 Task: Find connections with filter location Rājmahal with filter topic #startupquoteswith filter profile language Potuguese with filter current company PI Industries Ltd with filter school Chhatrapati Shahu Ji Maharaj University with filter industry Services for Renewable Energy with filter service category Copywriting with filter keywords title Bus Person
Action: Mouse moved to (676, 64)
Screenshot: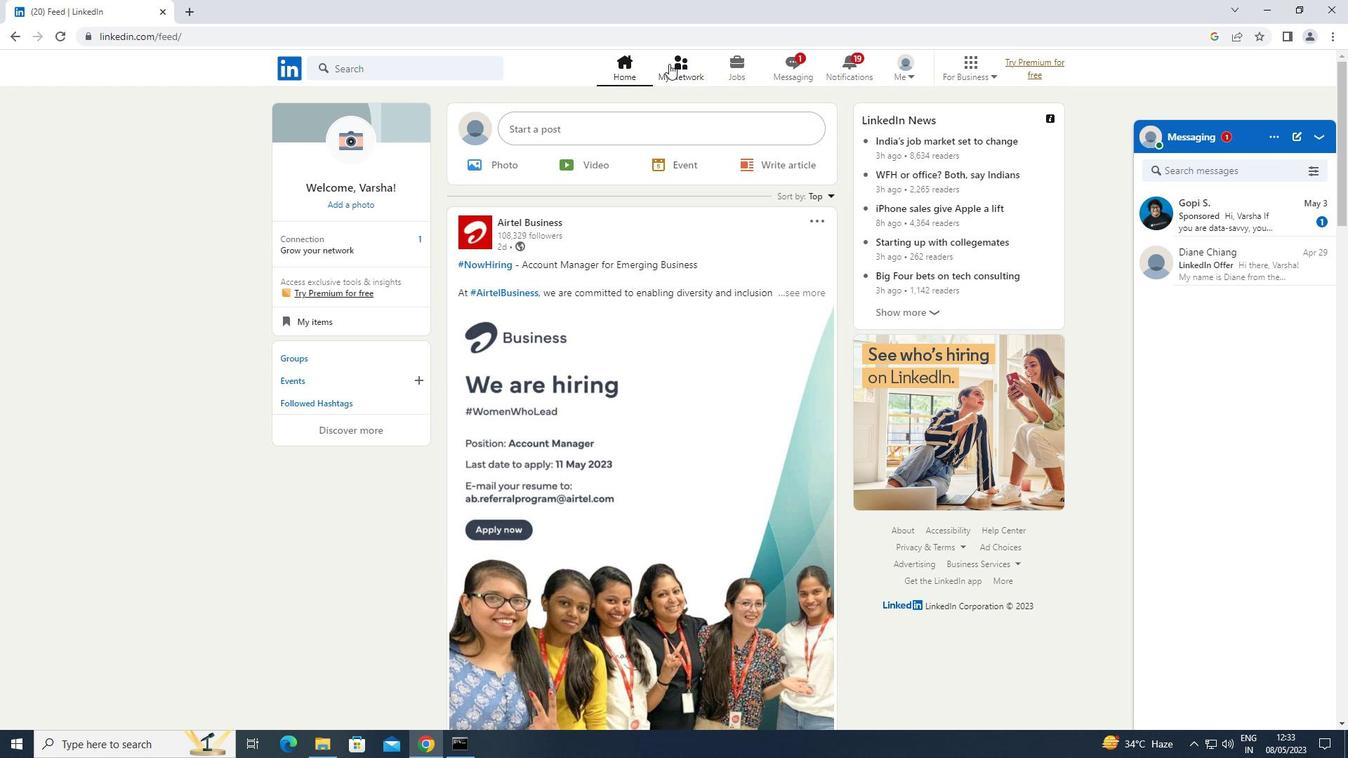 
Action: Mouse pressed left at (676, 64)
Screenshot: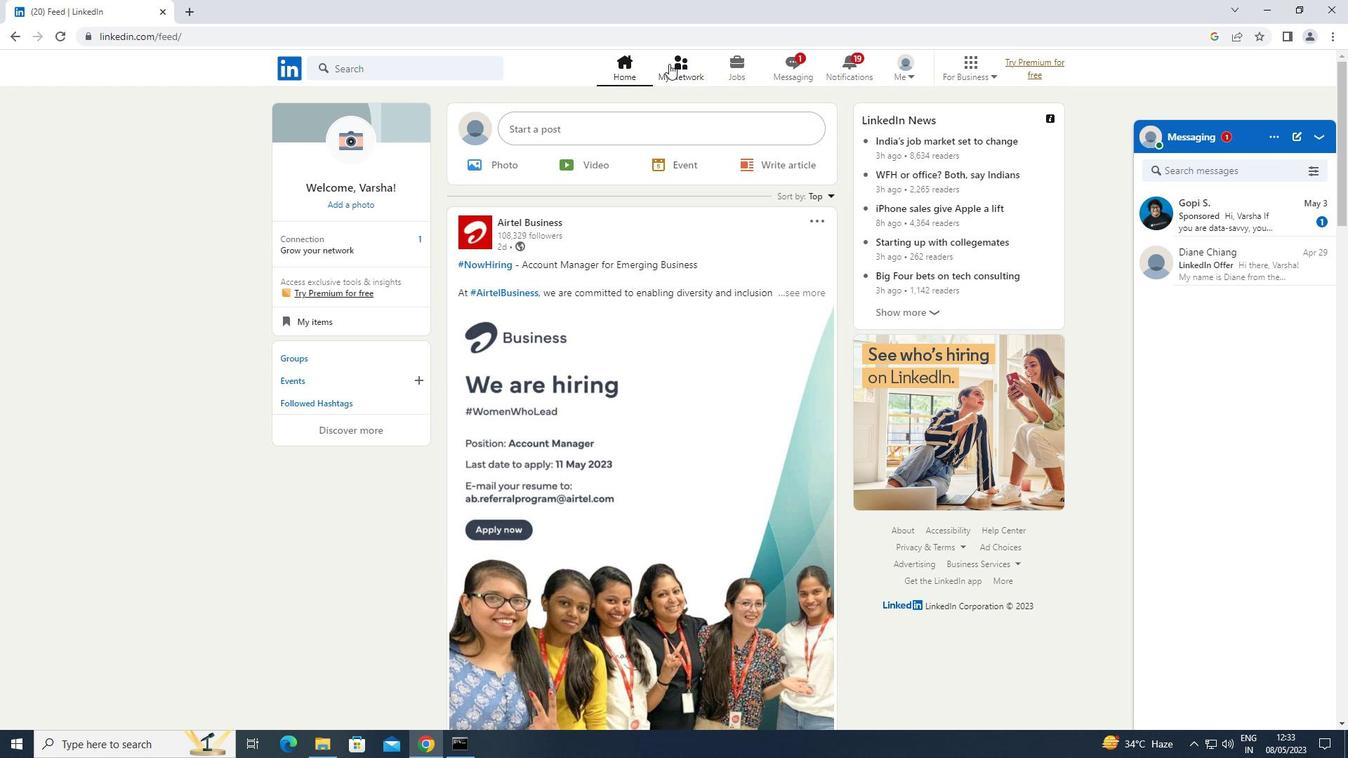 
Action: Mouse moved to (396, 146)
Screenshot: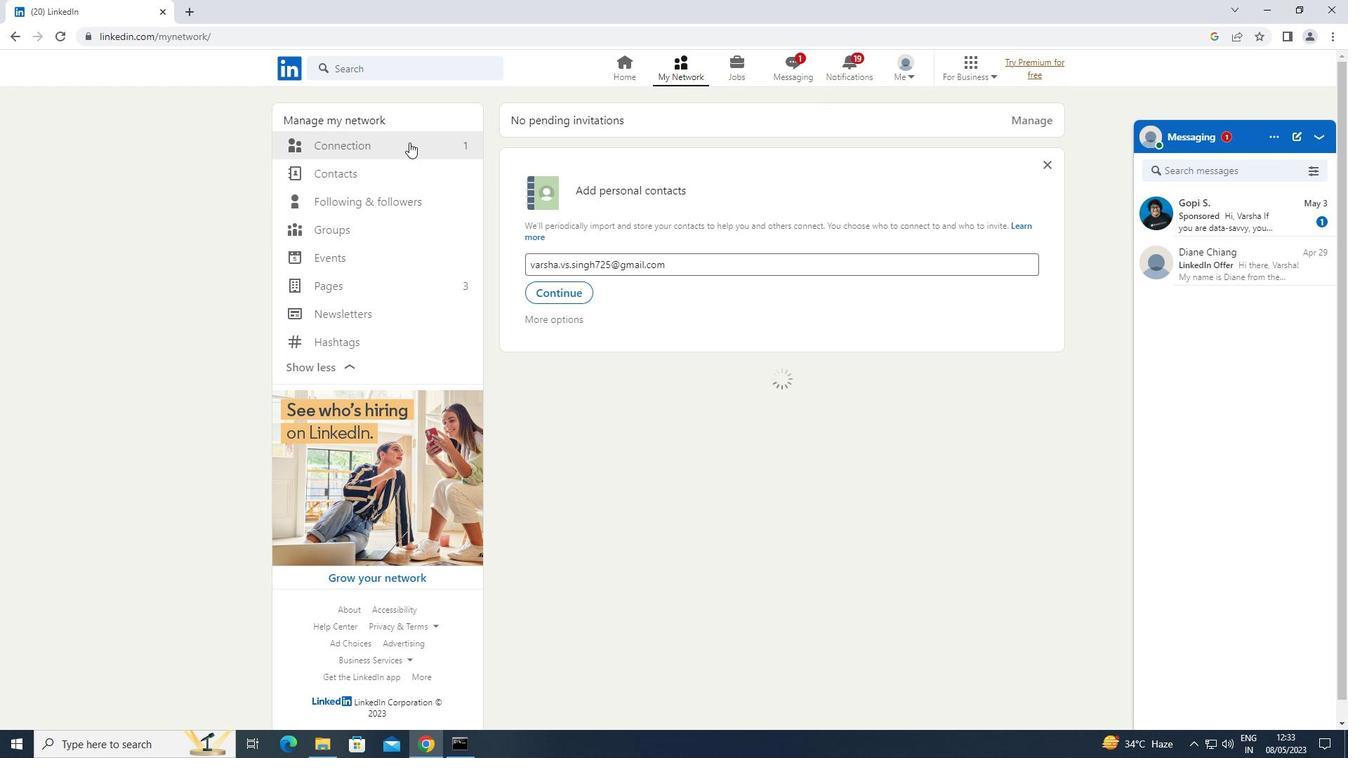 
Action: Mouse pressed left at (396, 146)
Screenshot: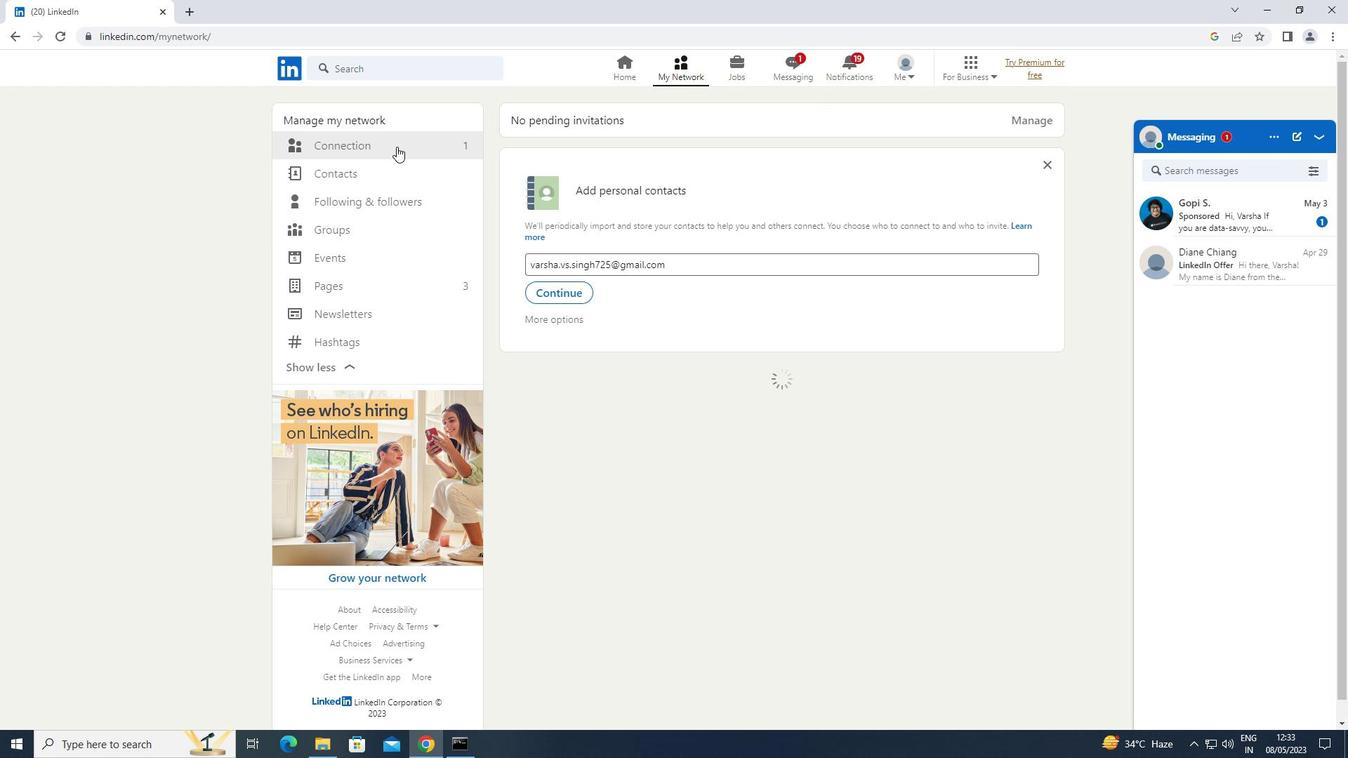 
Action: Mouse moved to (773, 145)
Screenshot: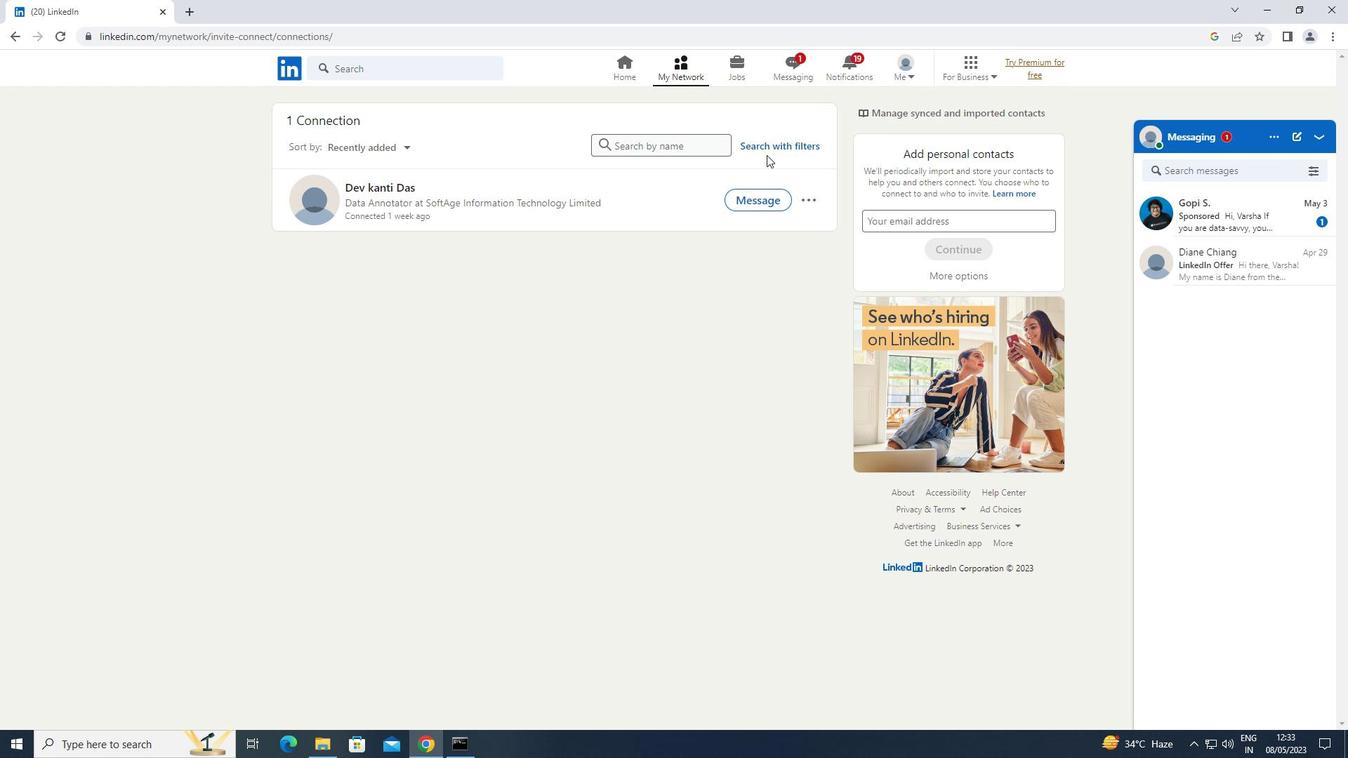 
Action: Mouse pressed left at (773, 145)
Screenshot: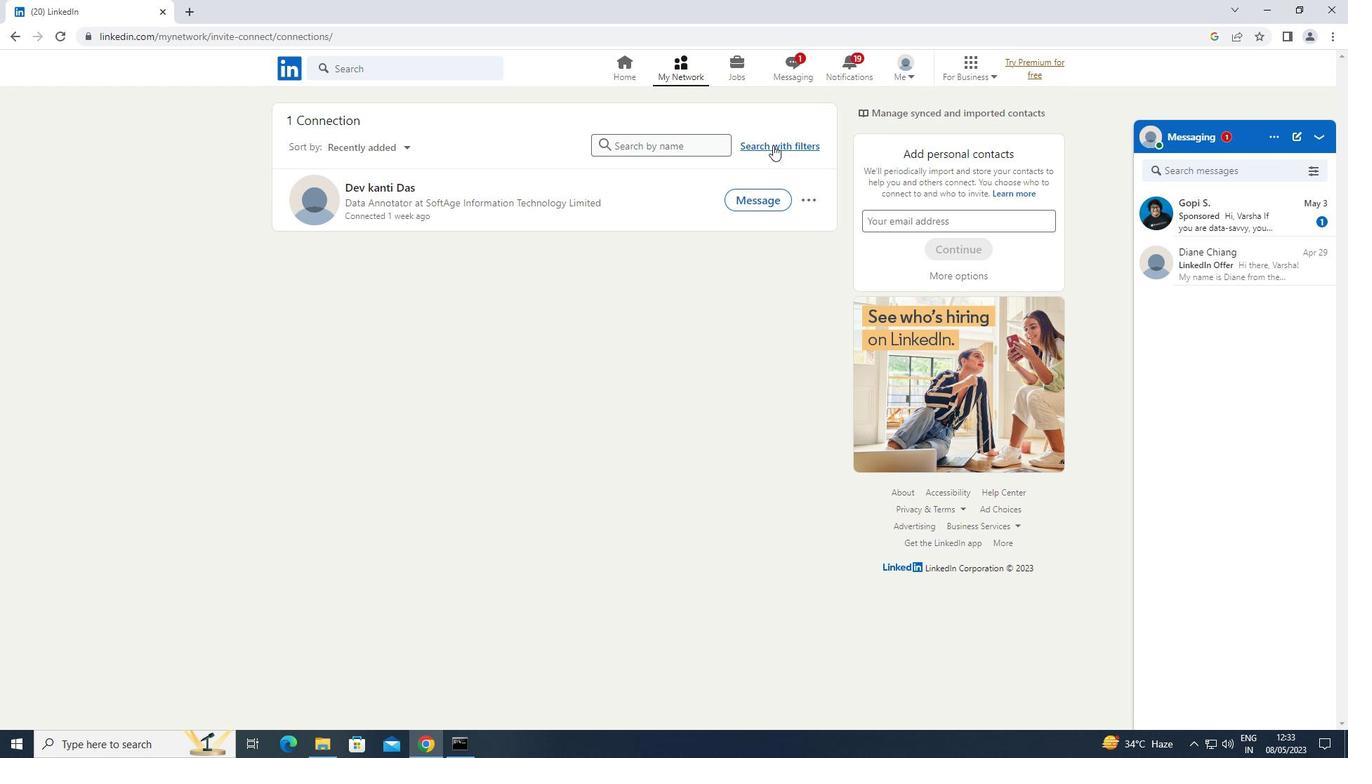 
Action: Mouse moved to (722, 109)
Screenshot: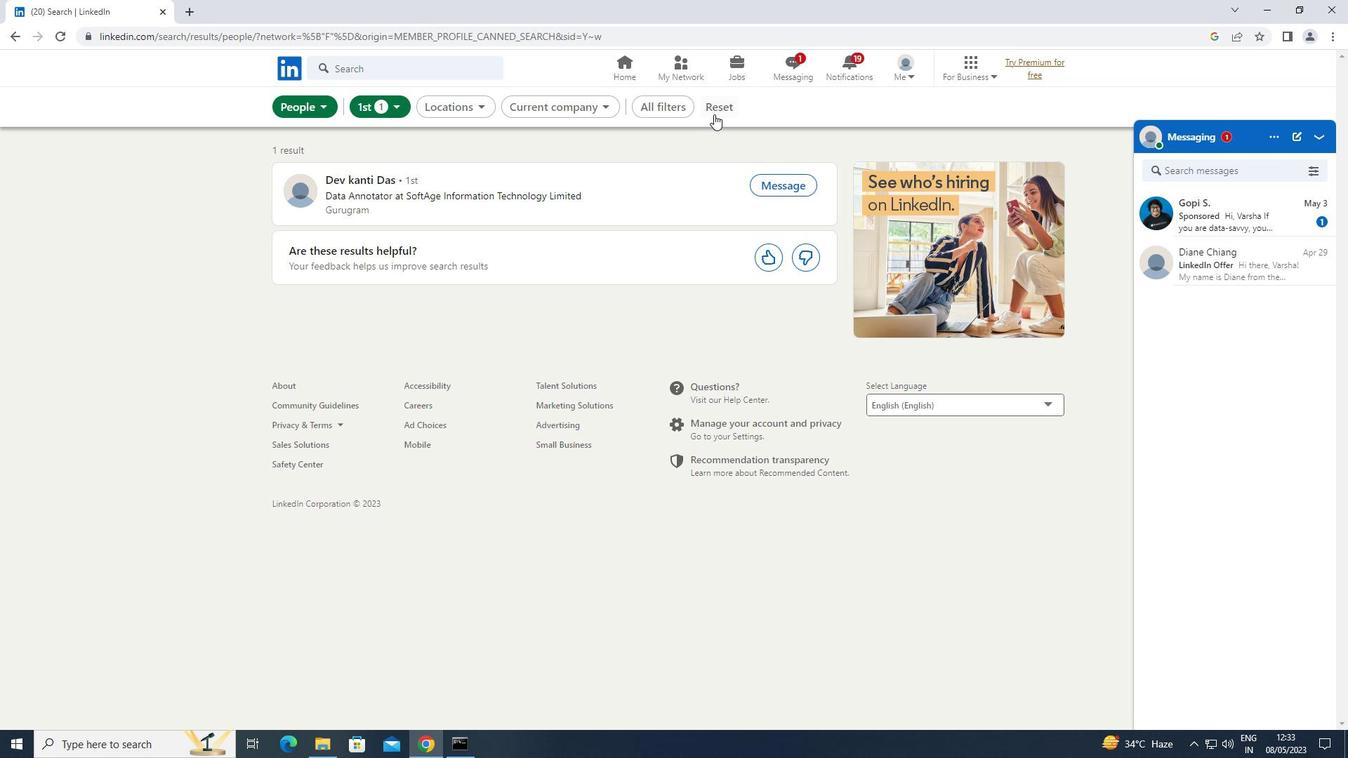 
Action: Mouse pressed left at (722, 109)
Screenshot: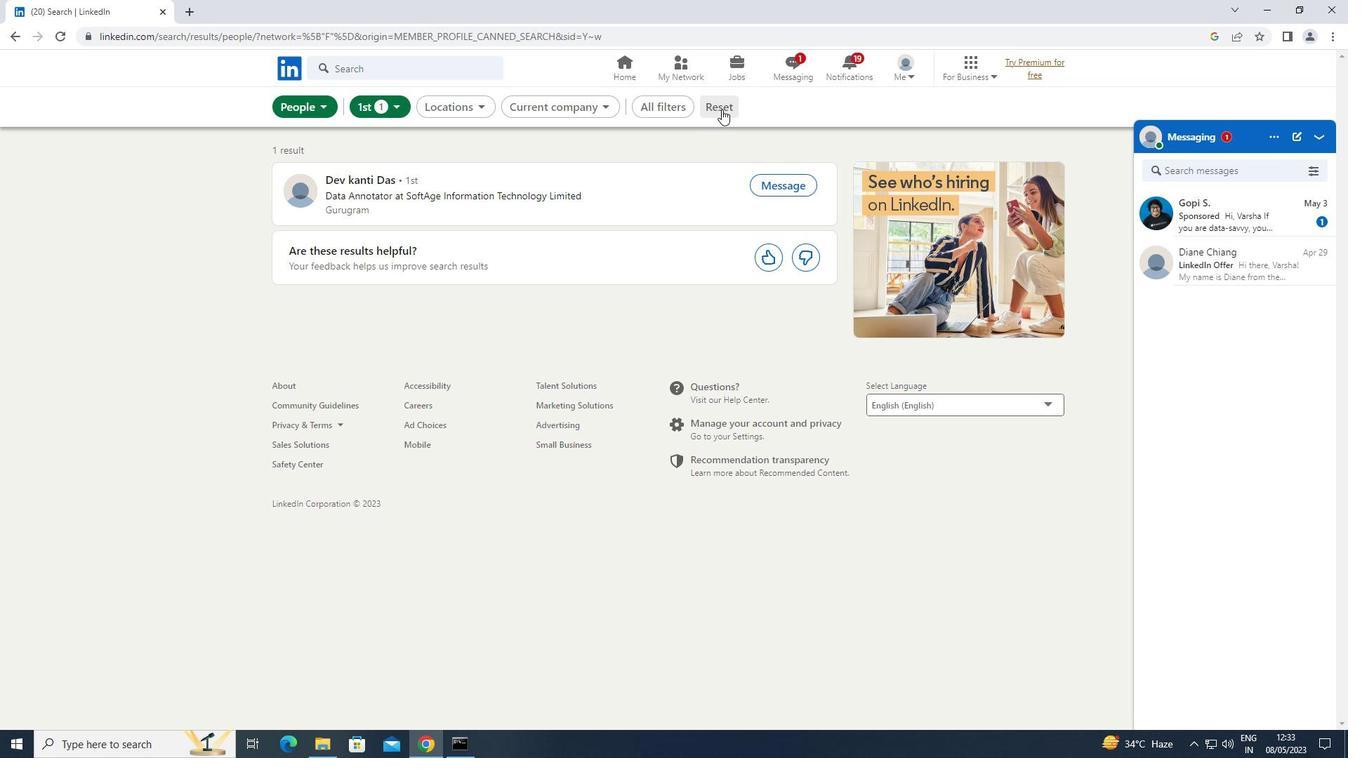 
Action: Mouse moved to (702, 113)
Screenshot: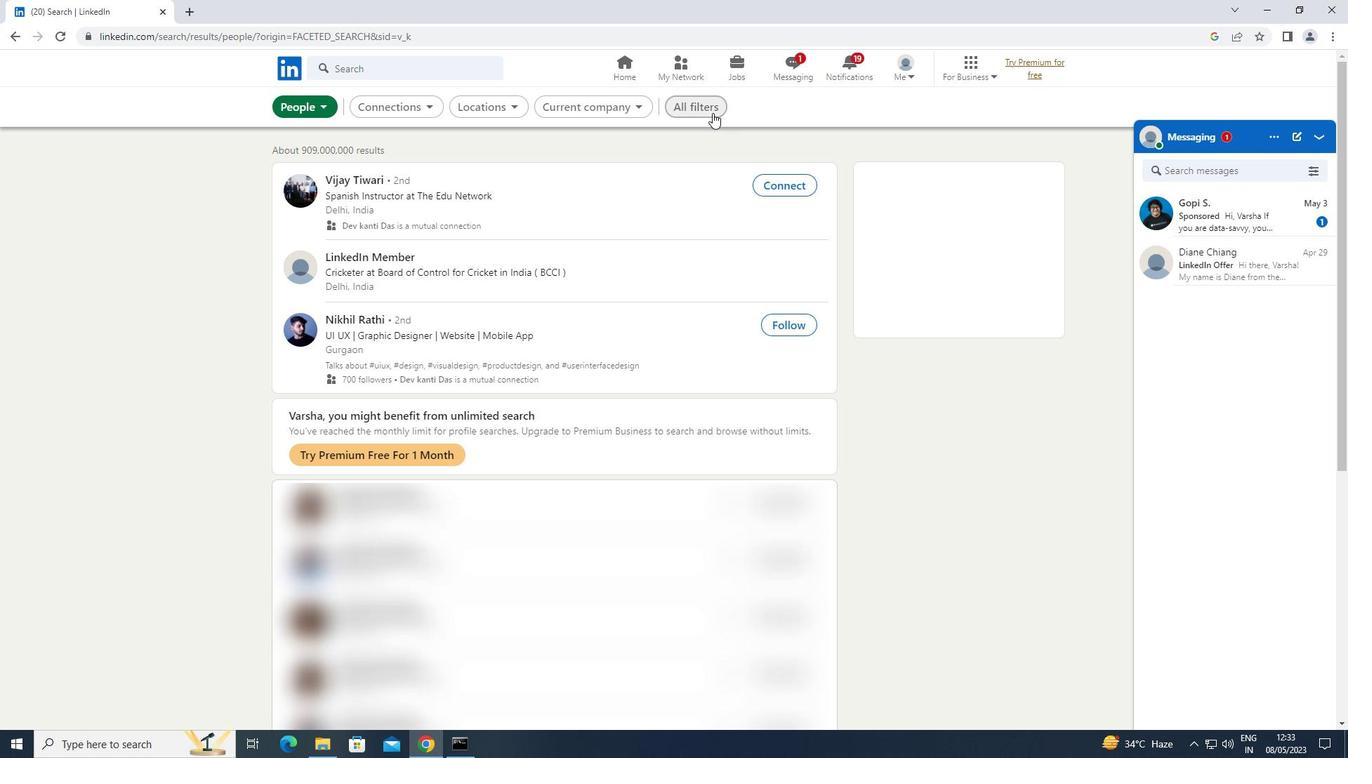 
Action: Mouse pressed left at (702, 113)
Screenshot: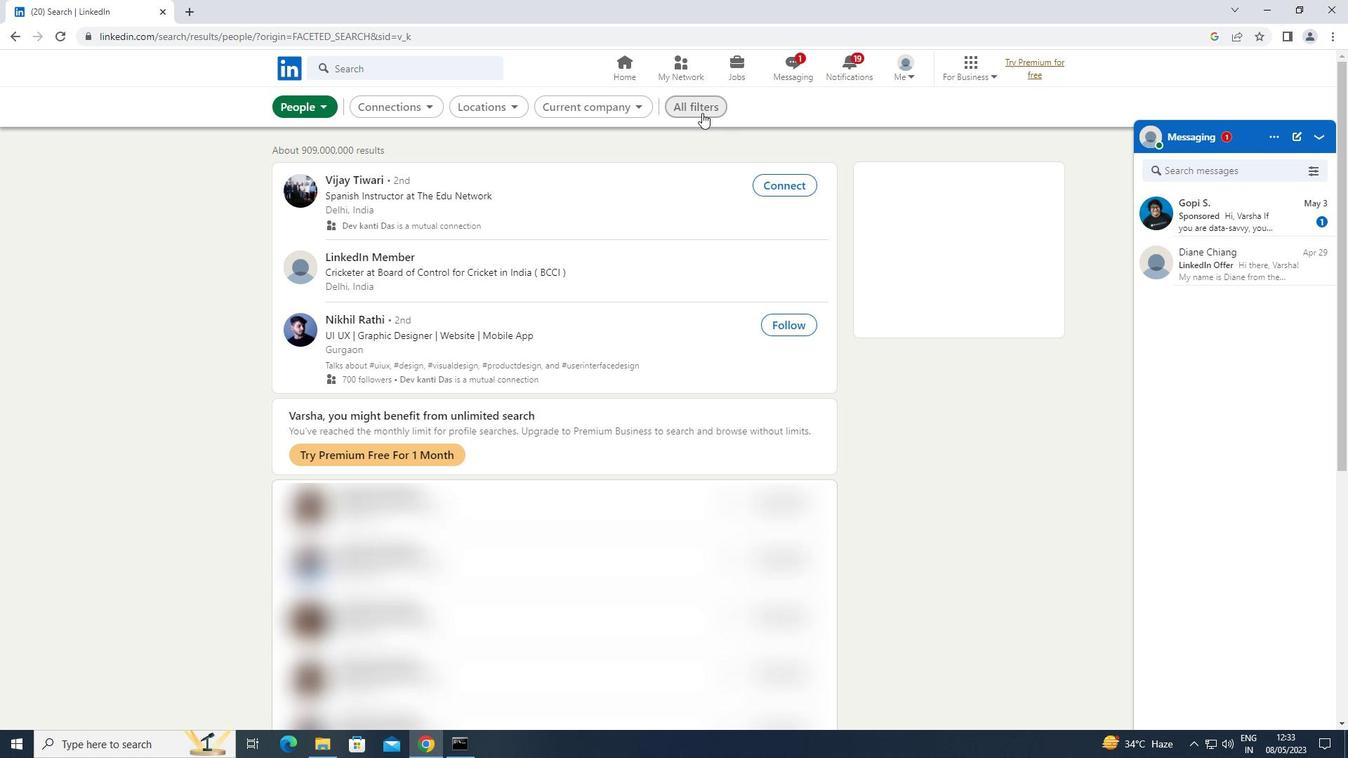 
Action: Mouse moved to (1071, 332)
Screenshot: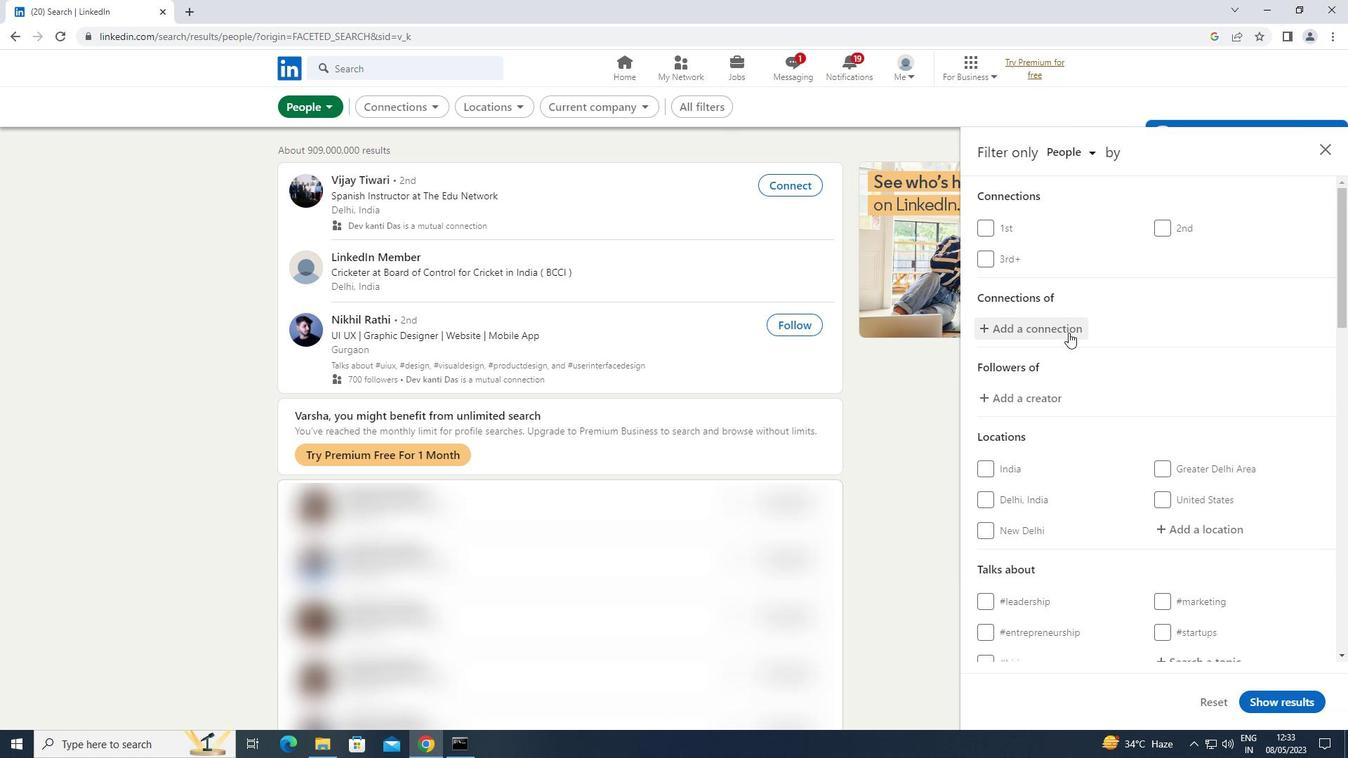 
Action: Mouse scrolled (1071, 332) with delta (0, 0)
Screenshot: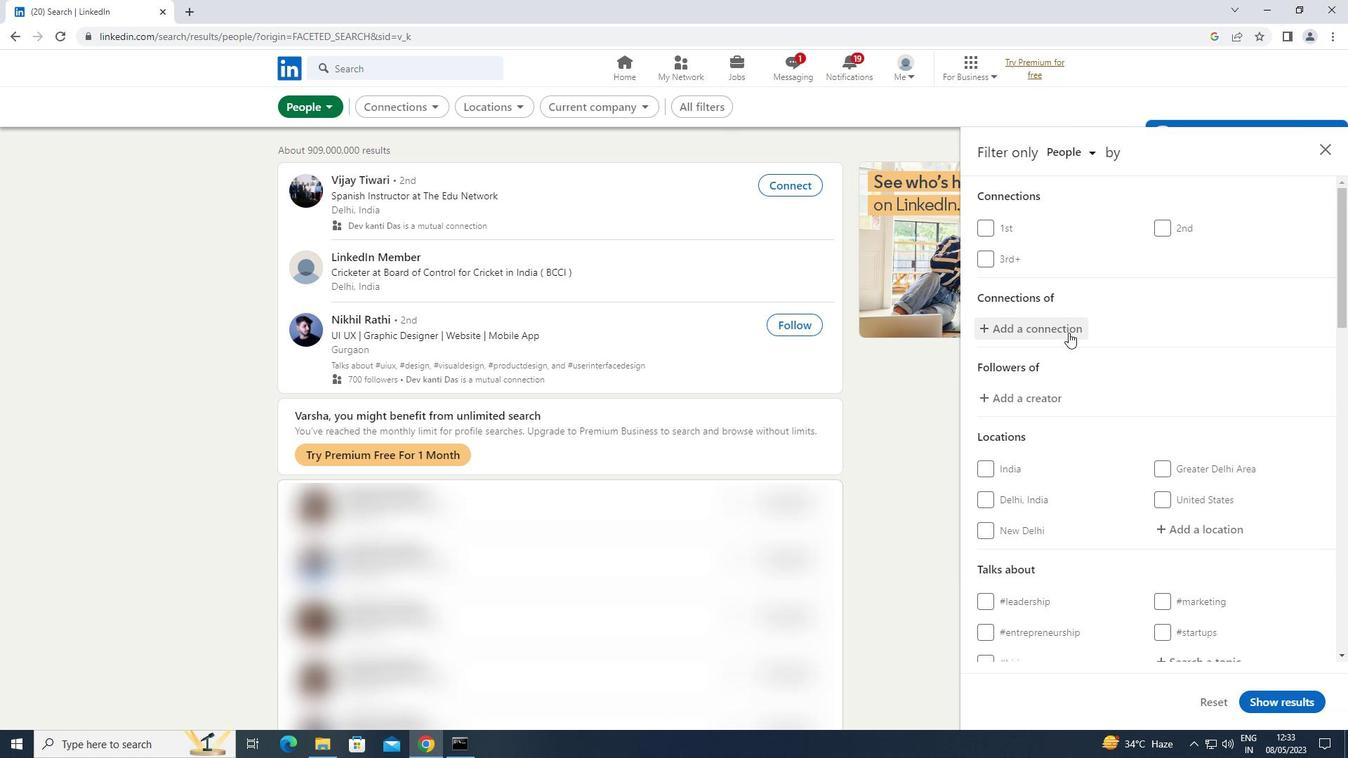 
Action: Mouse moved to (1071, 332)
Screenshot: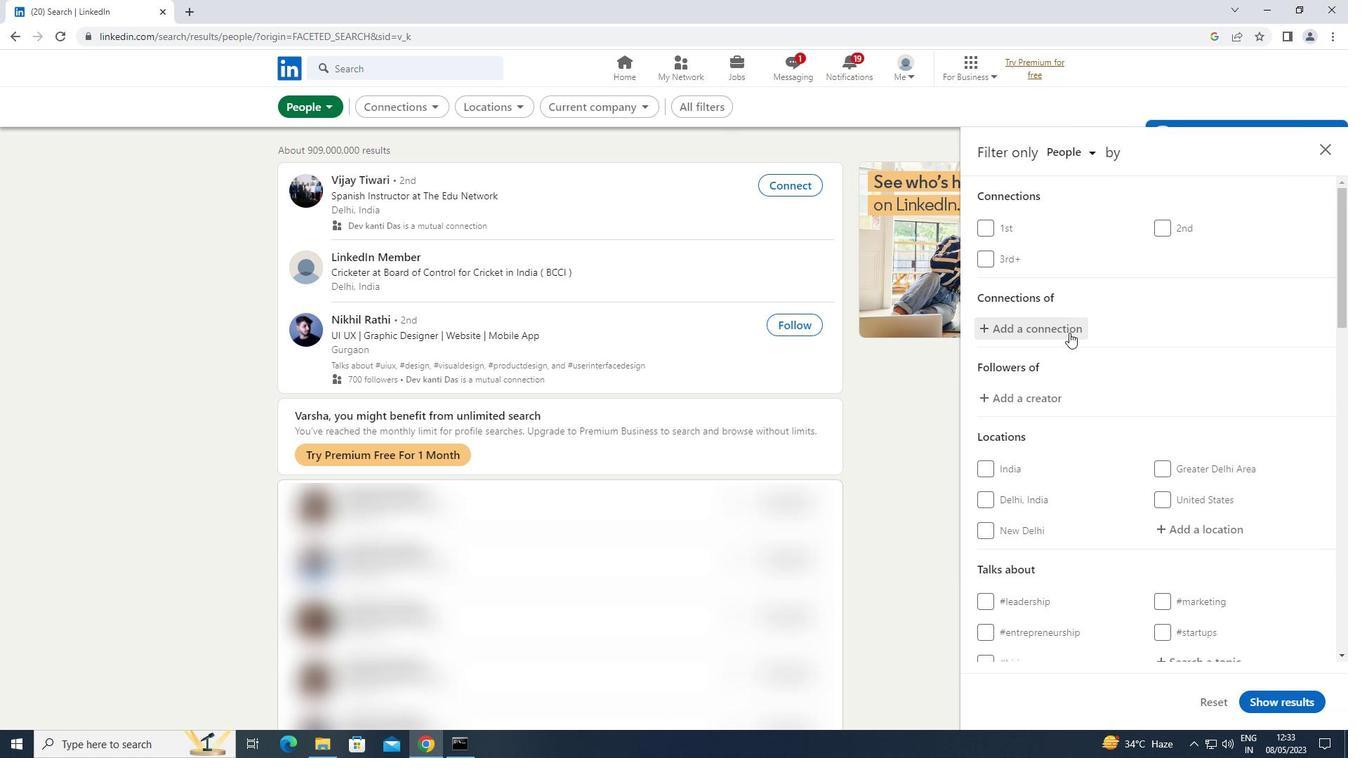 
Action: Mouse scrolled (1071, 332) with delta (0, 0)
Screenshot: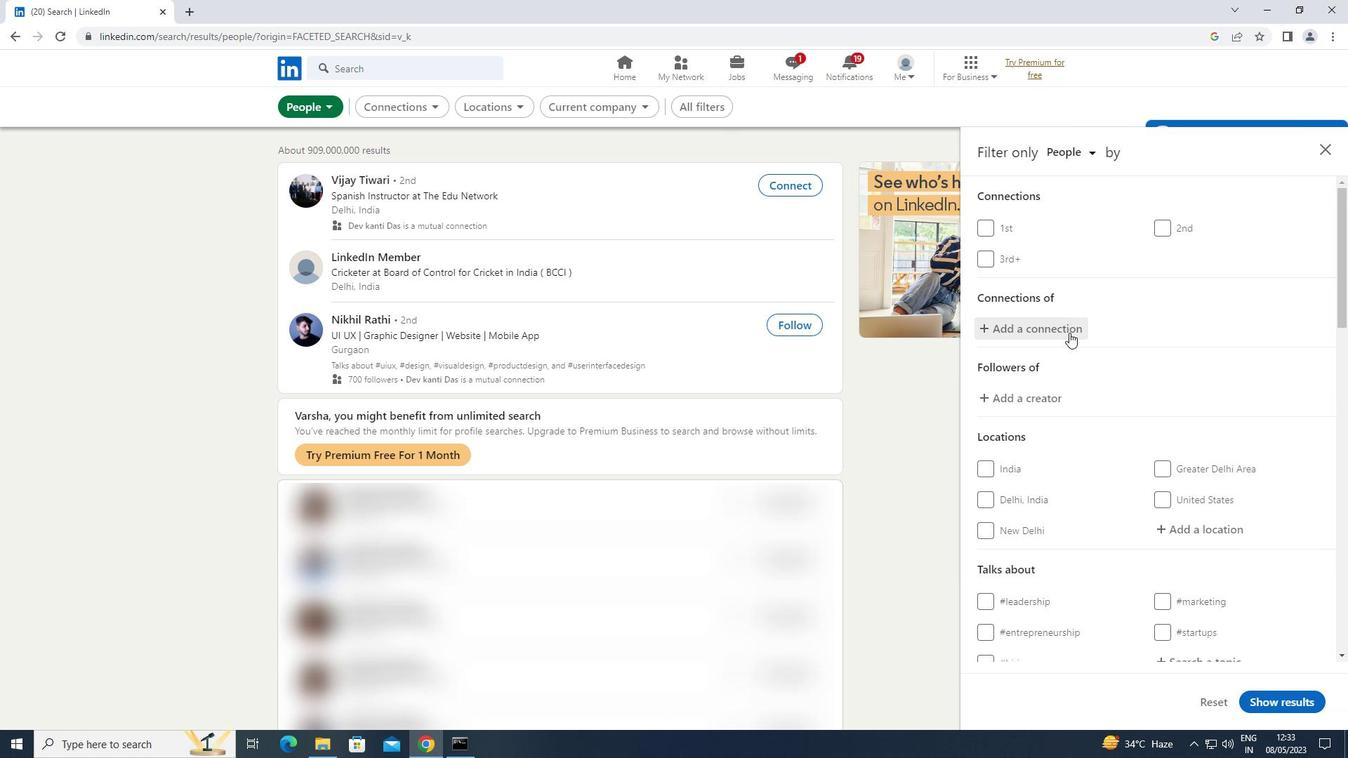 
Action: Mouse scrolled (1071, 332) with delta (0, 0)
Screenshot: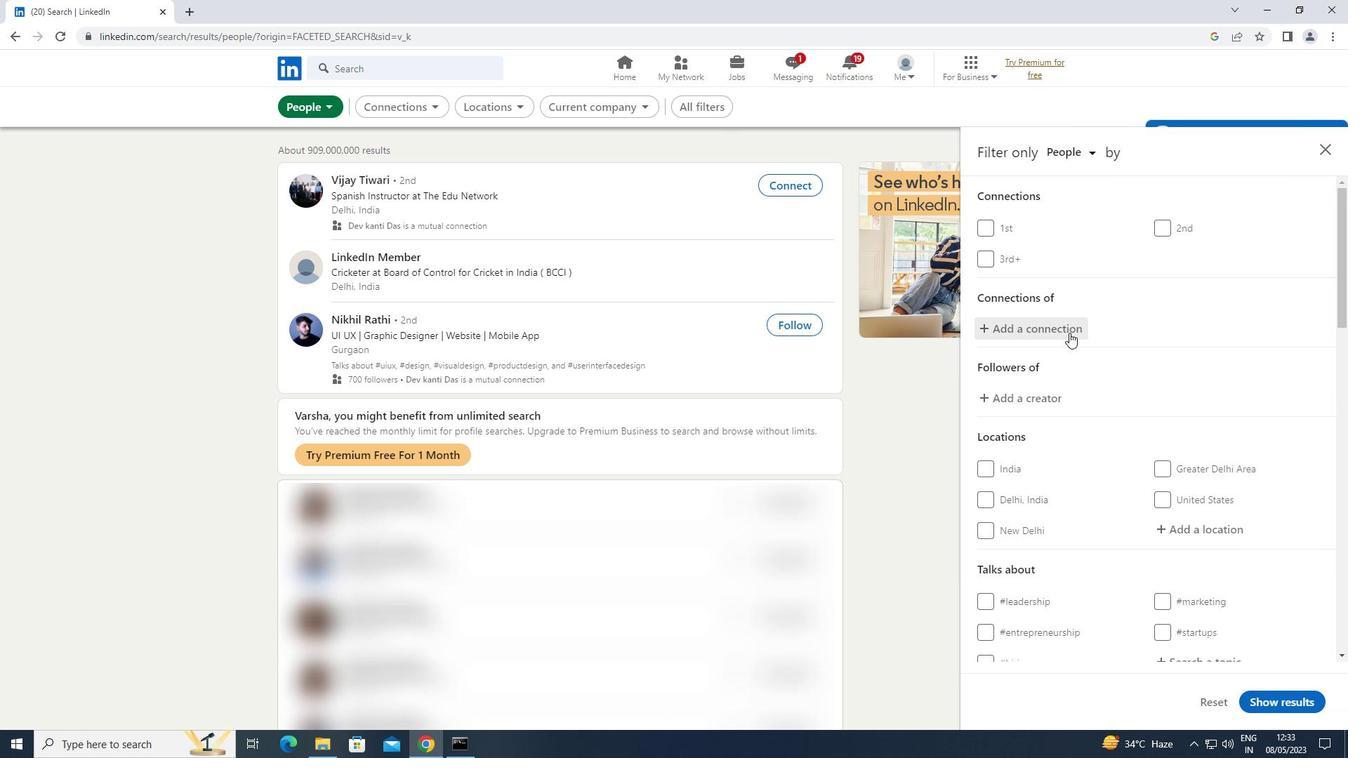 
Action: Mouse moved to (1167, 315)
Screenshot: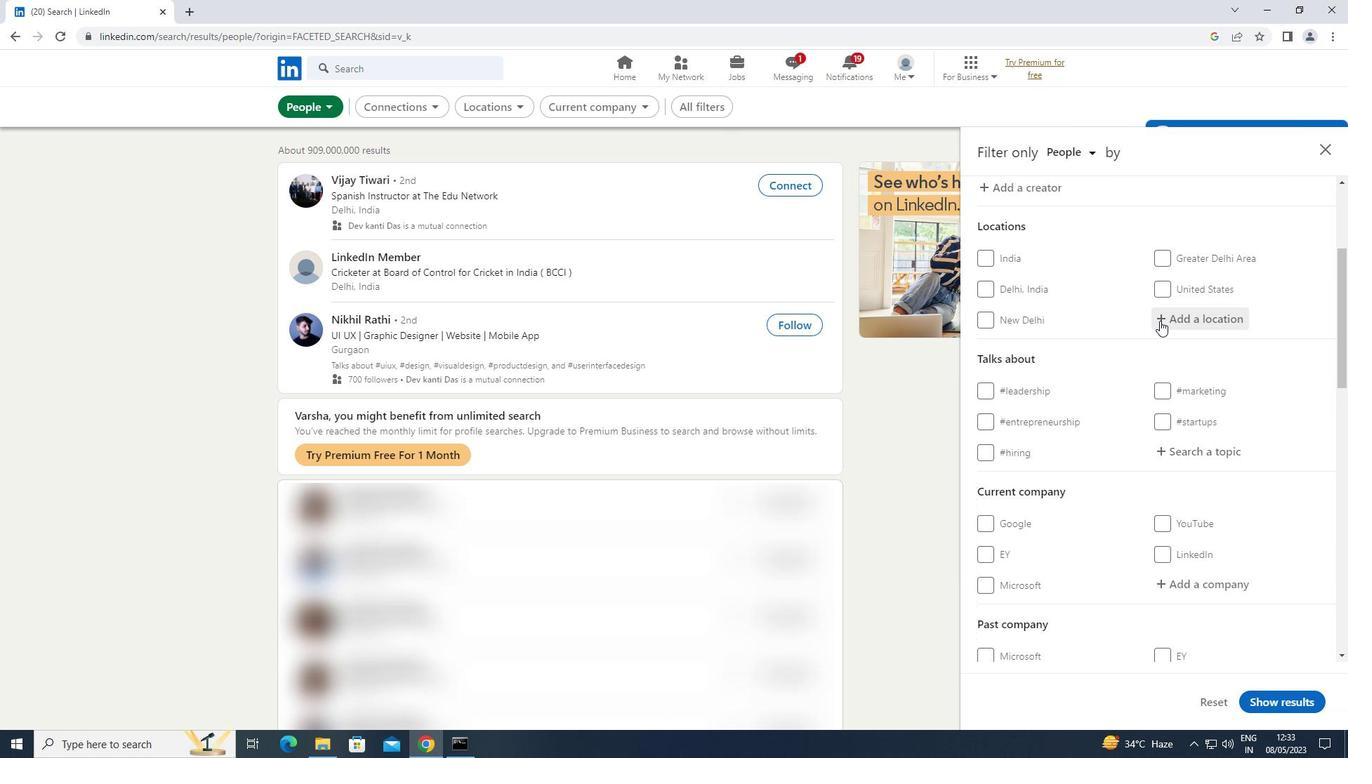 
Action: Mouse pressed left at (1167, 315)
Screenshot: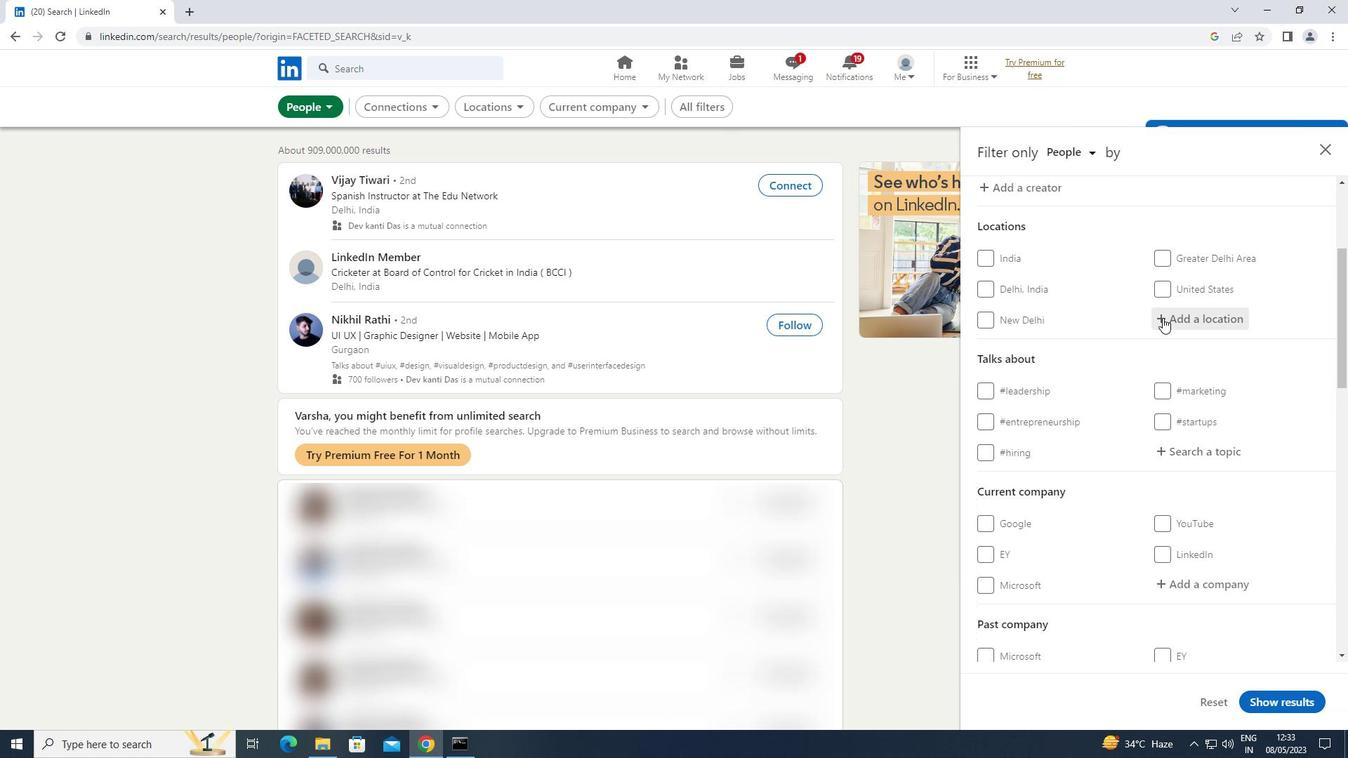 
Action: Key pressed <Key.shift>RAJMAHAL
Screenshot: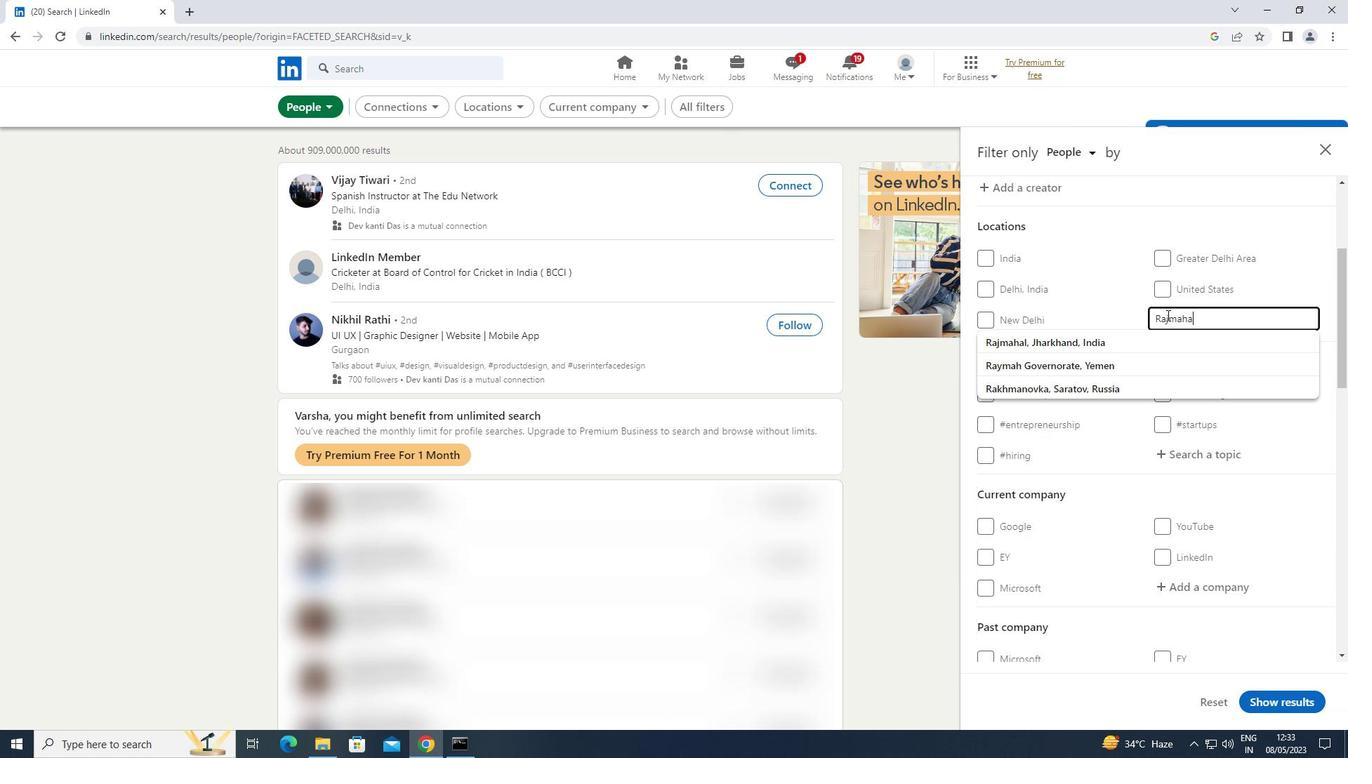 
Action: Mouse moved to (1199, 450)
Screenshot: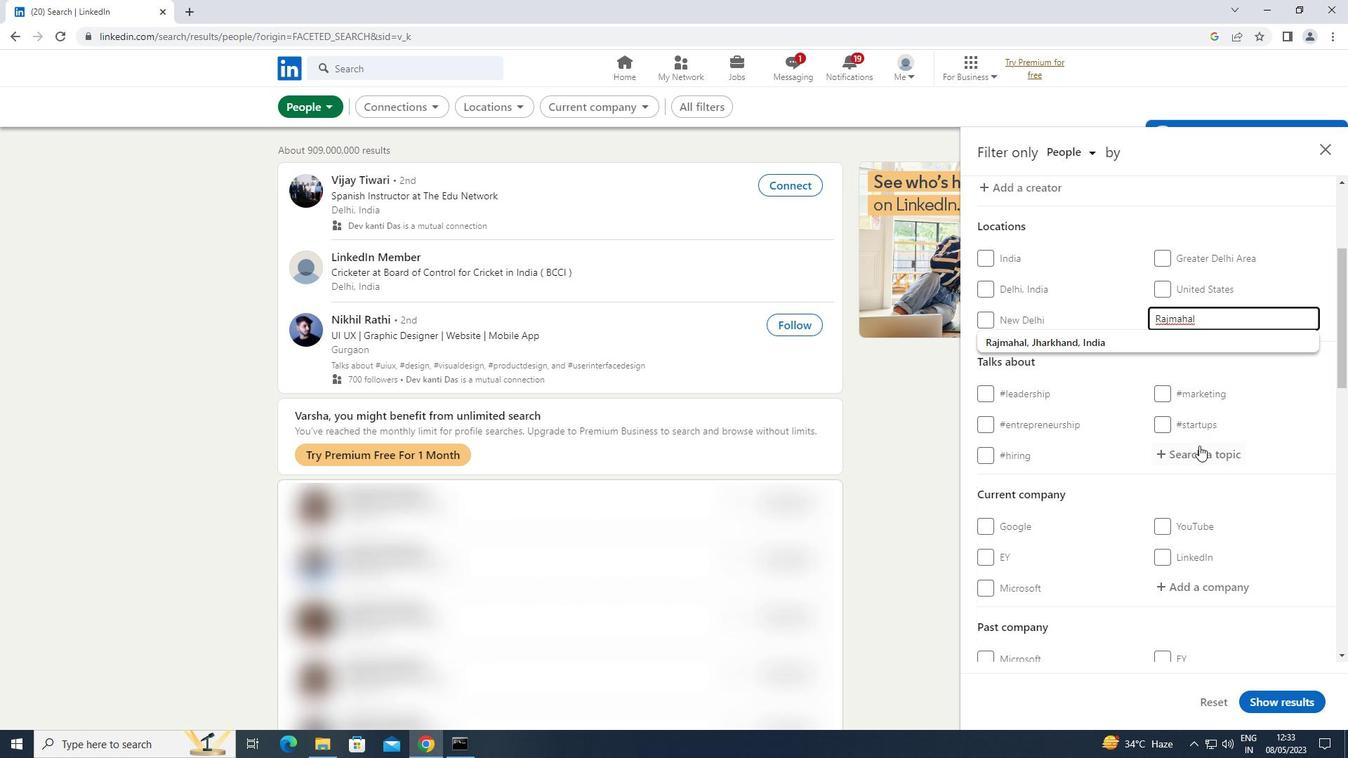 
Action: Mouse pressed left at (1199, 450)
Screenshot: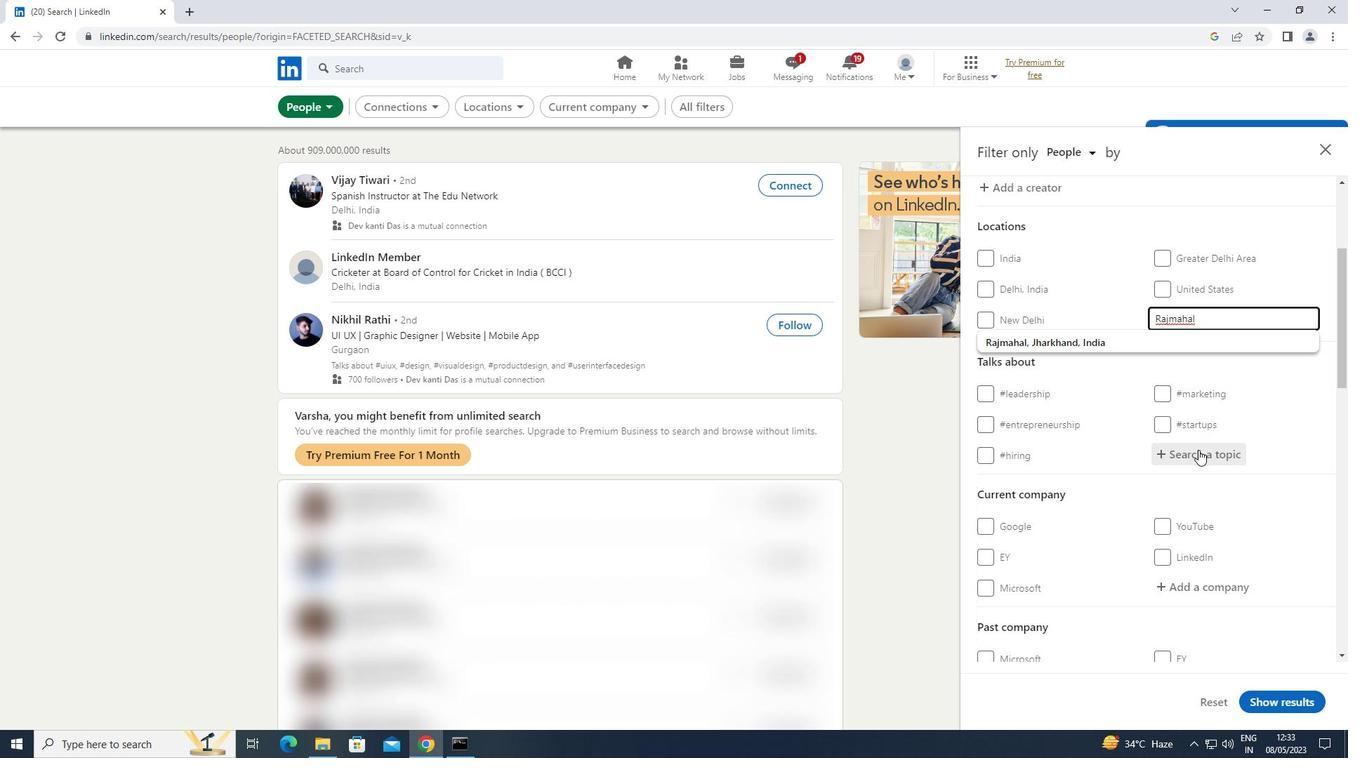 
Action: Key pressed STARTUPQUOTES
Screenshot: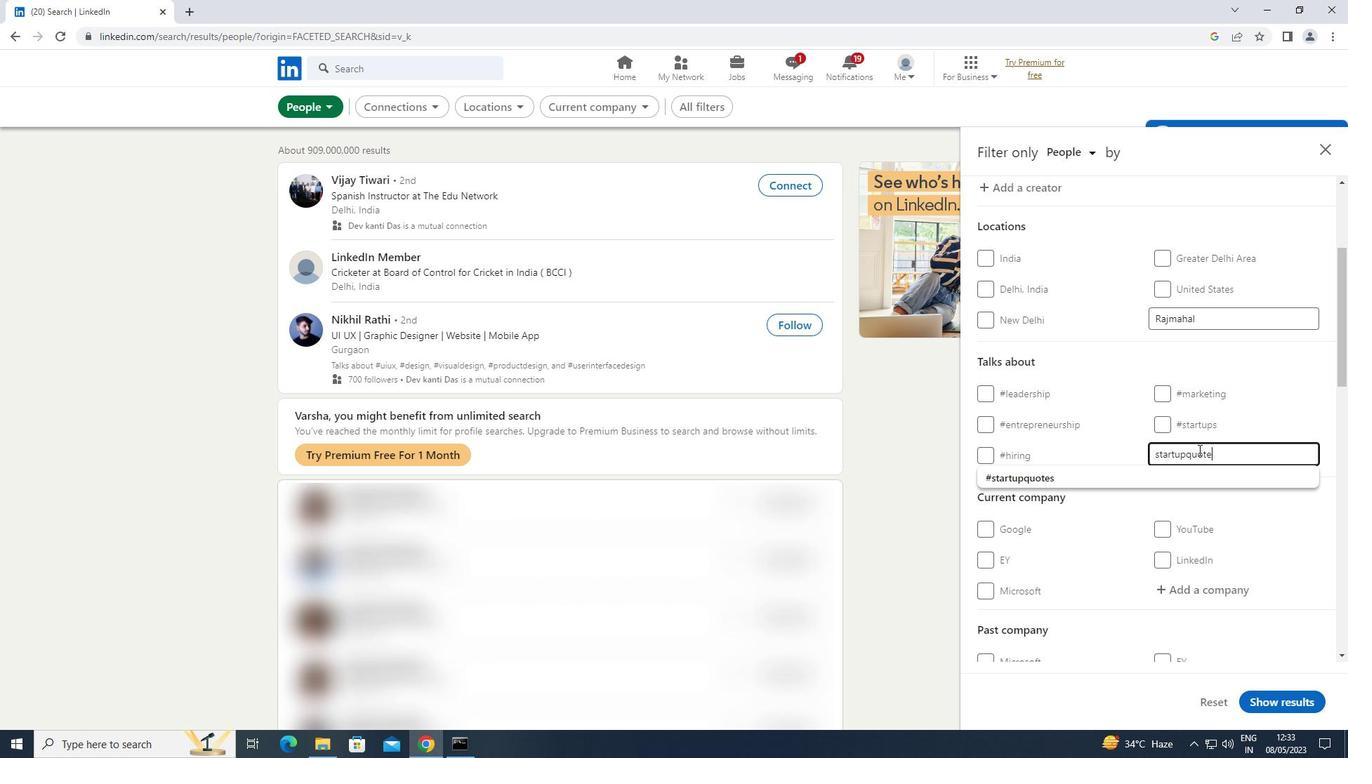 
Action: Mouse moved to (1095, 479)
Screenshot: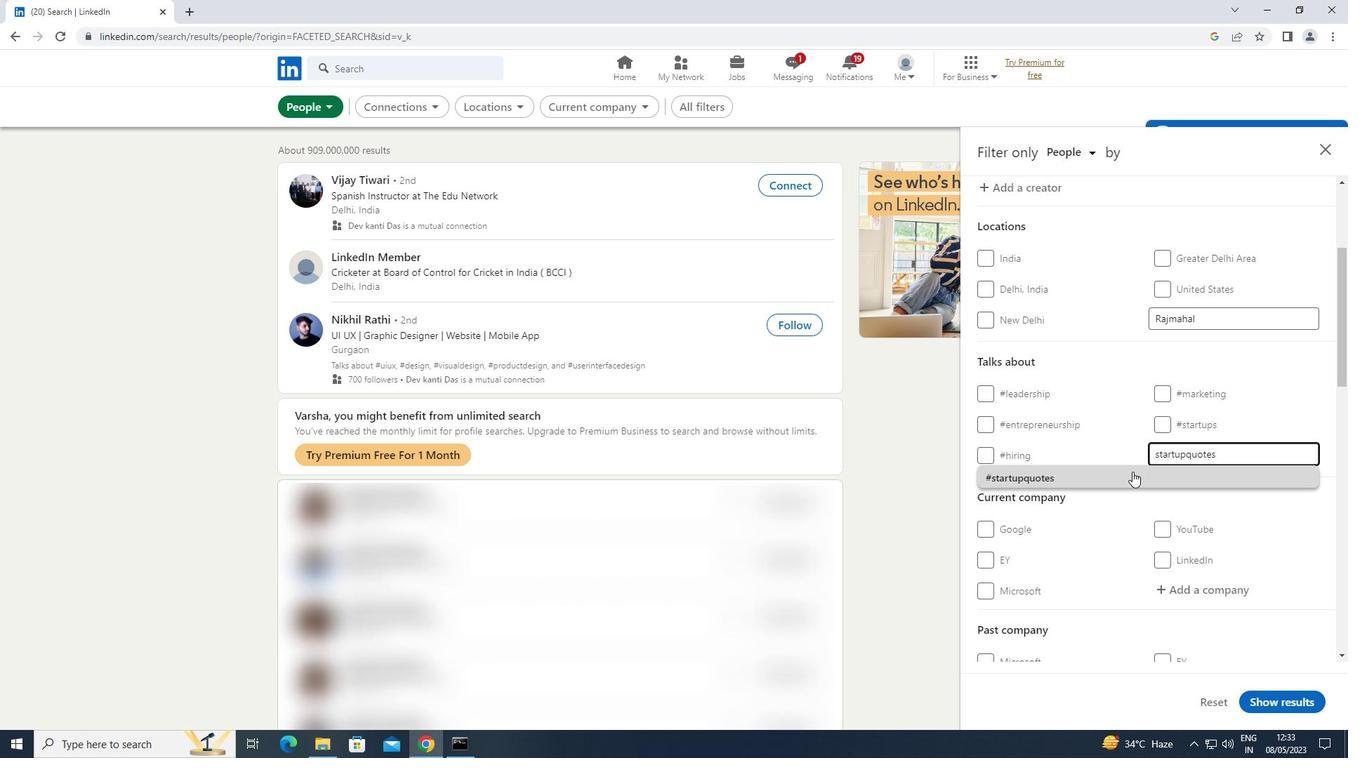 
Action: Mouse pressed left at (1095, 479)
Screenshot: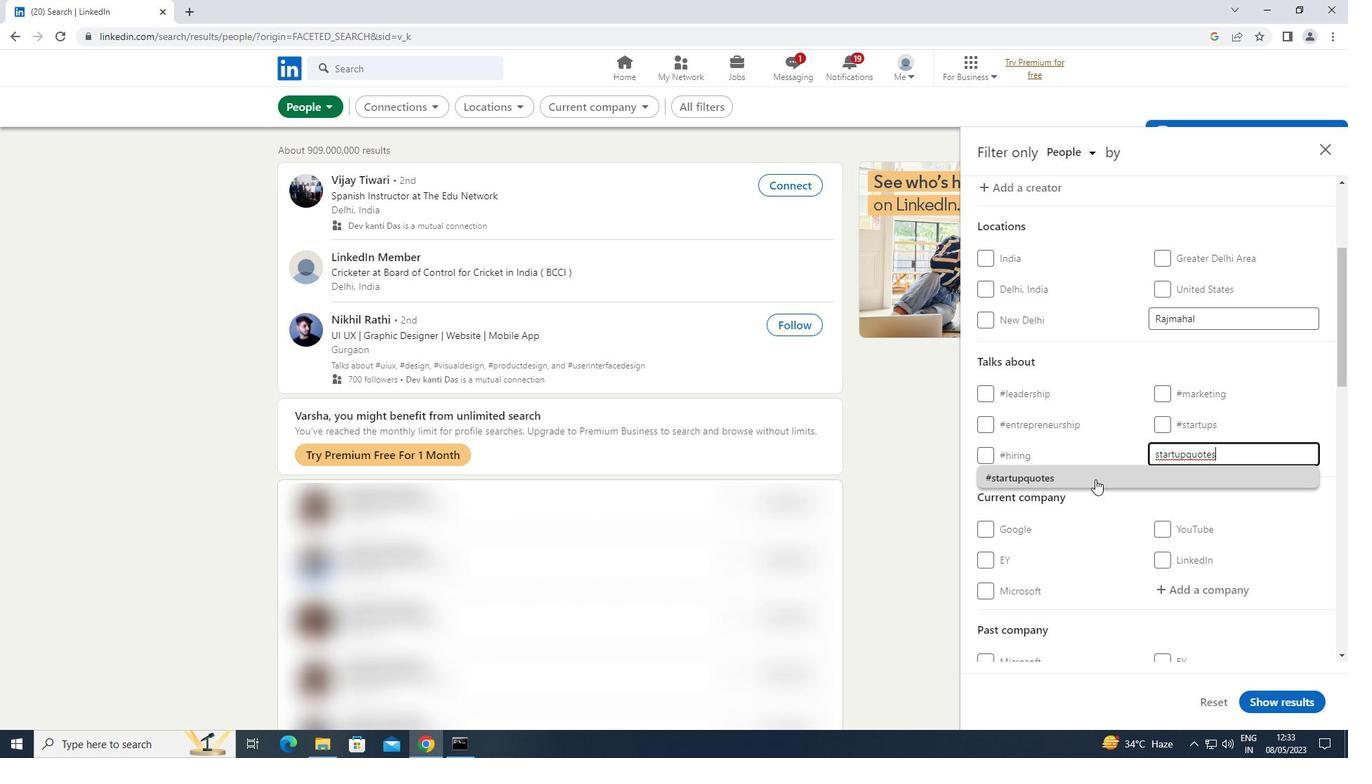 
Action: Mouse moved to (1095, 480)
Screenshot: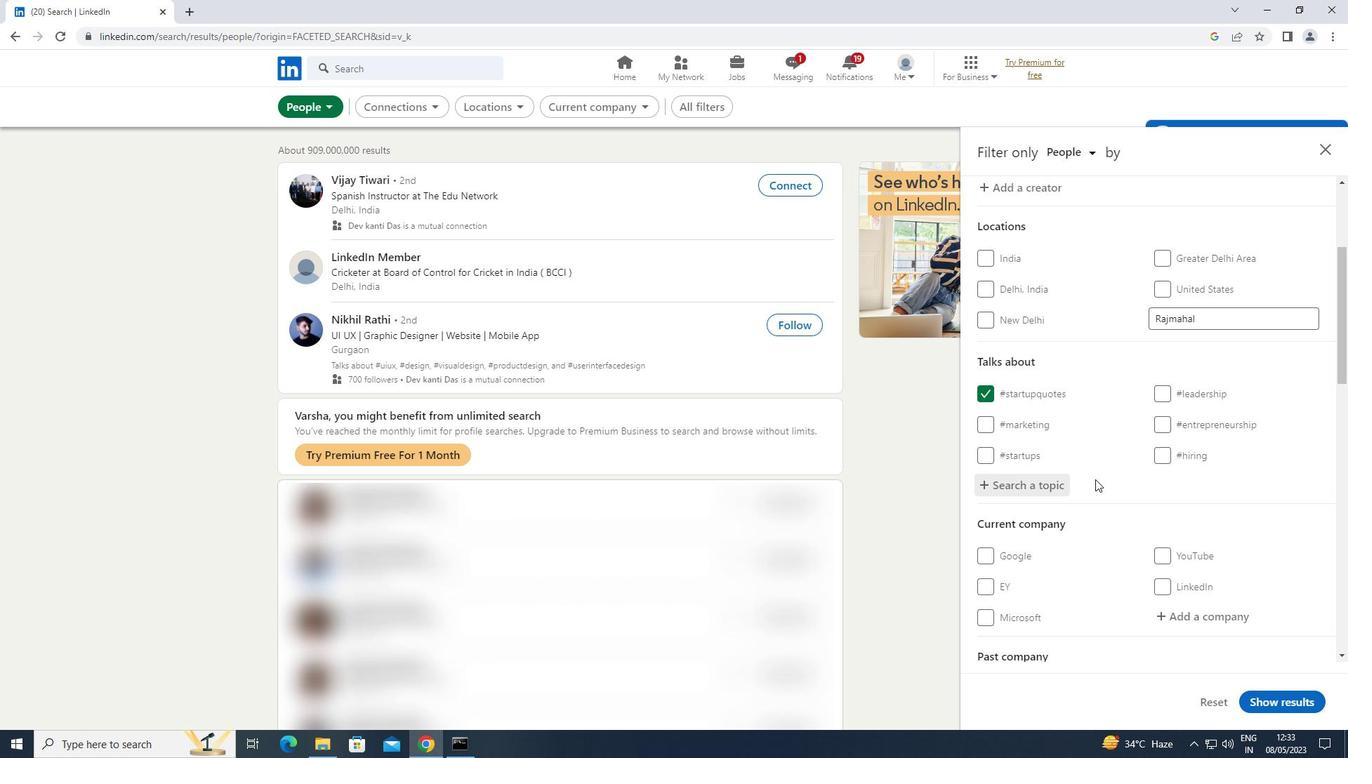 
Action: Mouse scrolled (1095, 479) with delta (0, 0)
Screenshot: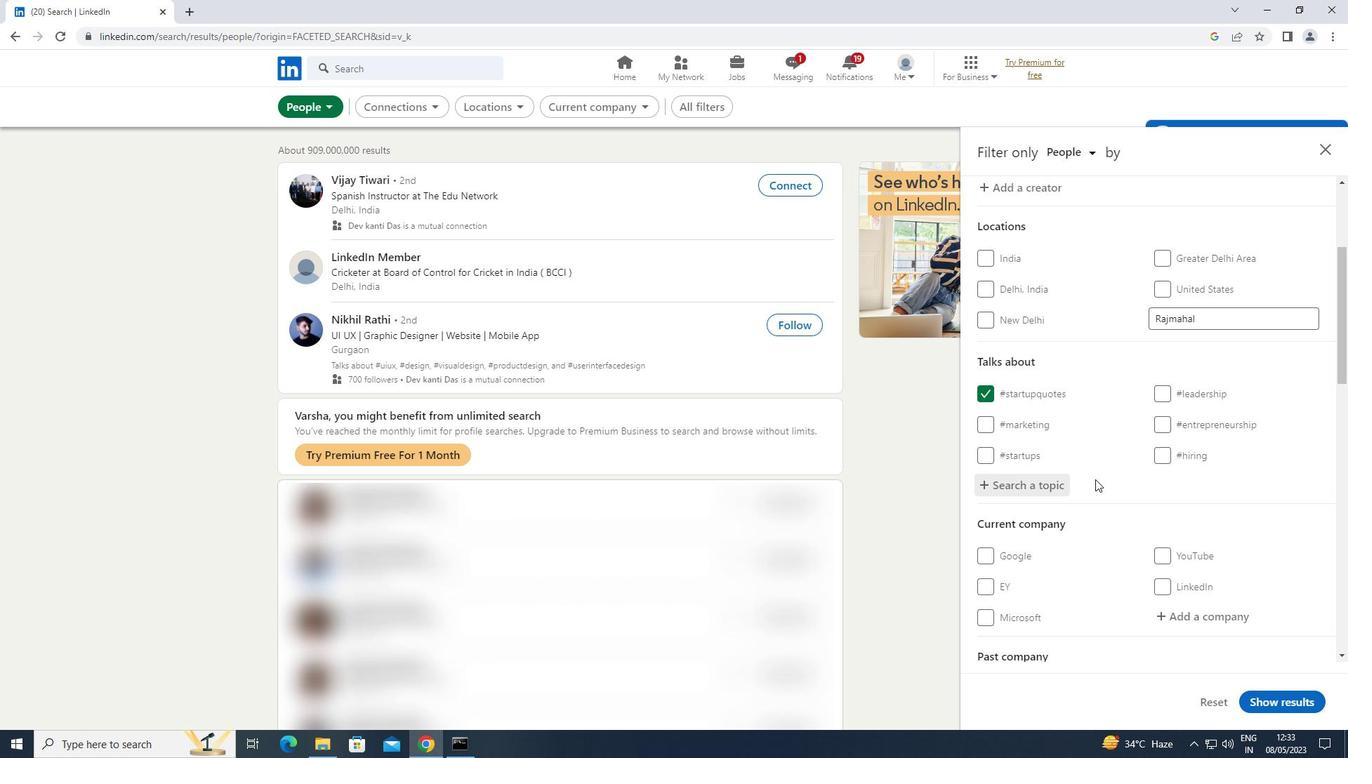 
Action: Mouse moved to (1095, 480)
Screenshot: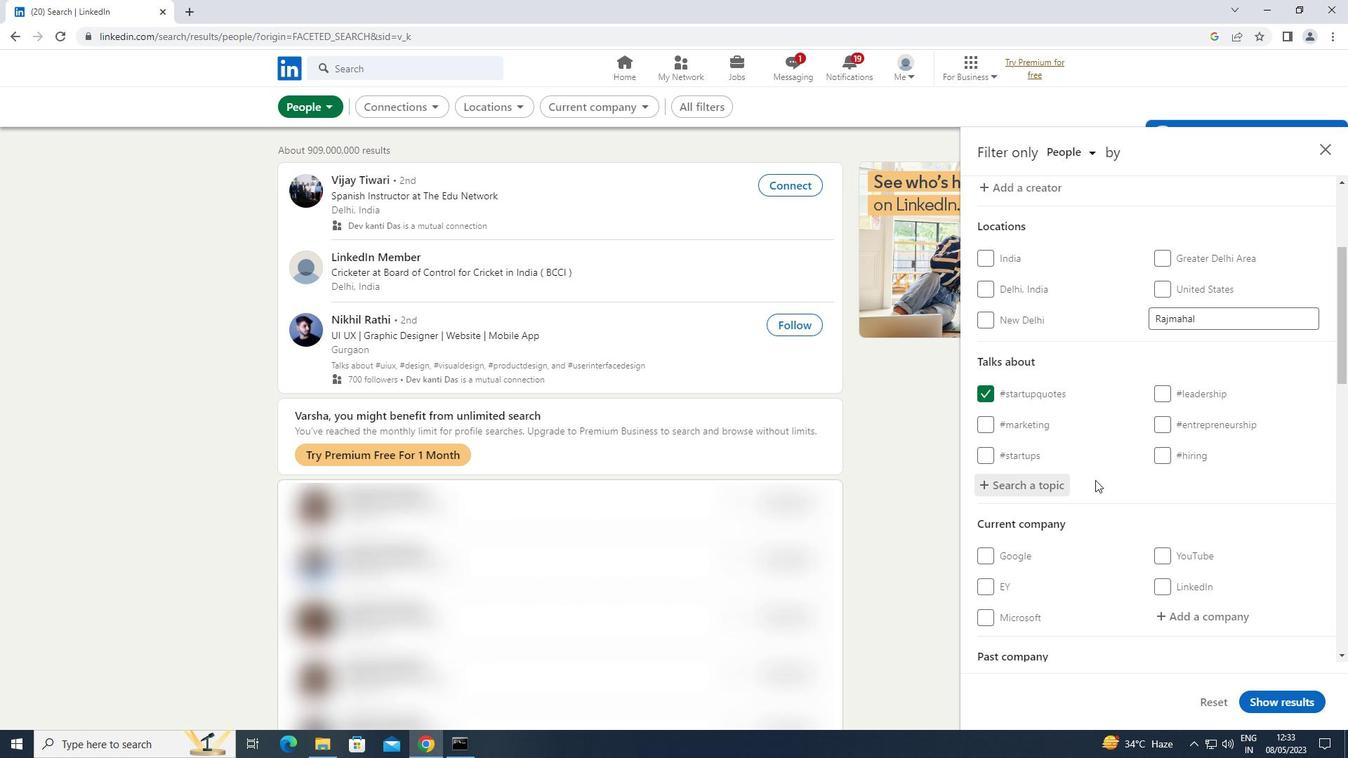 
Action: Mouse scrolled (1095, 479) with delta (0, 0)
Screenshot: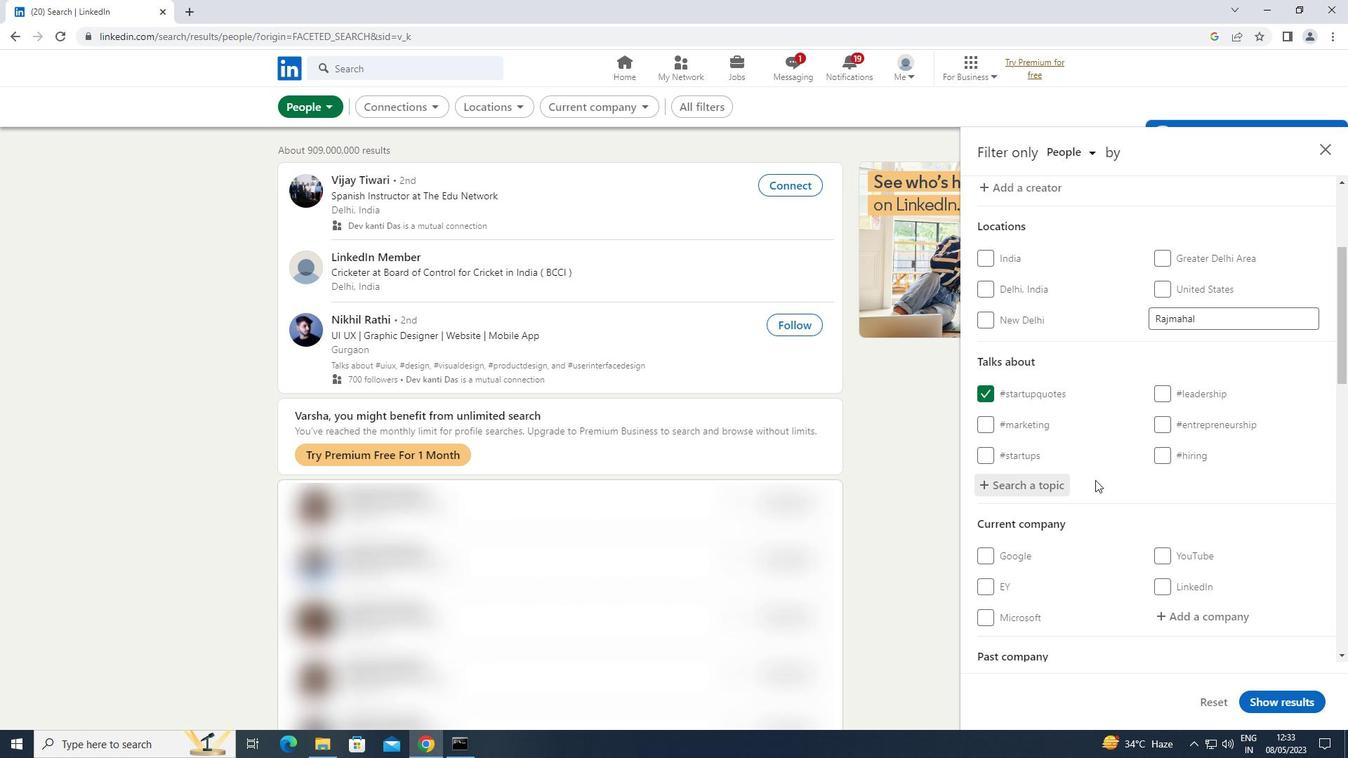
Action: Mouse moved to (1096, 480)
Screenshot: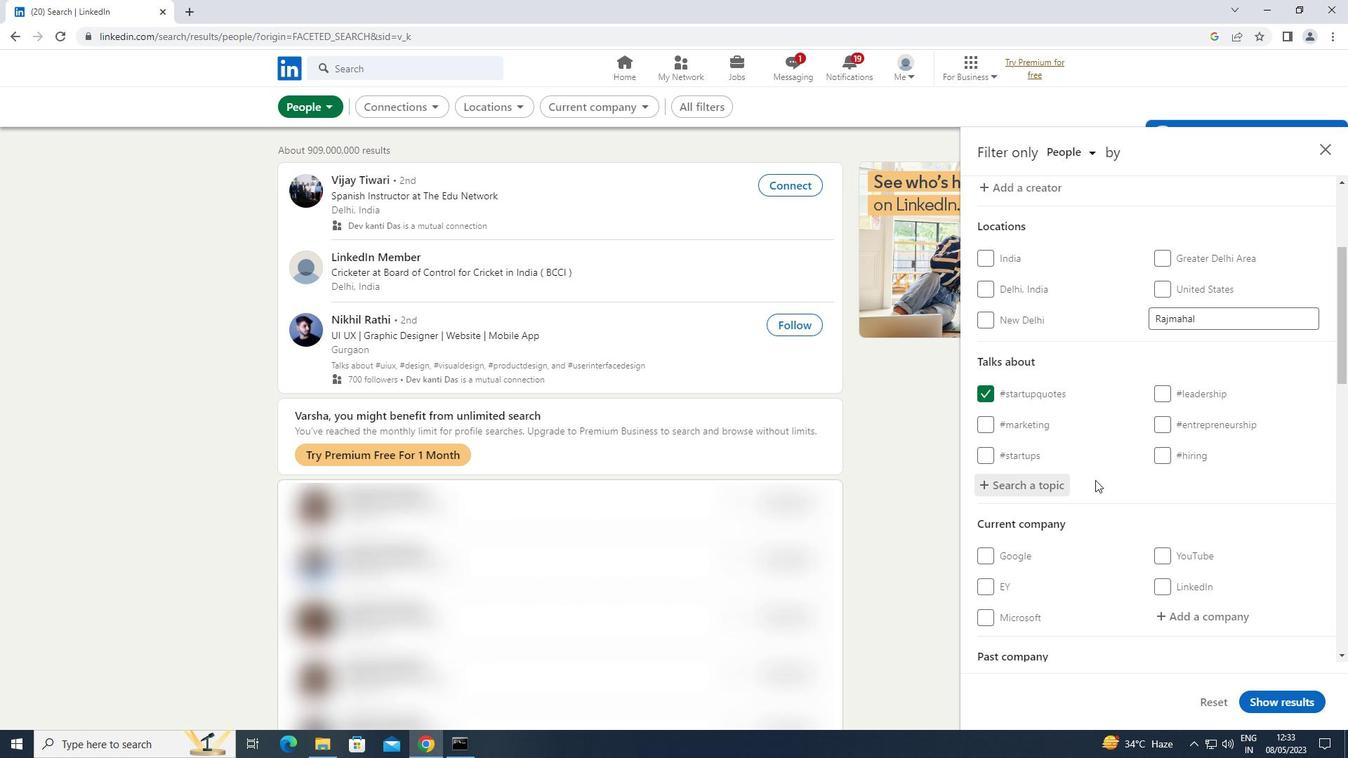 
Action: Mouse scrolled (1096, 479) with delta (0, 0)
Screenshot: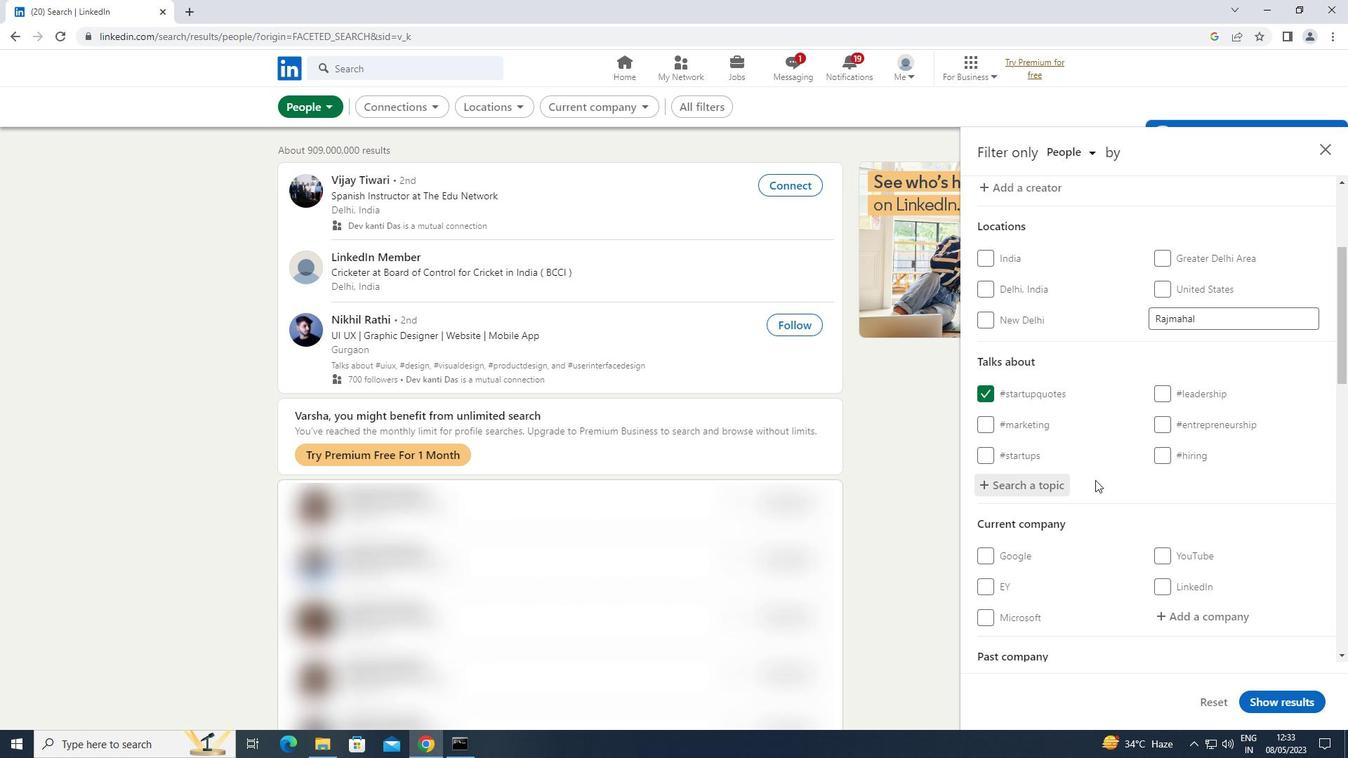 
Action: Mouse moved to (1096, 480)
Screenshot: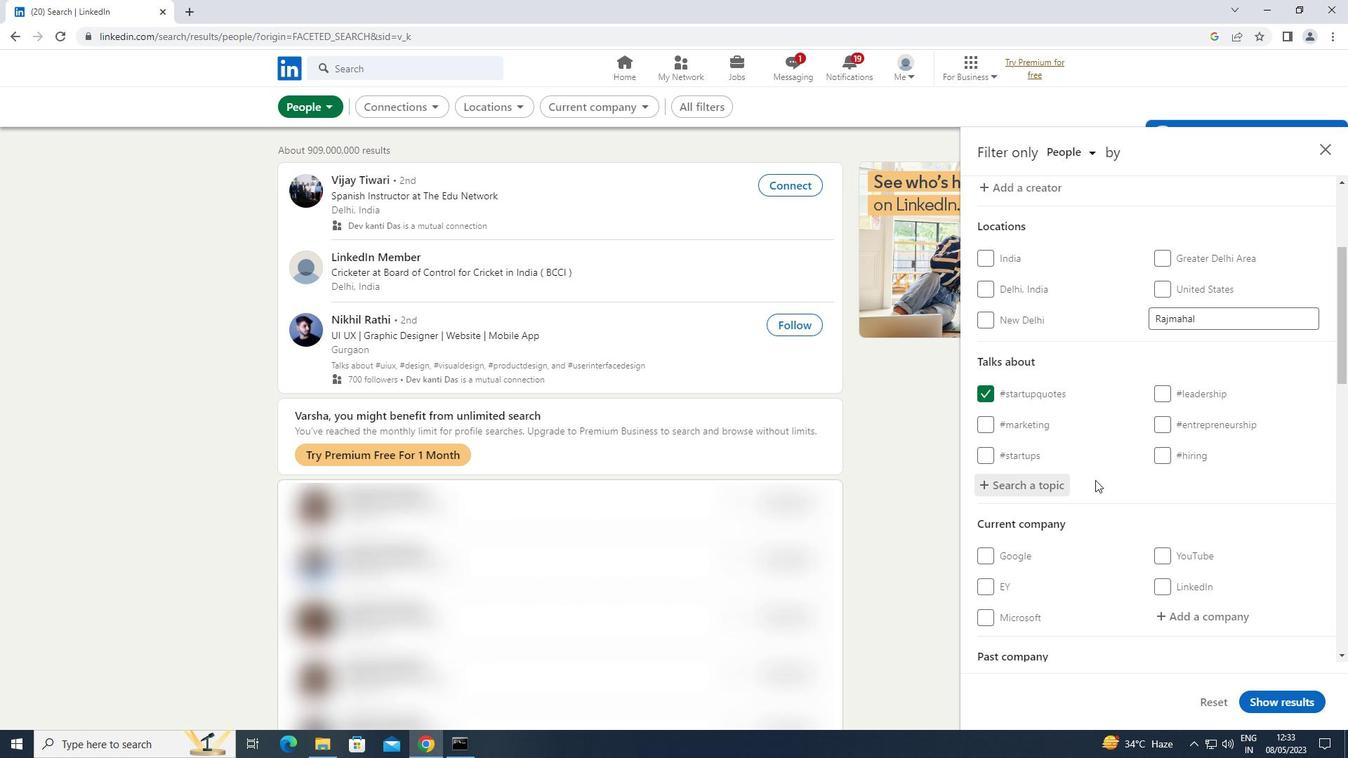 
Action: Mouse scrolled (1096, 479) with delta (0, 0)
Screenshot: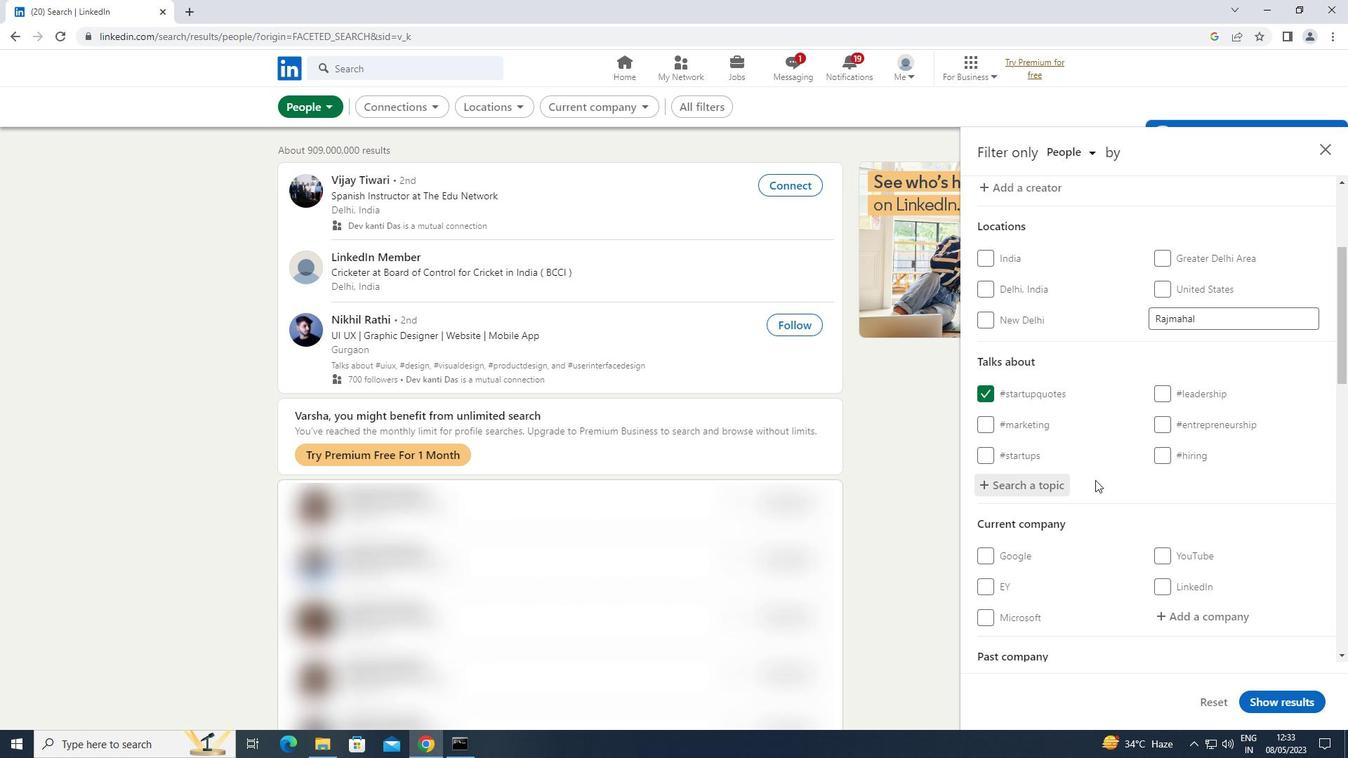 
Action: Mouse scrolled (1096, 479) with delta (0, 0)
Screenshot: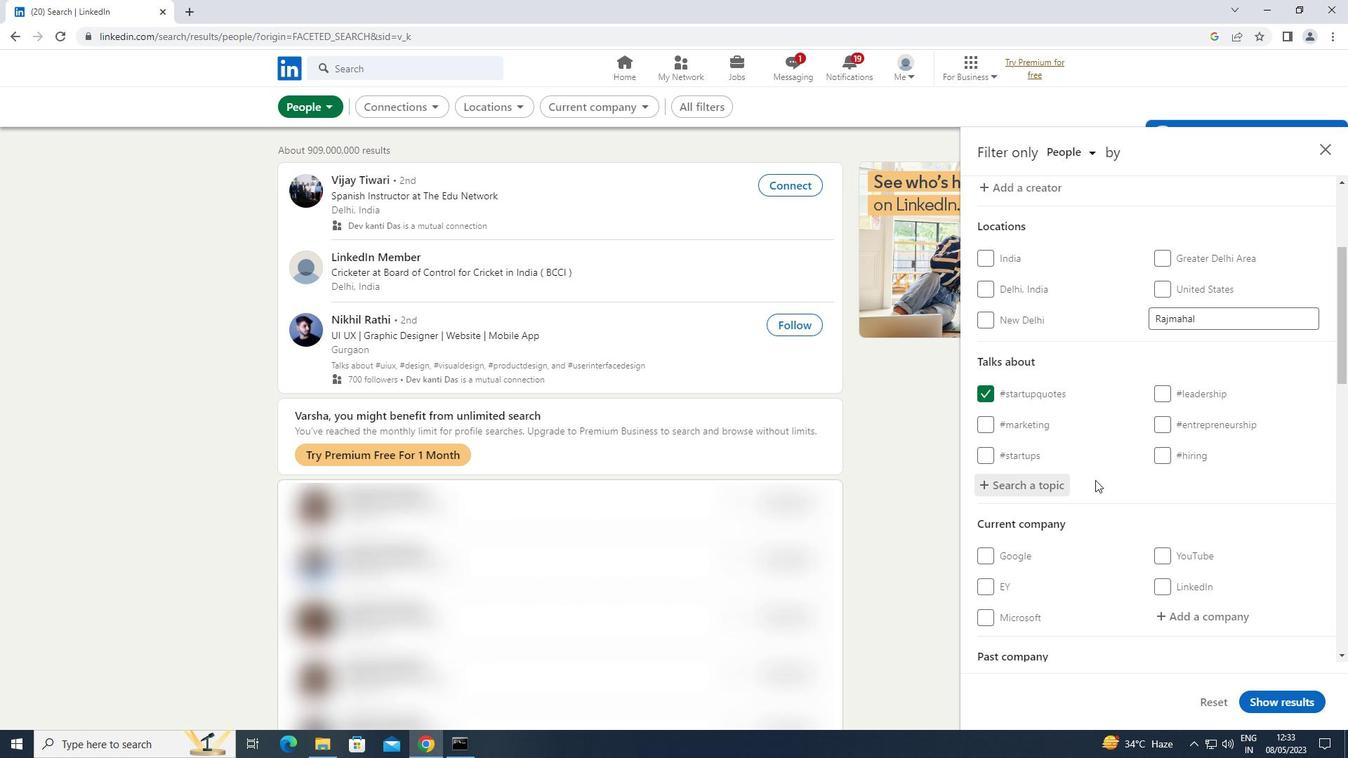 
Action: Mouse moved to (1100, 479)
Screenshot: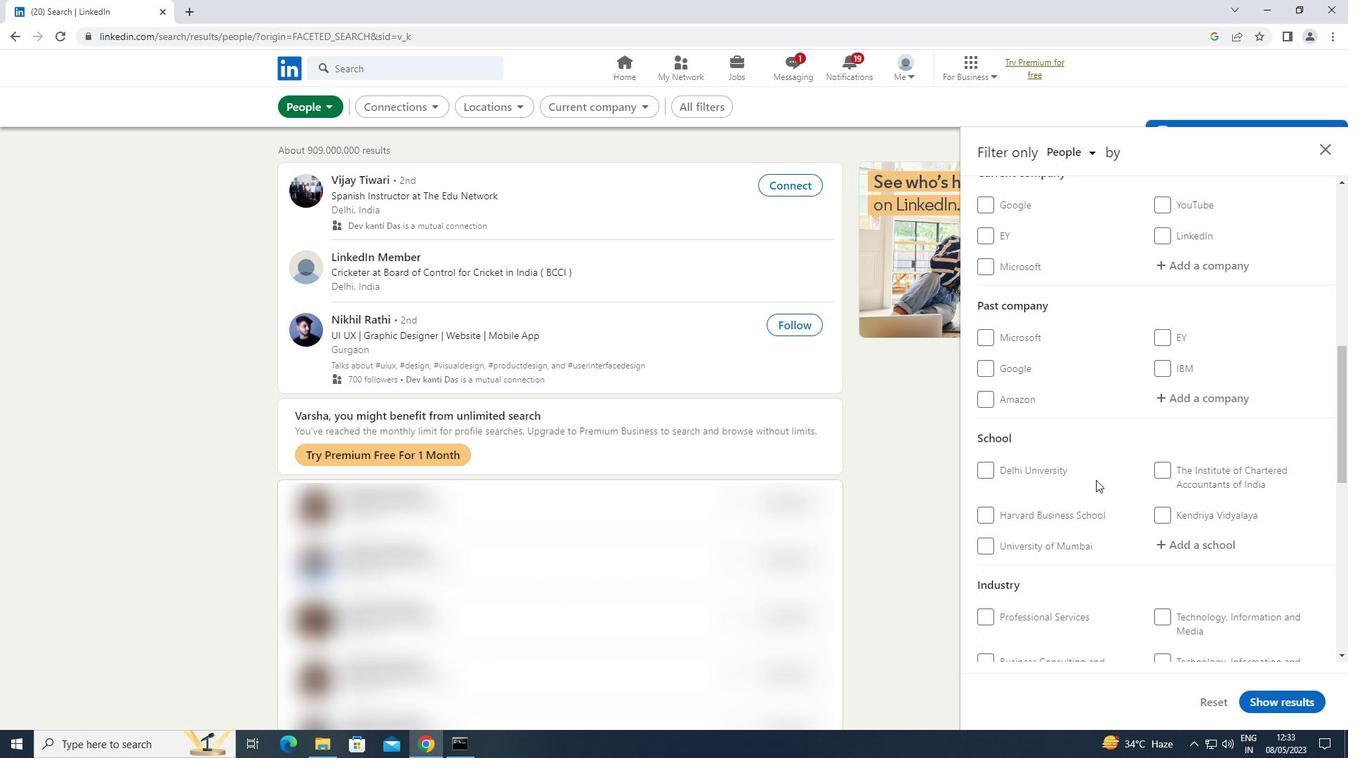 
Action: Mouse scrolled (1100, 478) with delta (0, 0)
Screenshot: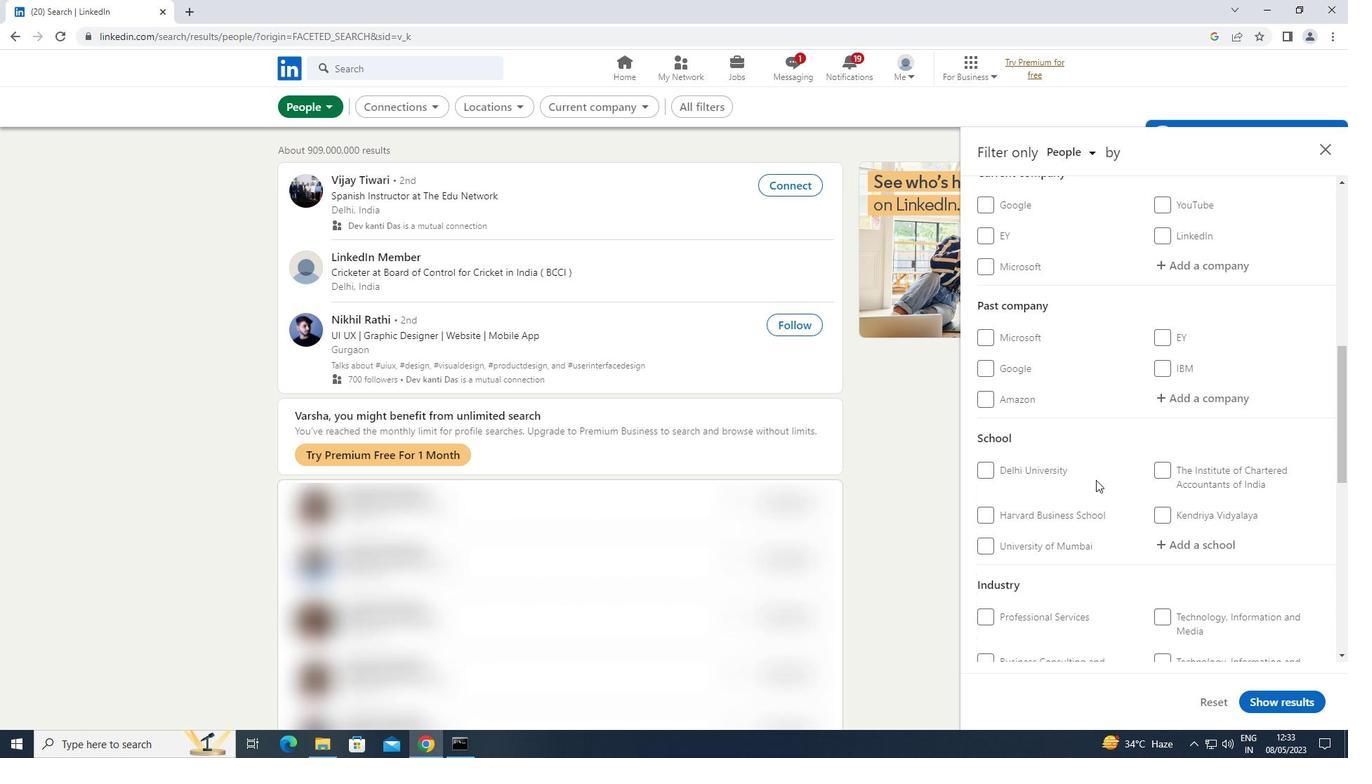 
Action: Mouse scrolled (1100, 478) with delta (0, 0)
Screenshot: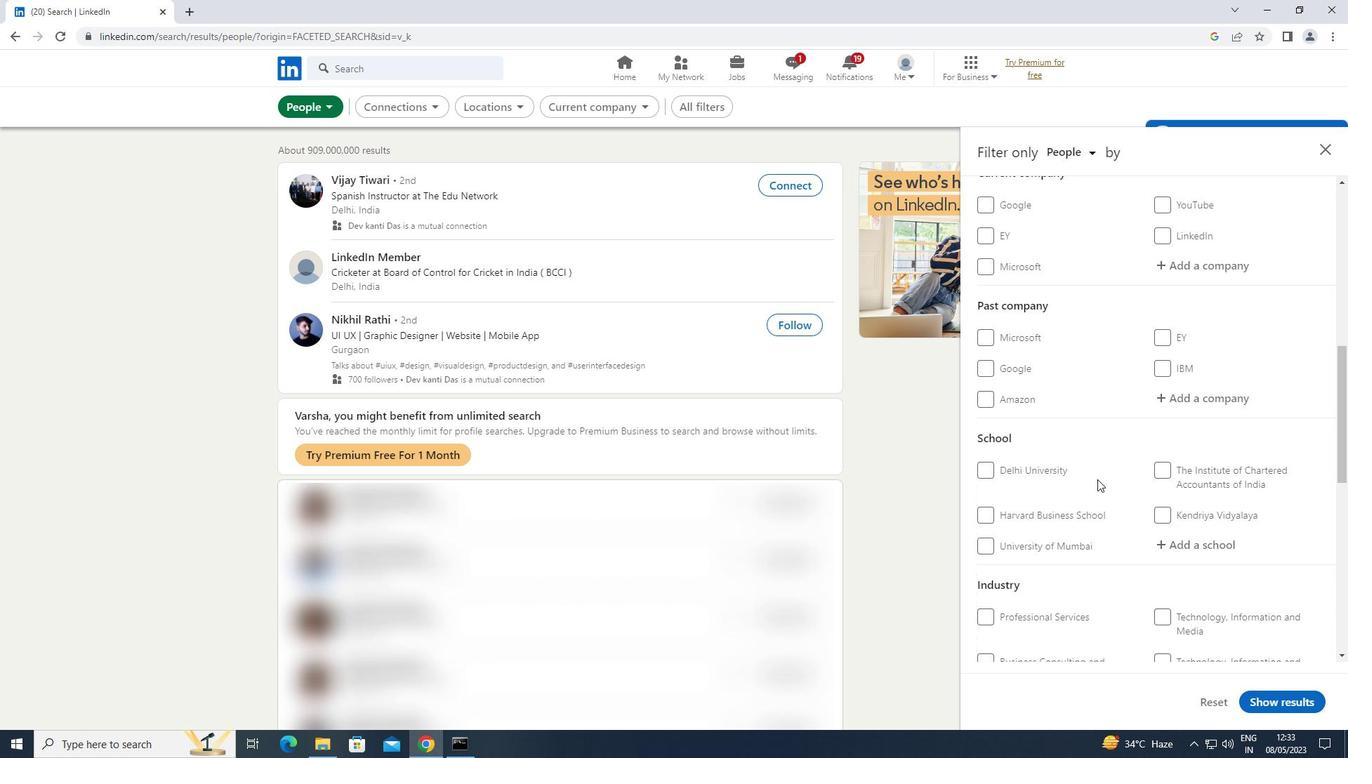 
Action: Mouse scrolled (1100, 478) with delta (0, 0)
Screenshot: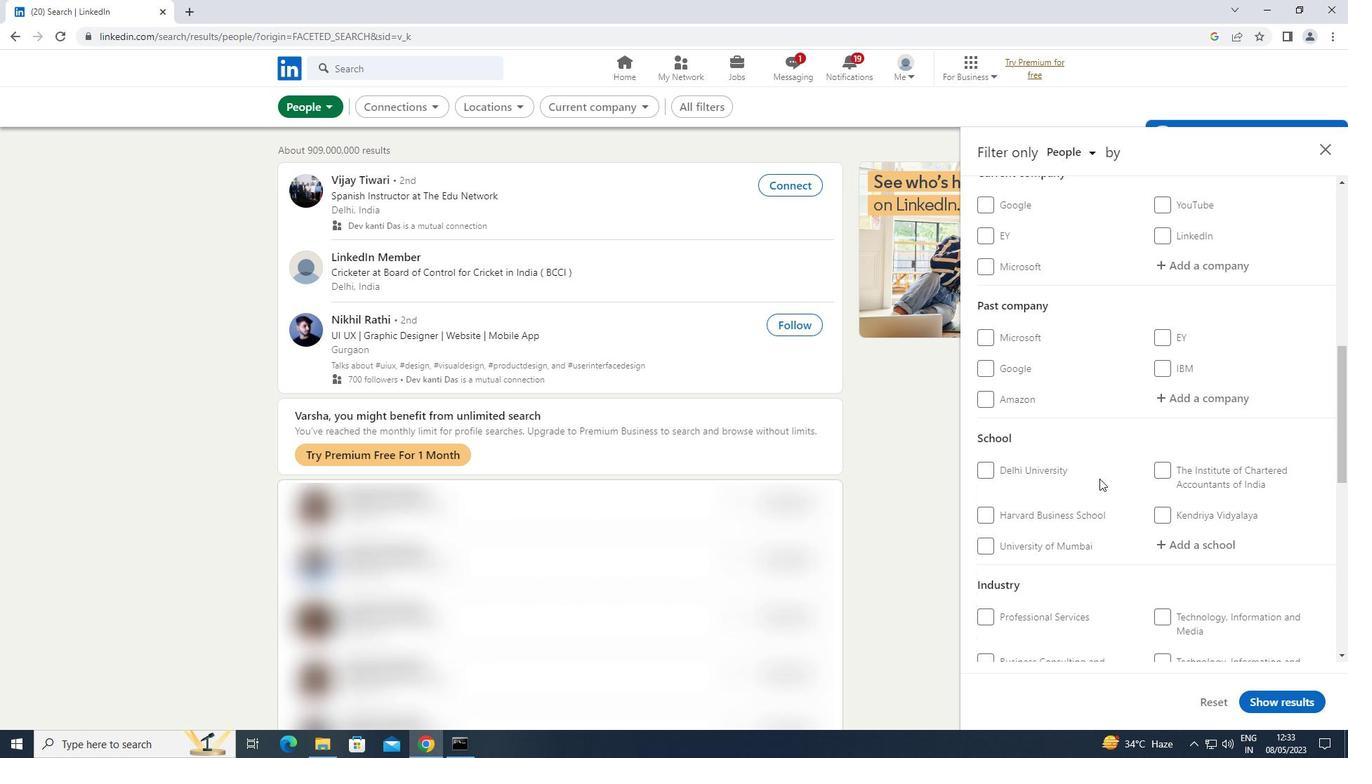 
Action: Mouse moved to (1157, 599)
Screenshot: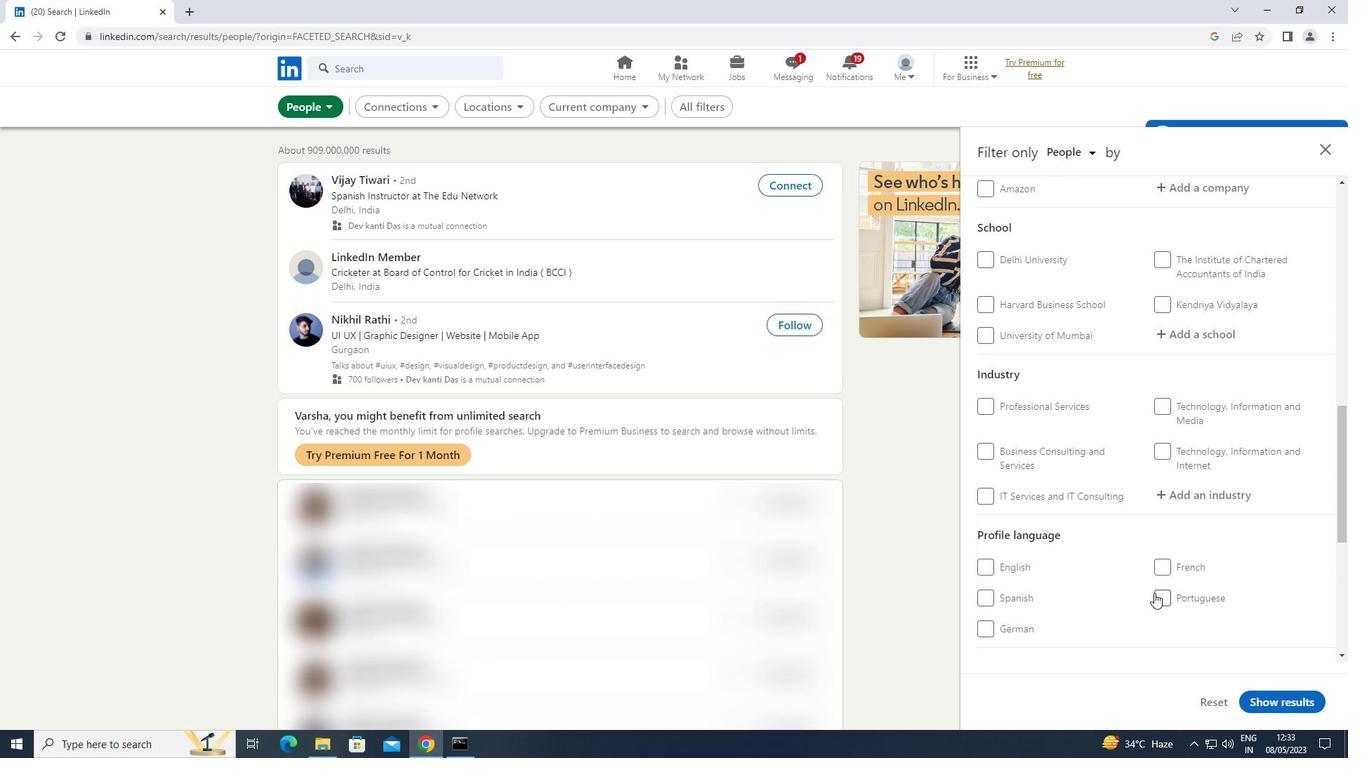 
Action: Mouse pressed left at (1157, 599)
Screenshot: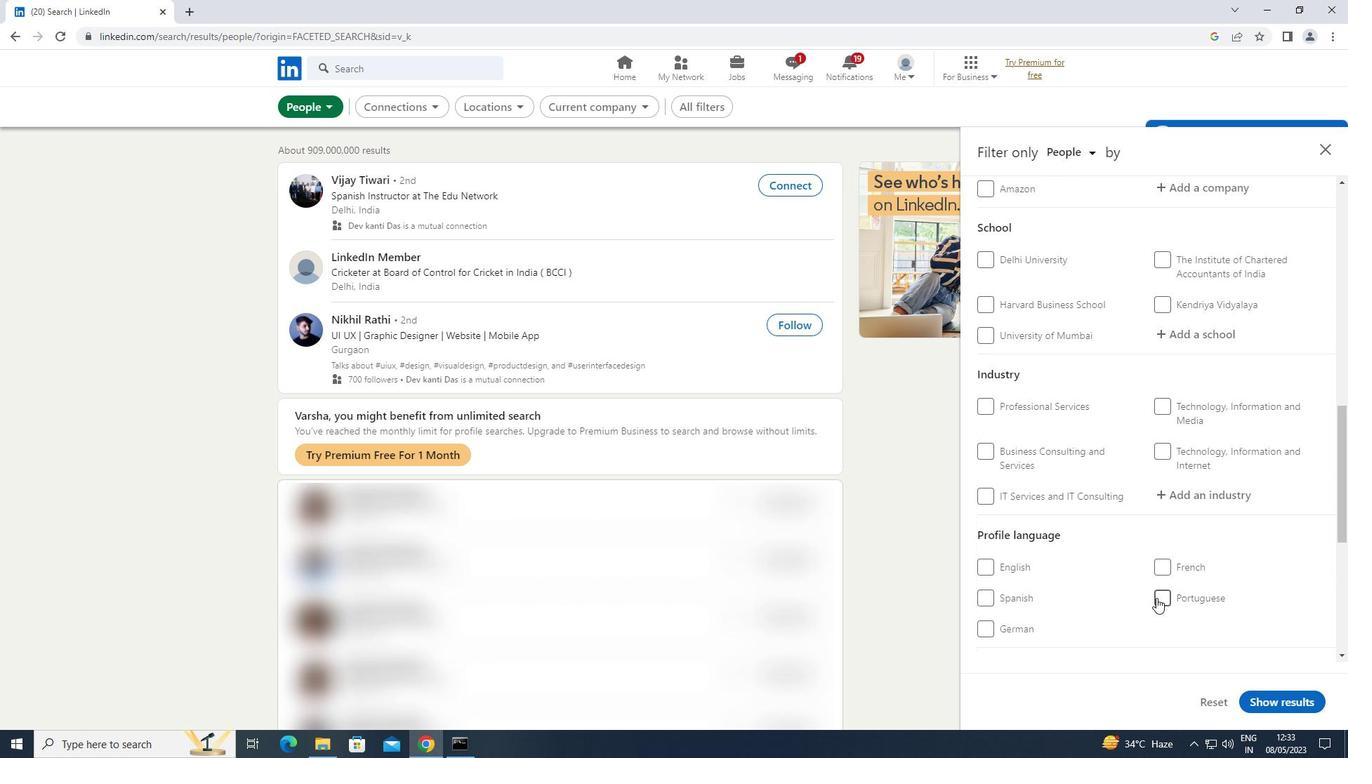 
Action: Mouse moved to (1160, 597)
Screenshot: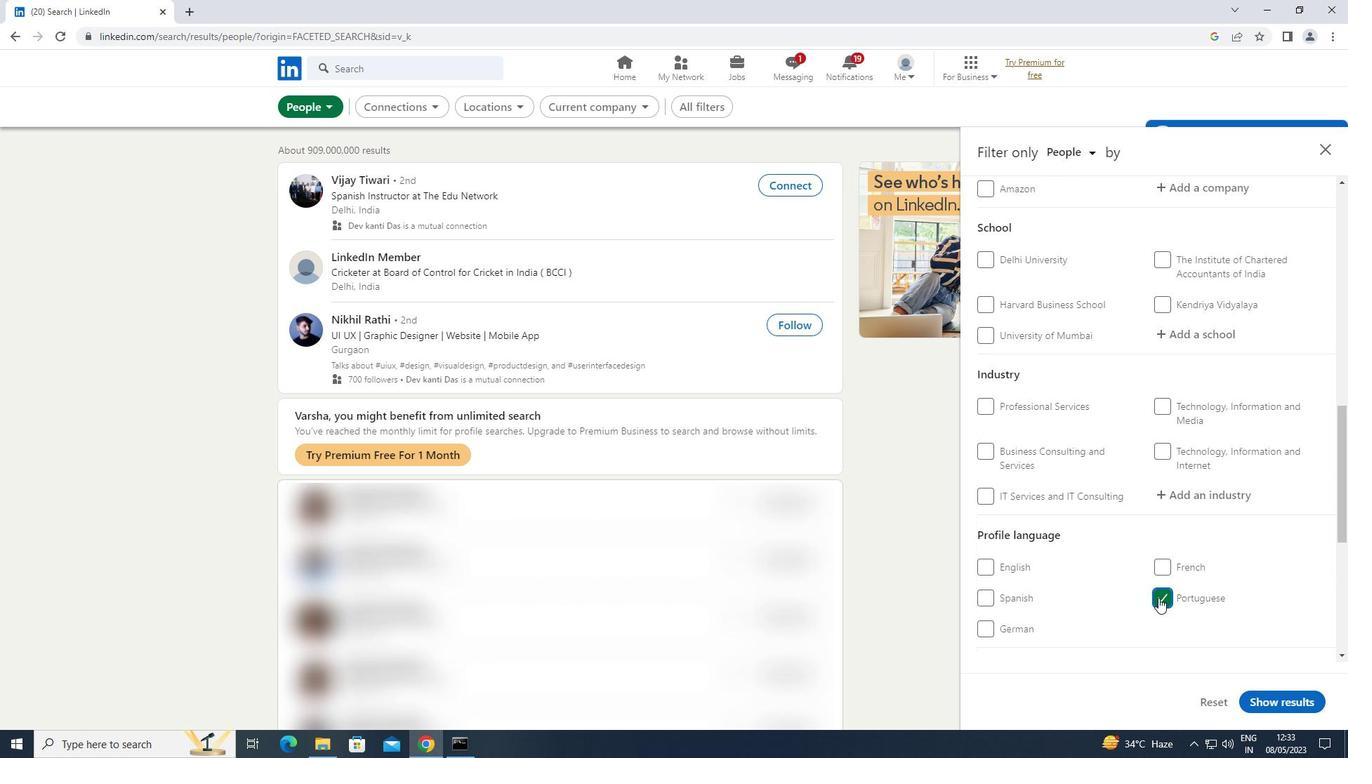 
Action: Mouse scrolled (1160, 597) with delta (0, 0)
Screenshot: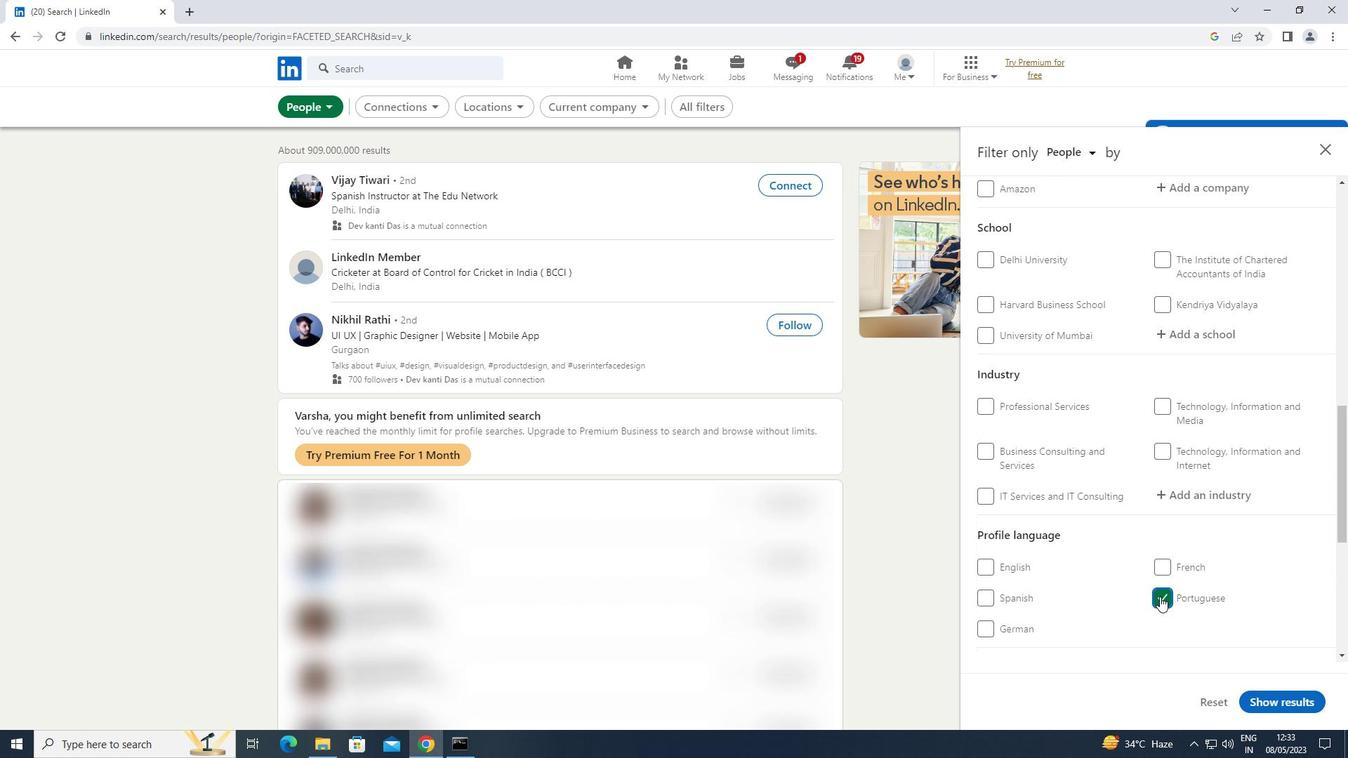 
Action: Mouse scrolled (1160, 597) with delta (0, 0)
Screenshot: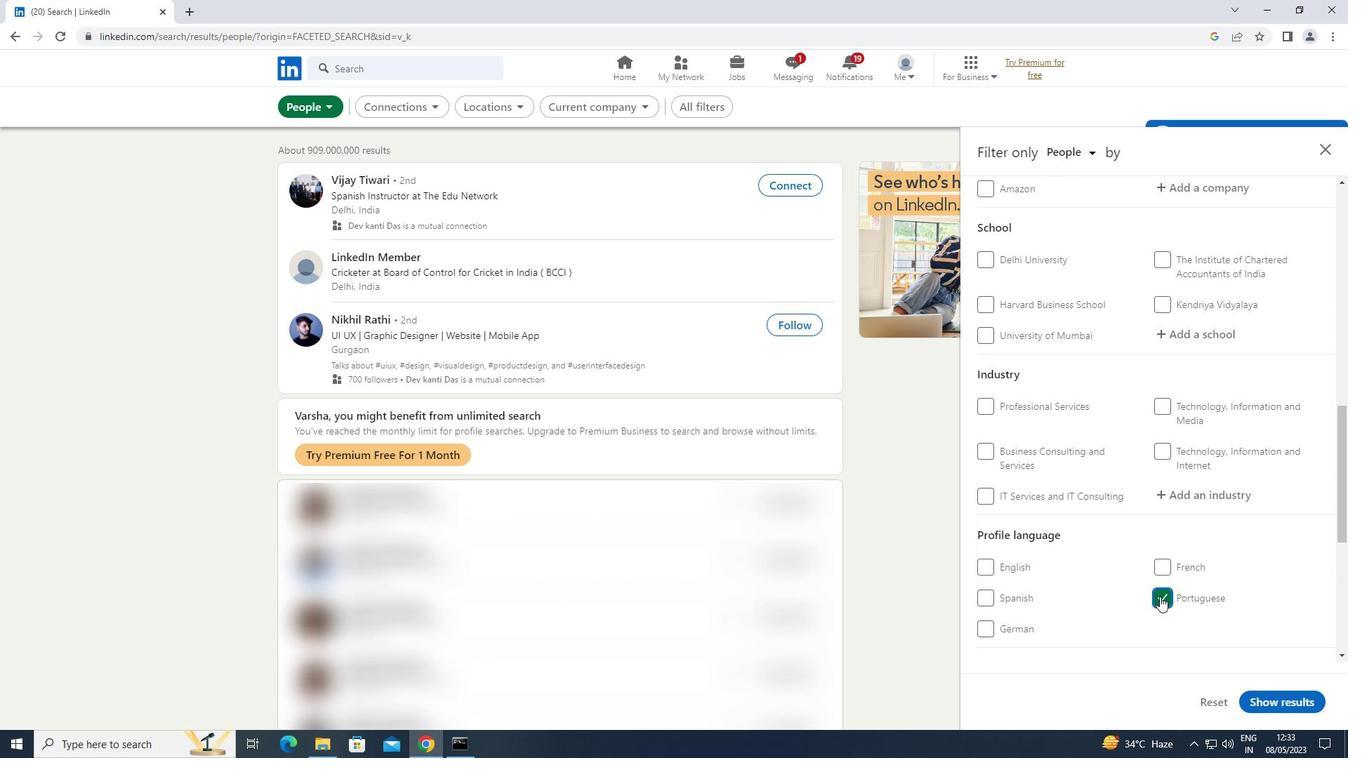 
Action: Mouse moved to (1161, 592)
Screenshot: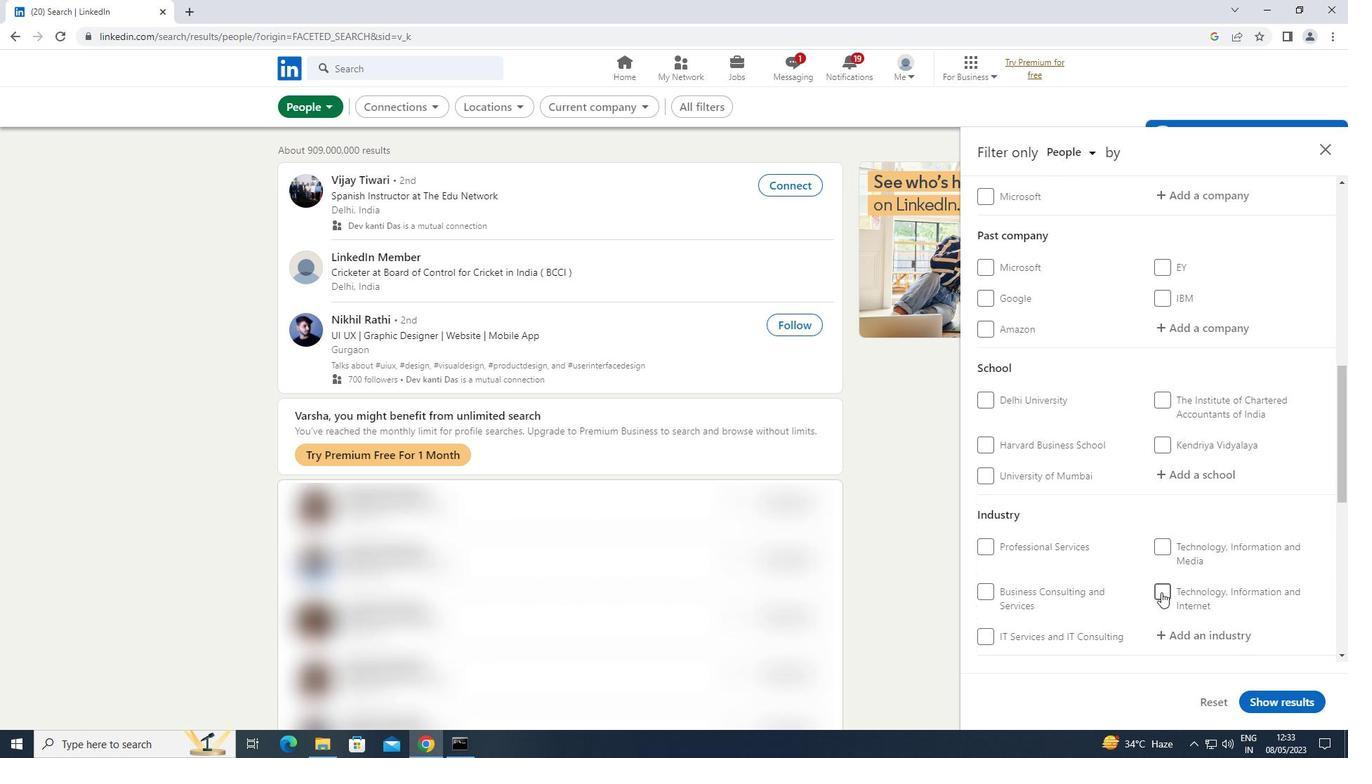
Action: Mouse scrolled (1161, 592) with delta (0, 0)
Screenshot: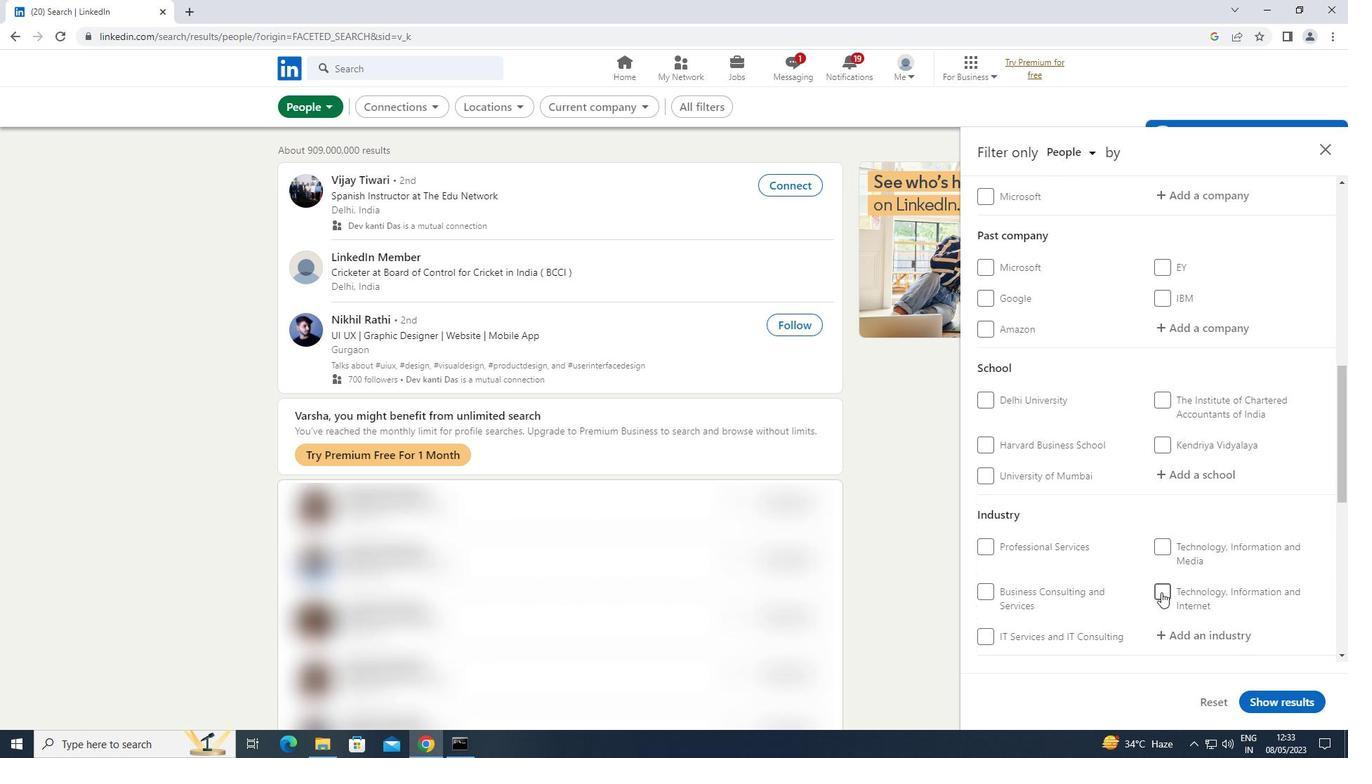 
Action: Mouse moved to (1161, 591)
Screenshot: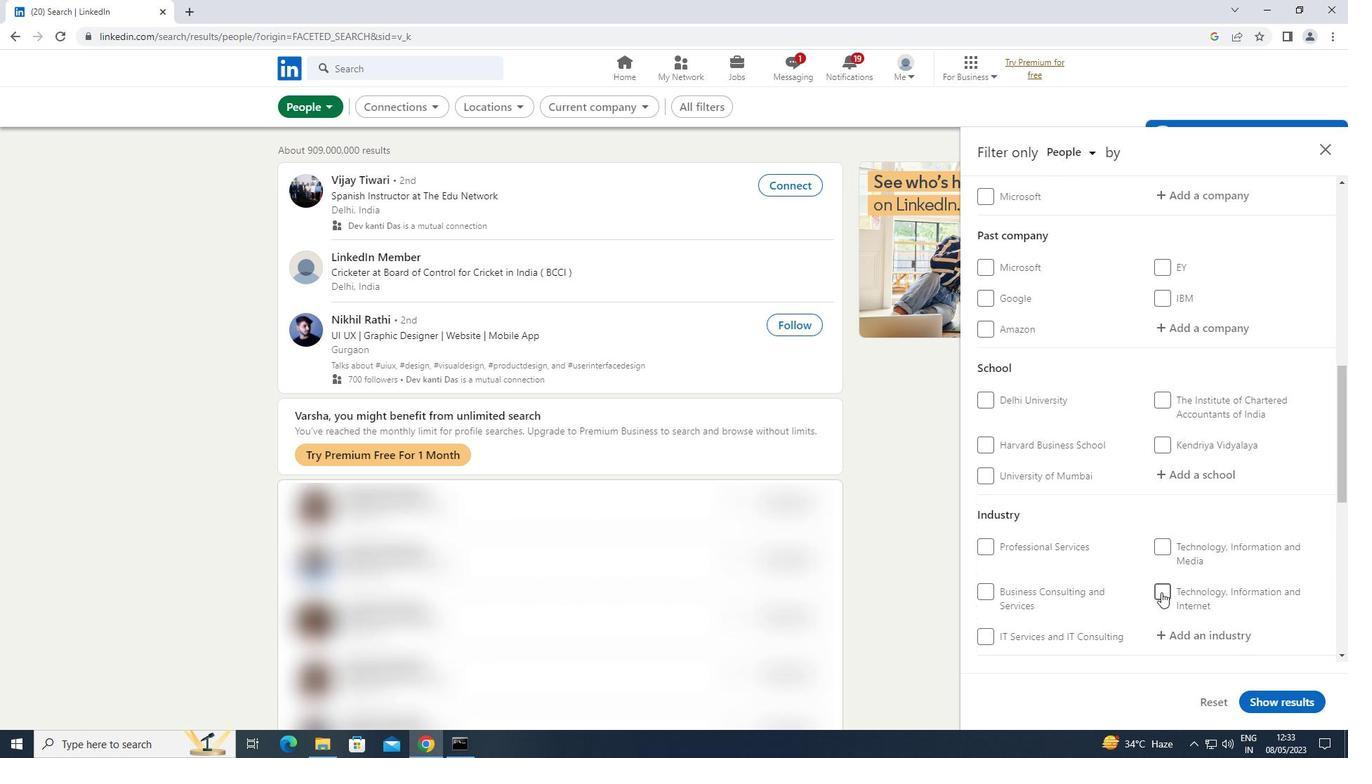 
Action: Mouse scrolled (1161, 592) with delta (0, 0)
Screenshot: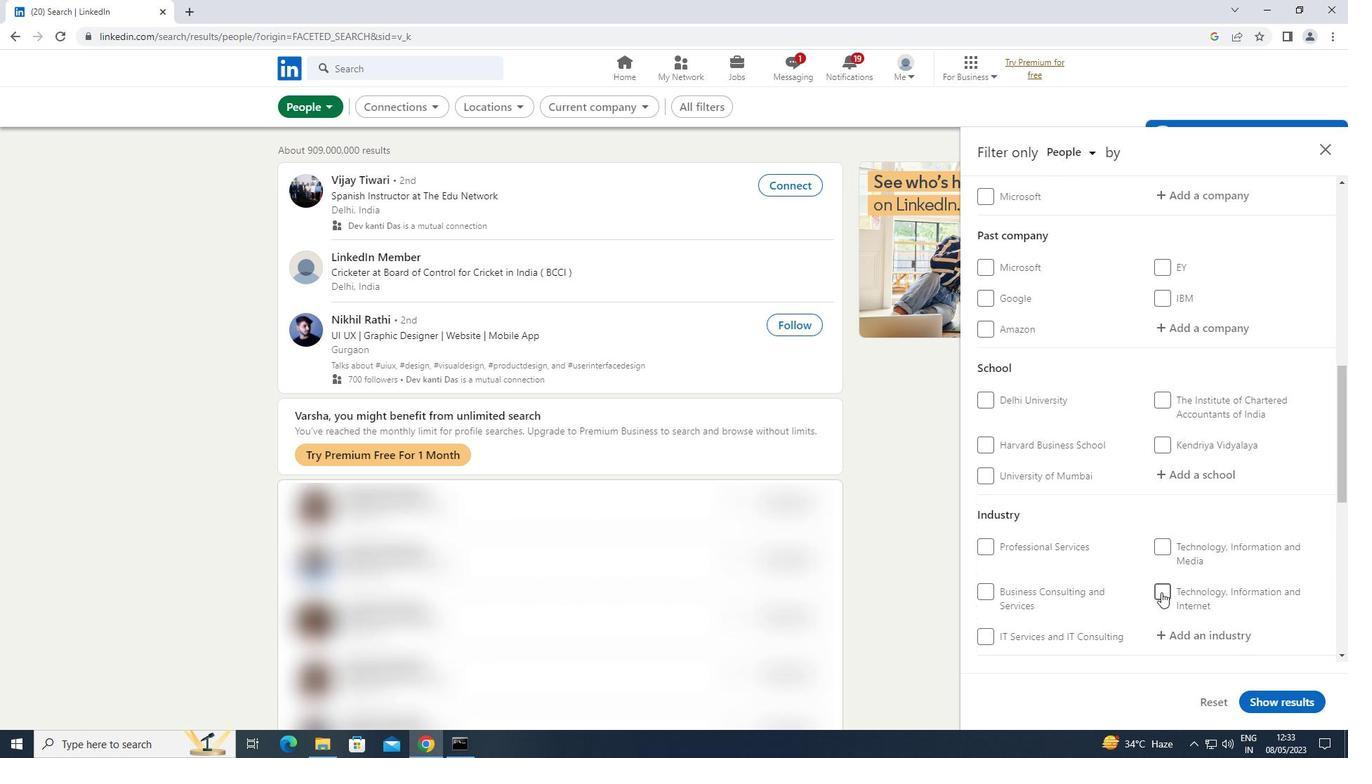 
Action: Mouse moved to (1252, 338)
Screenshot: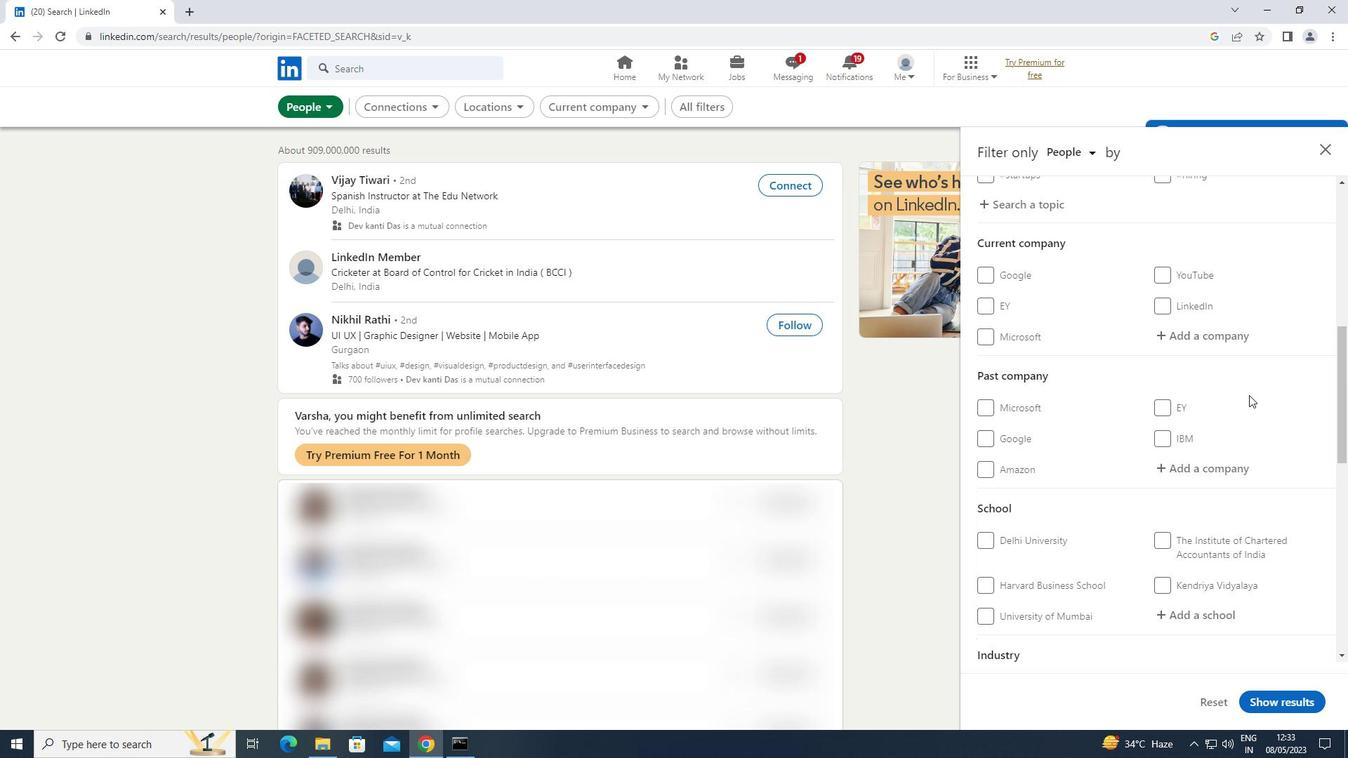 
Action: Mouse pressed left at (1252, 338)
Screenshot: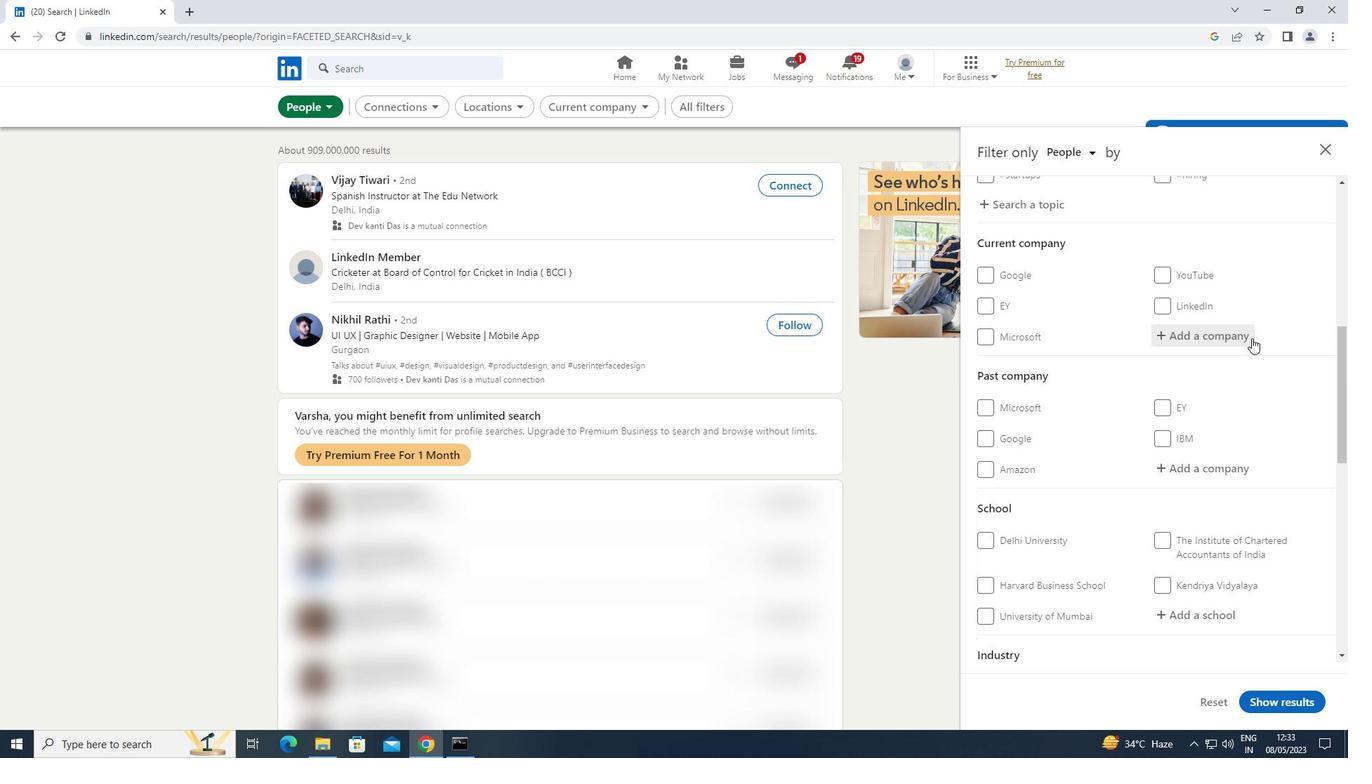 
Action: Key pressed <Key.shift>PI<Key.space><Key.shift>INDUSTRI
Screenshot: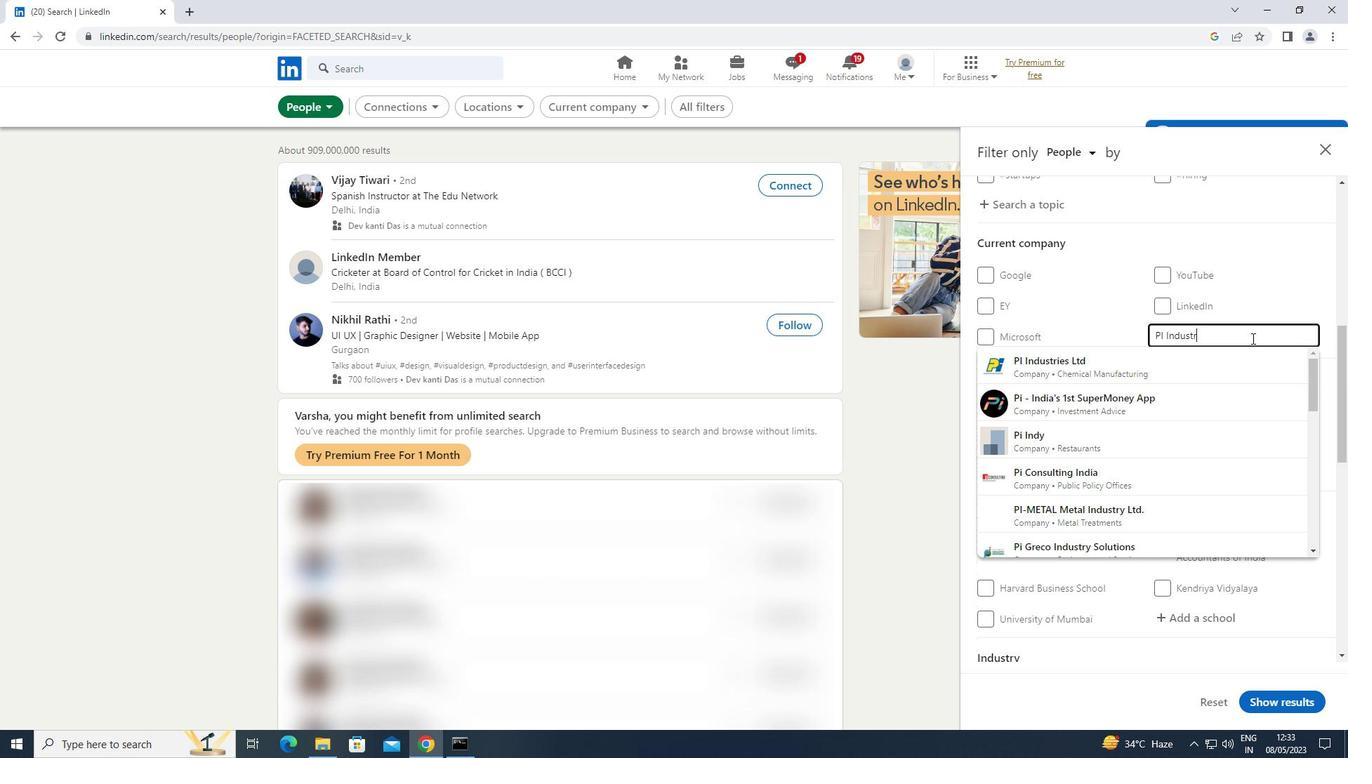 
Action: Mouse moved to (1144, 367)
Screenshot: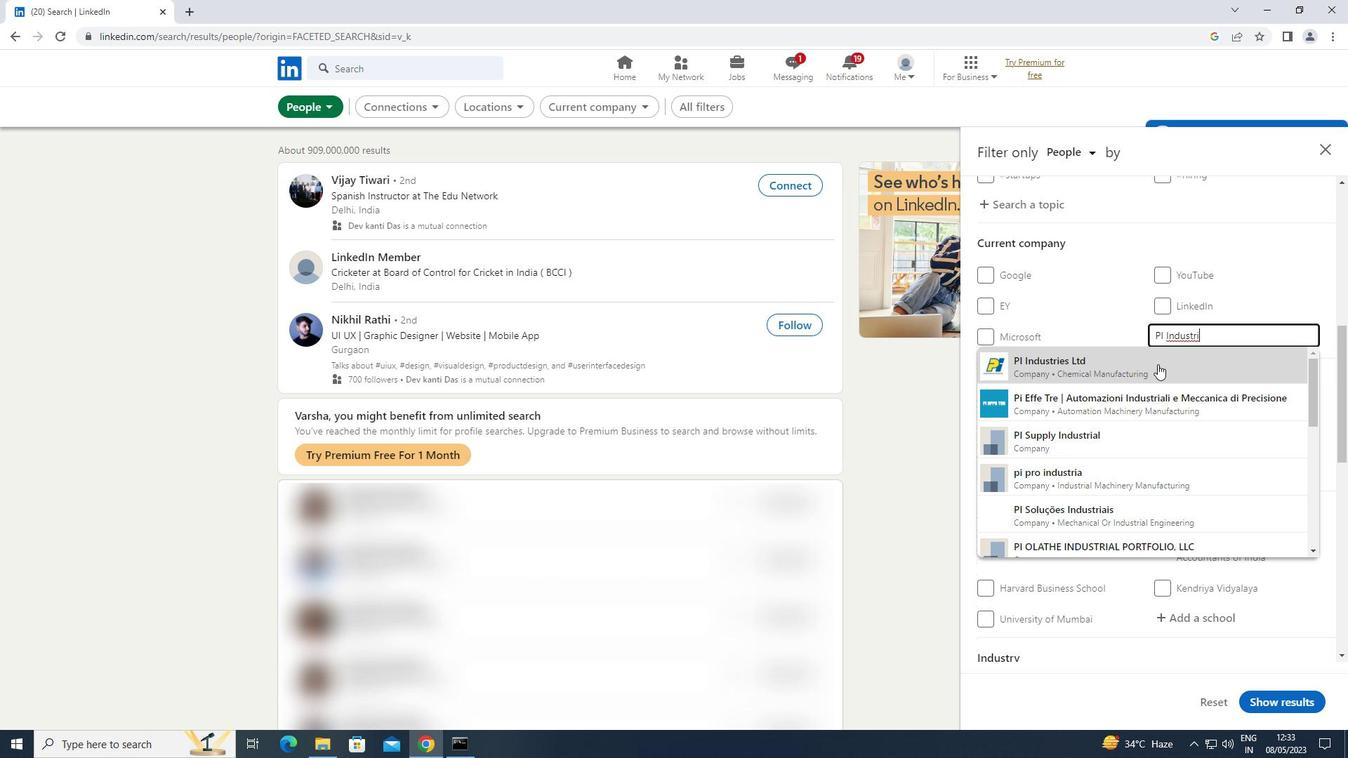 
Action: Mouse pressed left at (1144, 367)
Screenshot: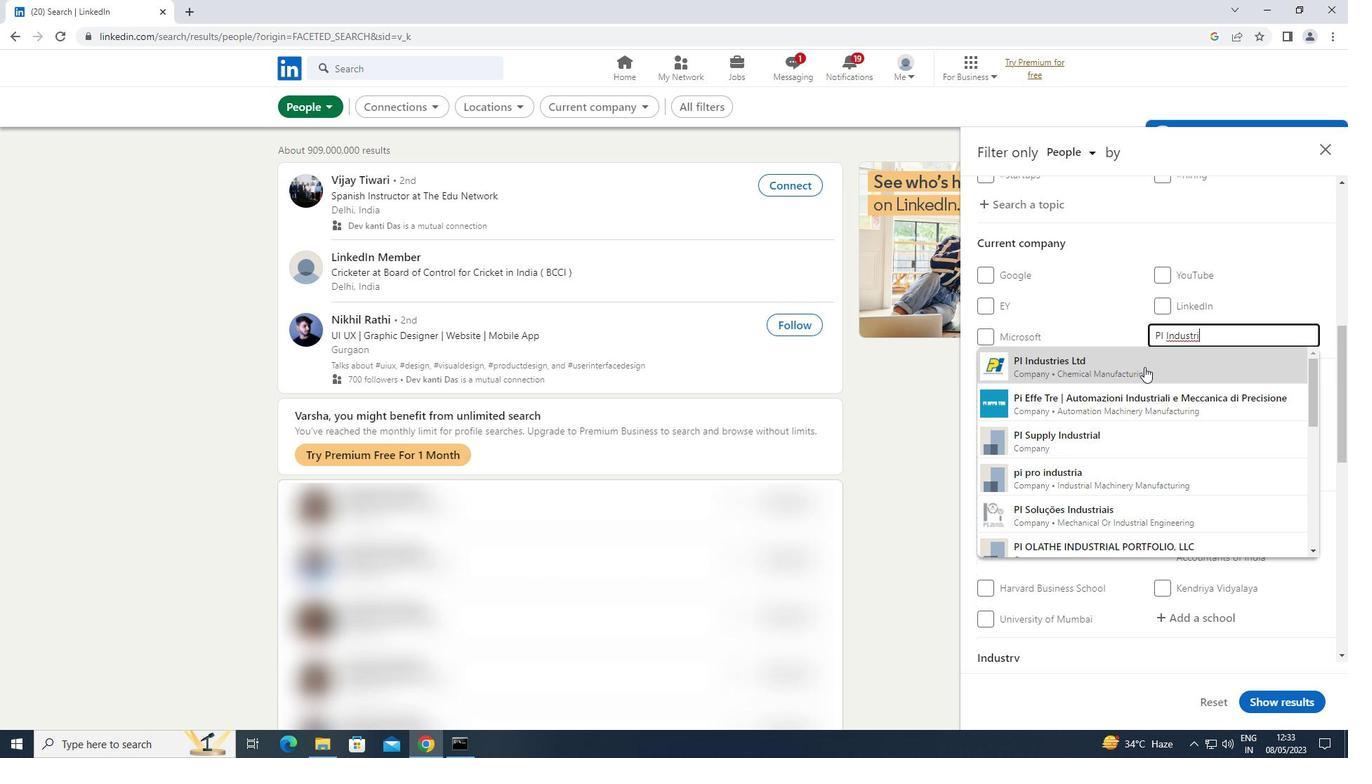 
Action: Mouse moved to (1145, 365)
Screenshot: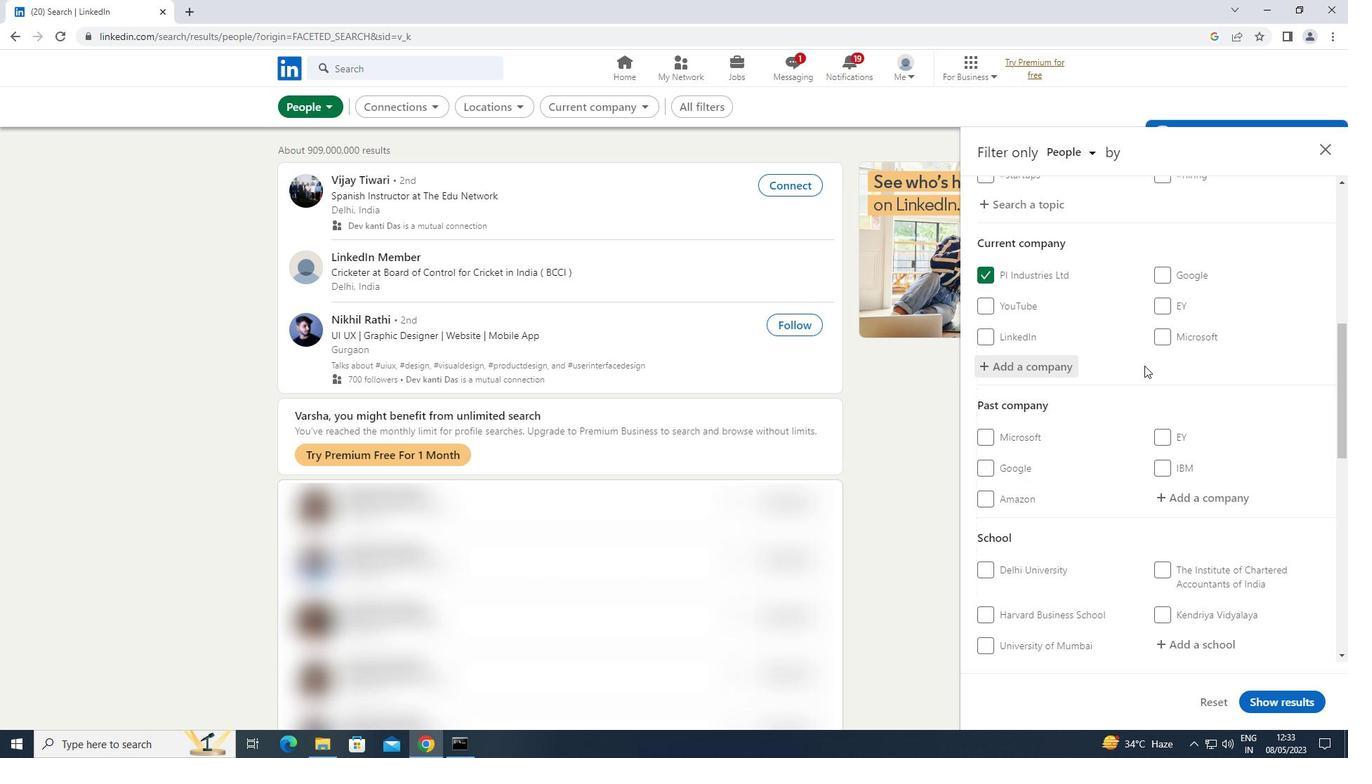 
Action: Mouse scrolled (1145, 364) with delta (0, 0)
Screenshot: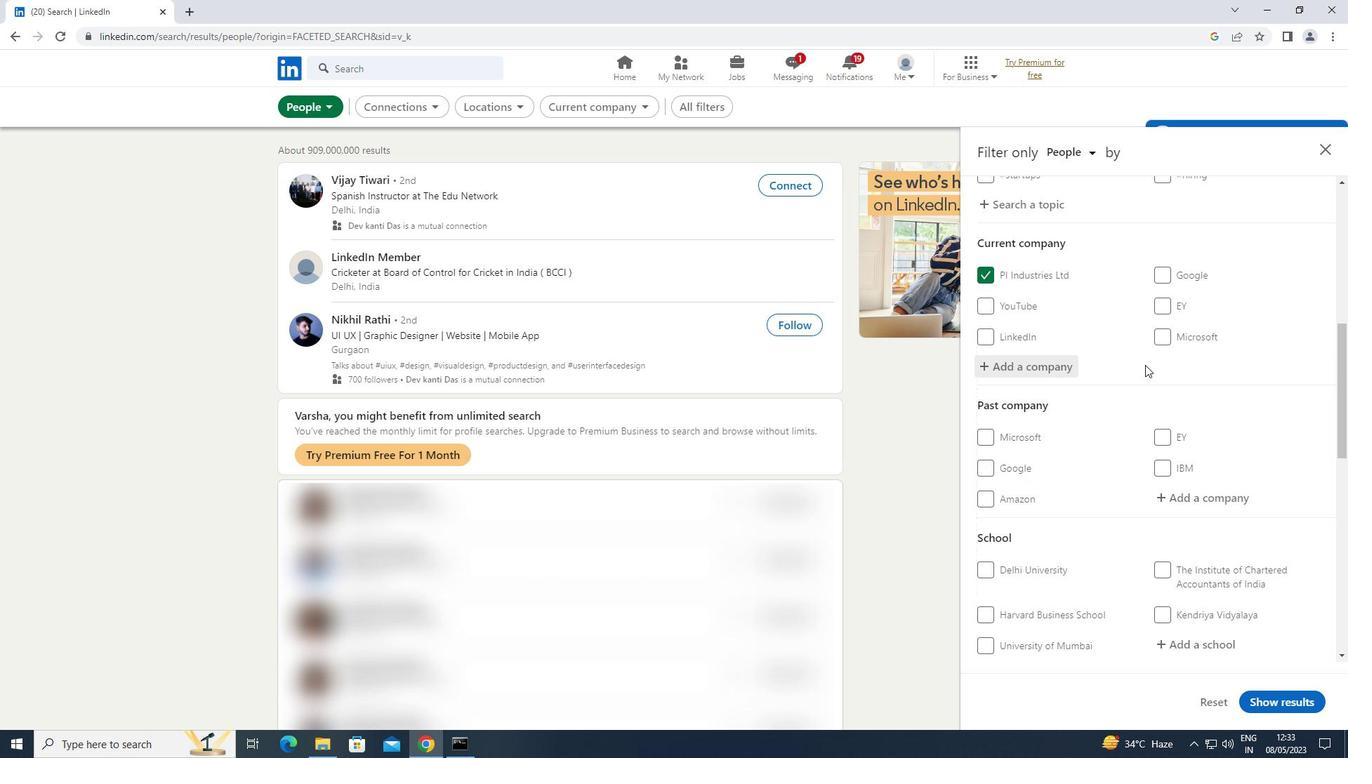
Action: Mouse scrolled (1145, 364) with delta (0, 0)
Screenshot: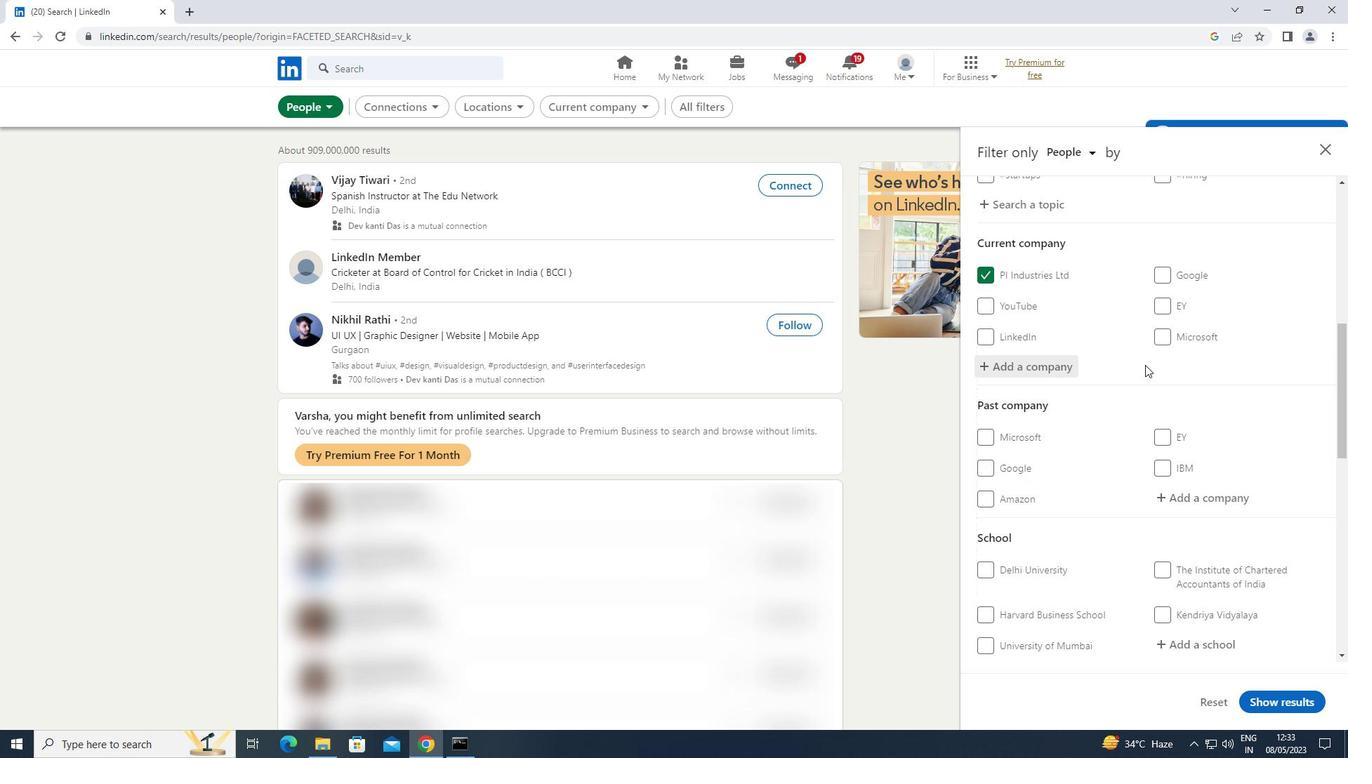 
Action: Mouse moved to (1195, 507)
Screenshot: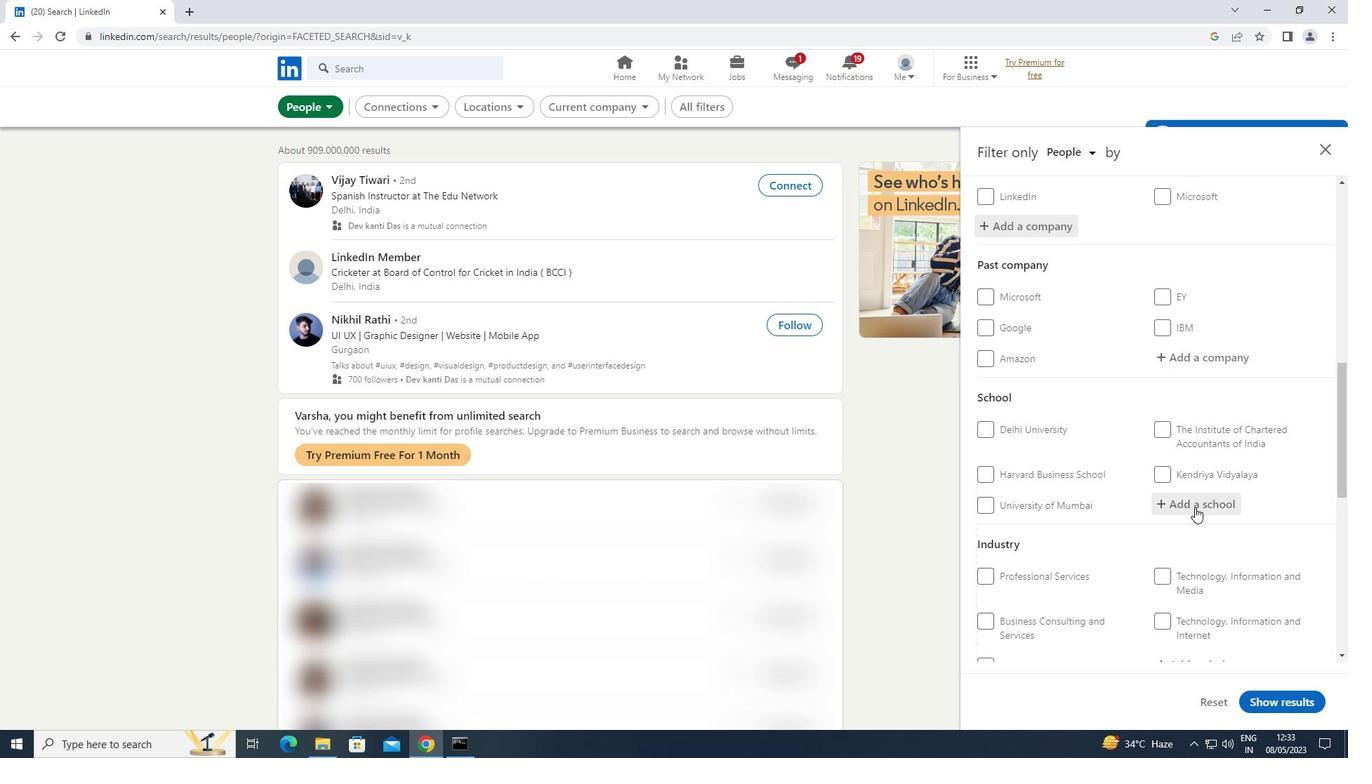 
Action: Mouse pressed left at (1195, 507)
Screenshot: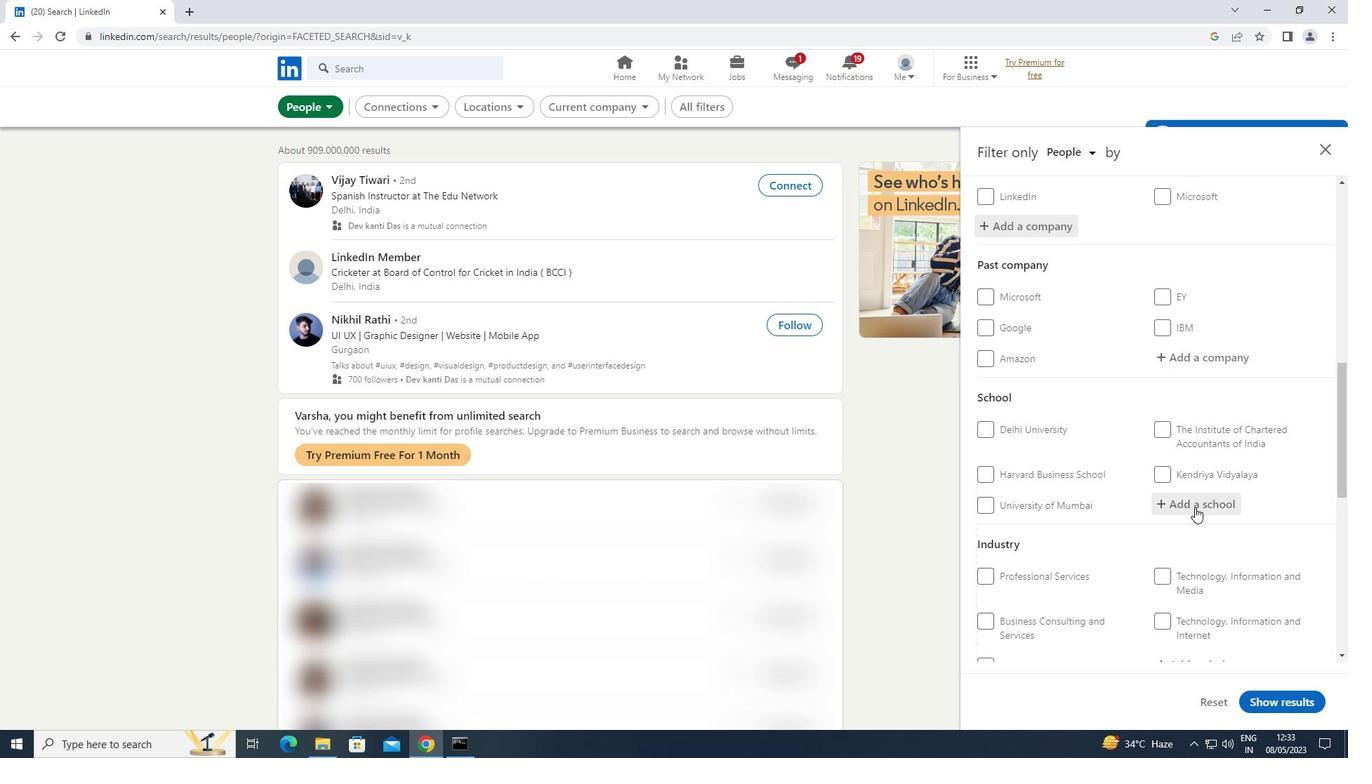 
Action: Mouse moved to (1195, 507)
Screenshot: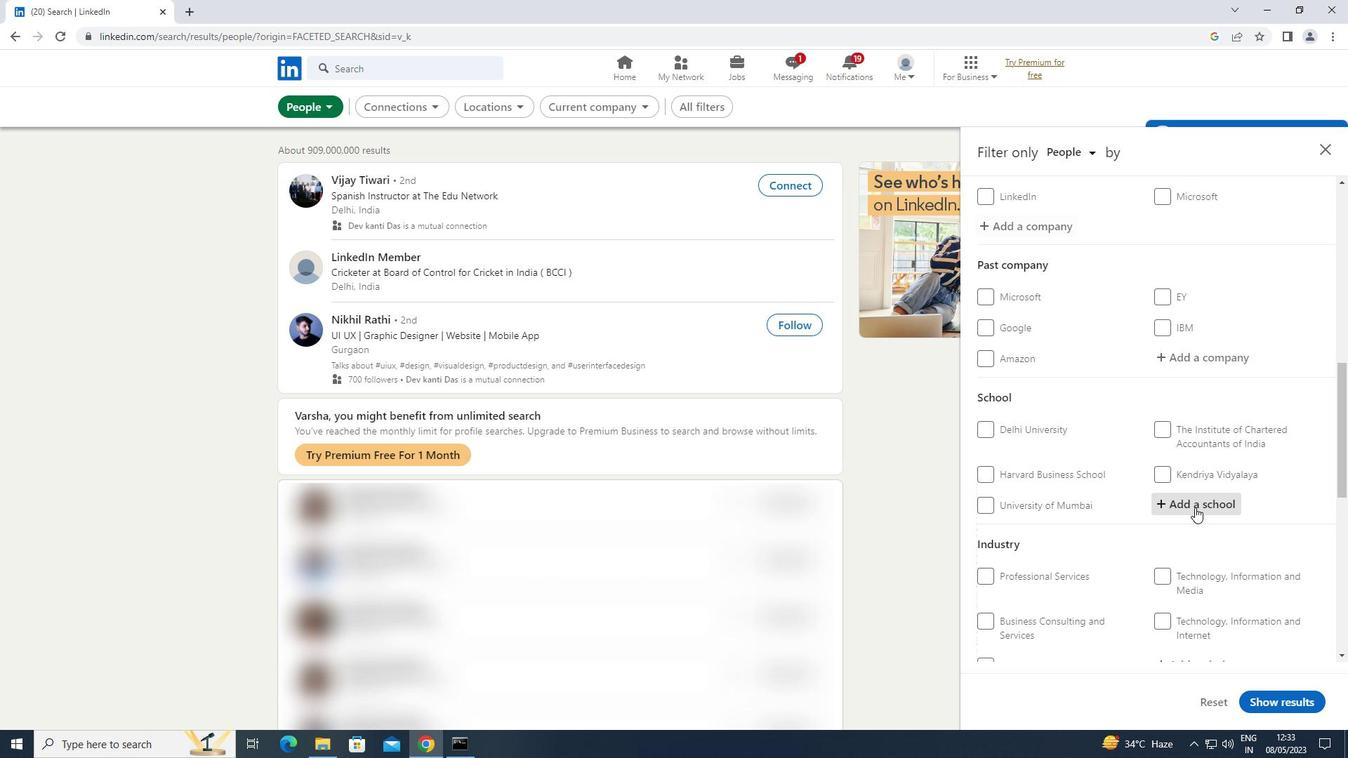 
Action: Key pressed <Key.shift>CHHATRAPATI
Screenshot: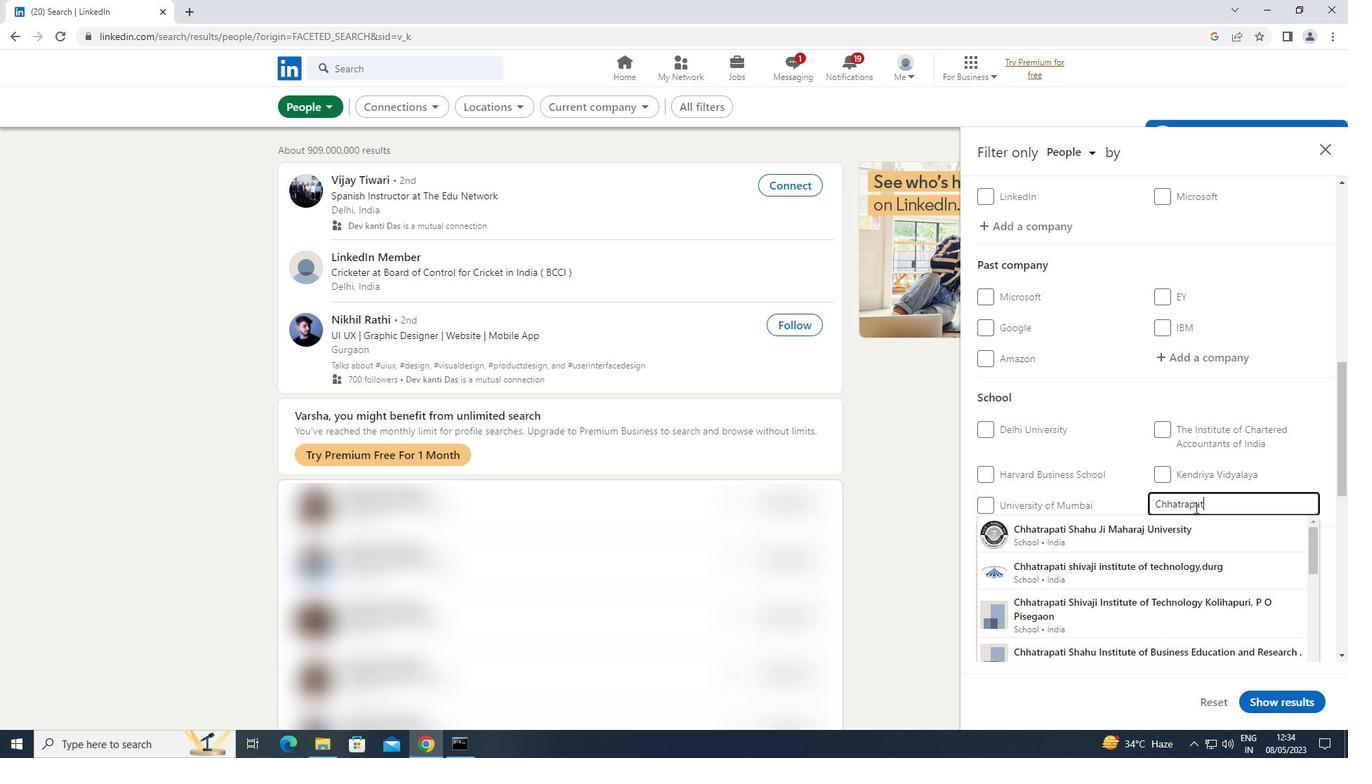 
Action: Mouse moved to (1118, 538)
Screenshot: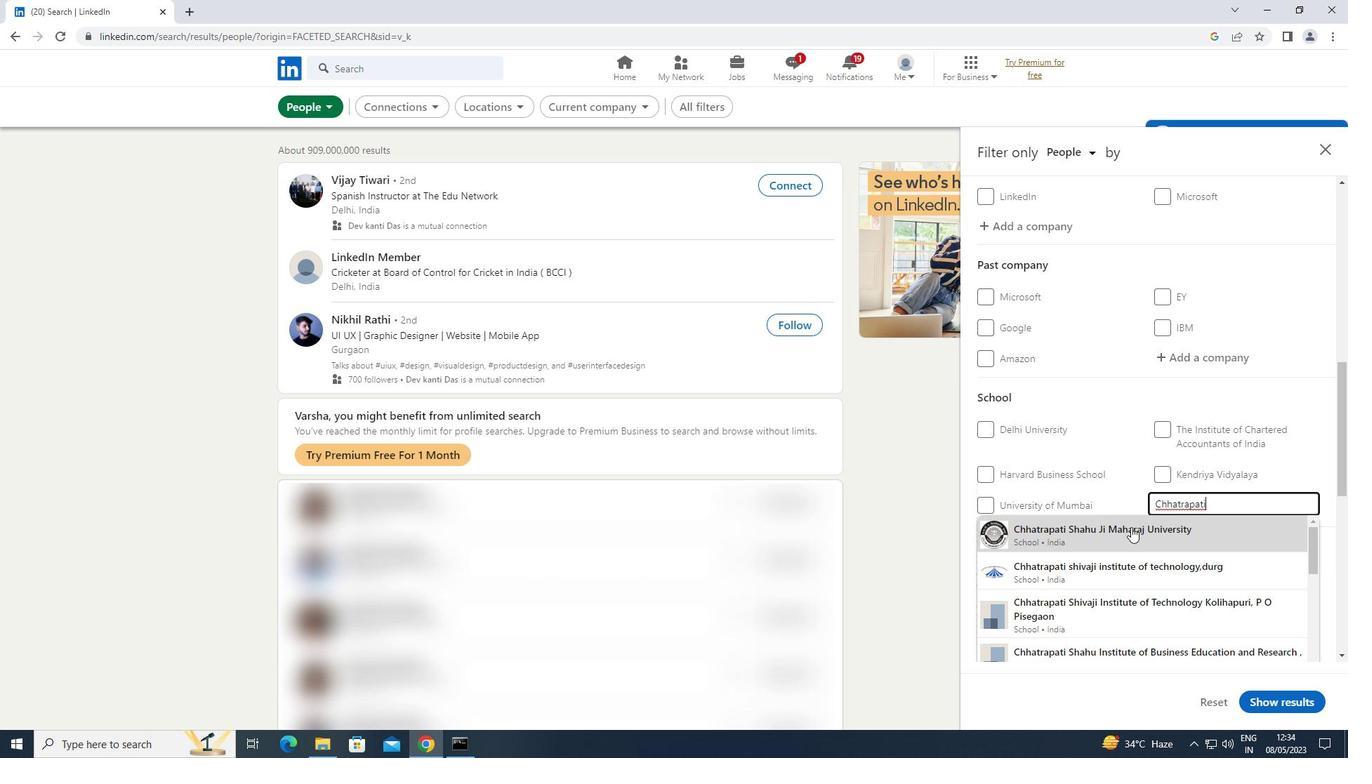 
Action: Mouse pressed left at (1118, 538)
Screenshot: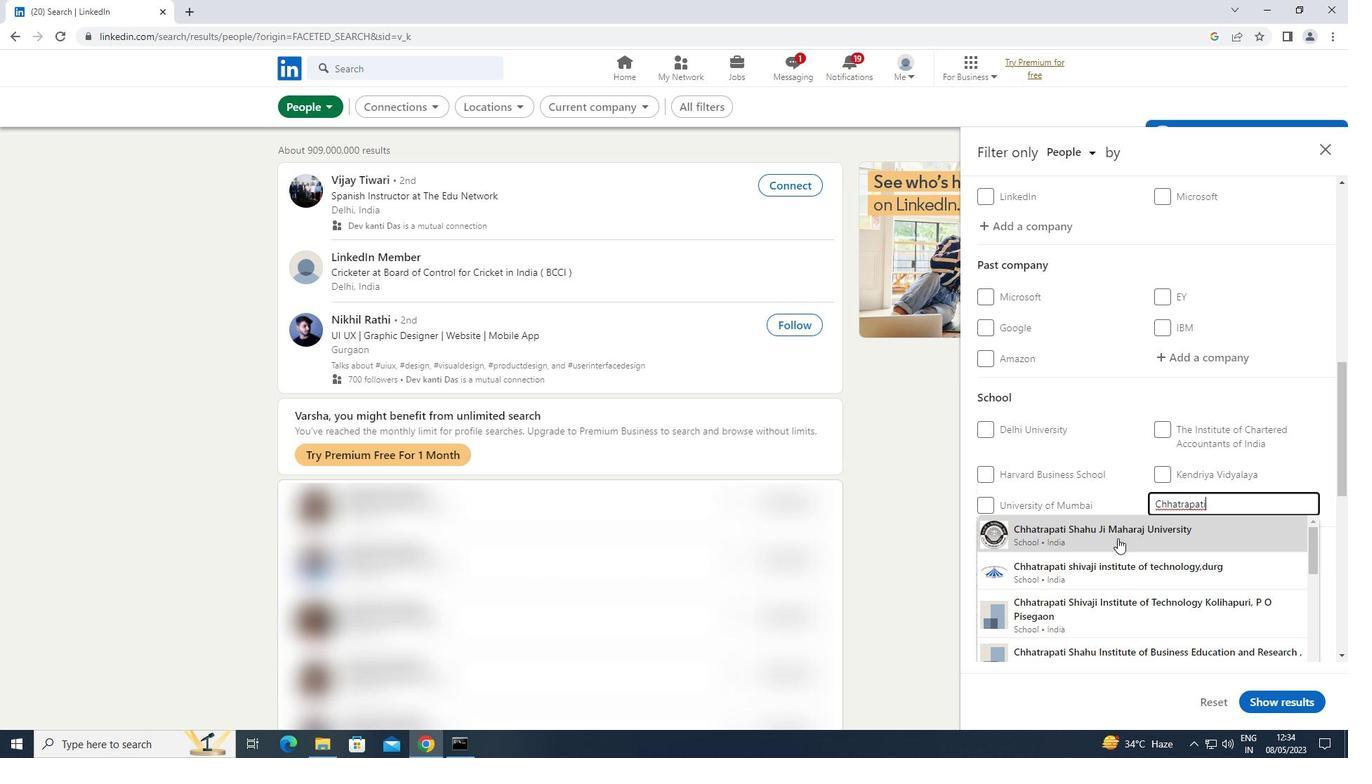 
Action: Mouse moved to (1118, 539)
Screenshot: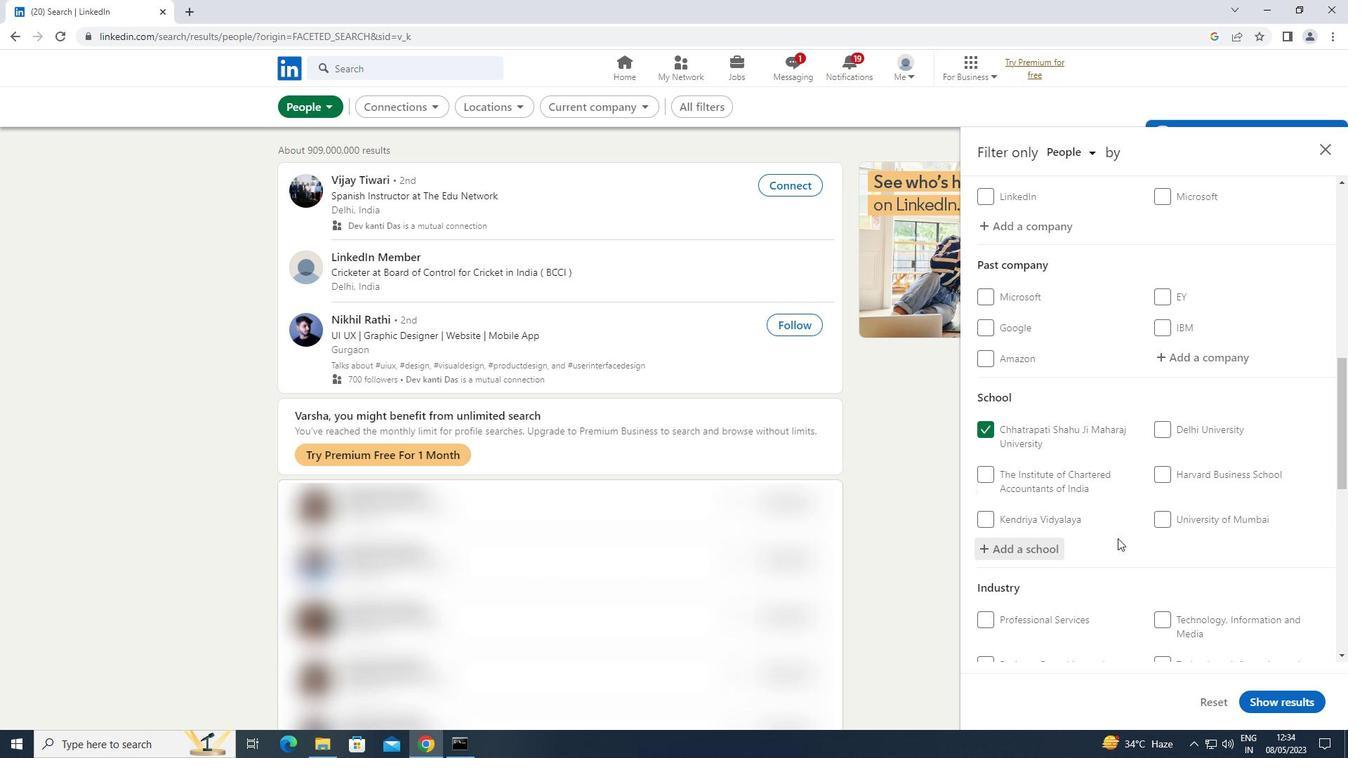 
Action: Mouse scrolled (1118, 538) with delta (0, 0)
Screenshot: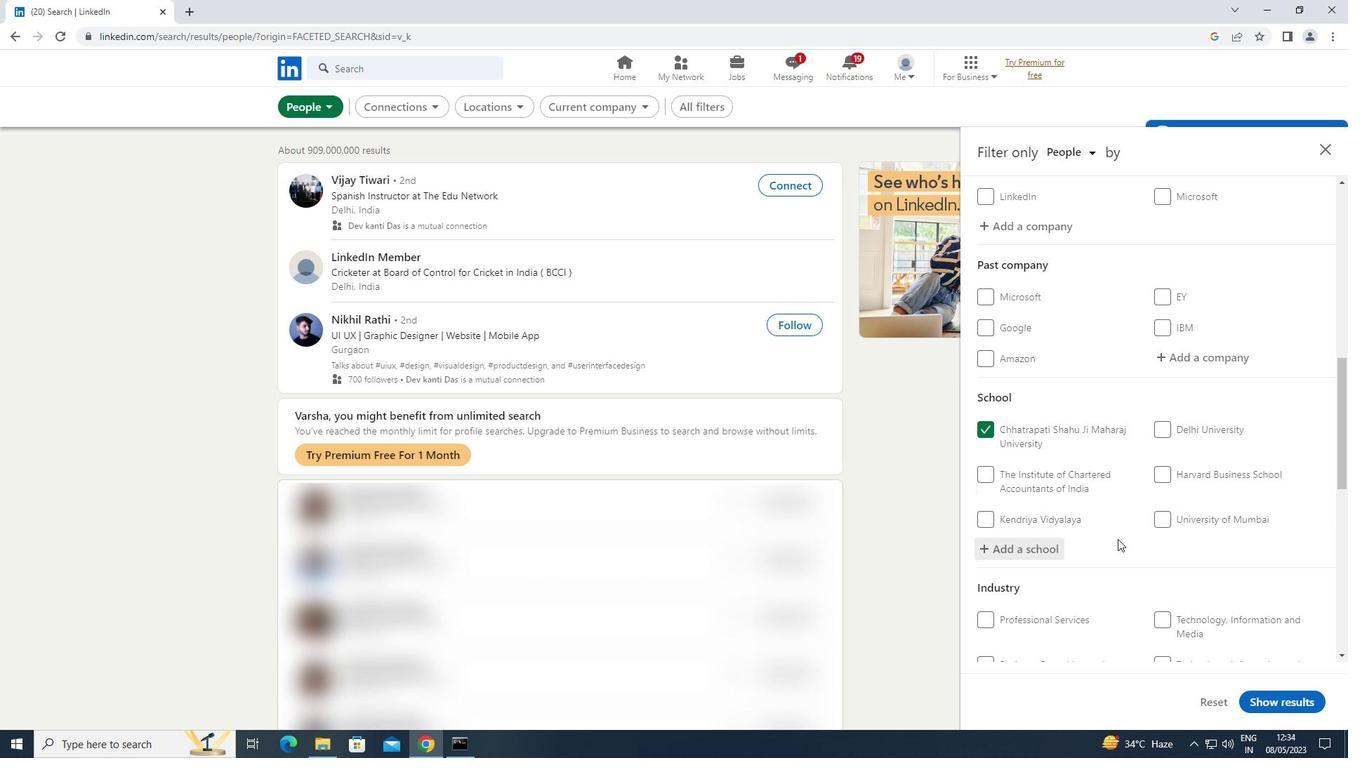 
Action: Mouse scrolled (1118, 538) with delta (0, 0)
Screenshot: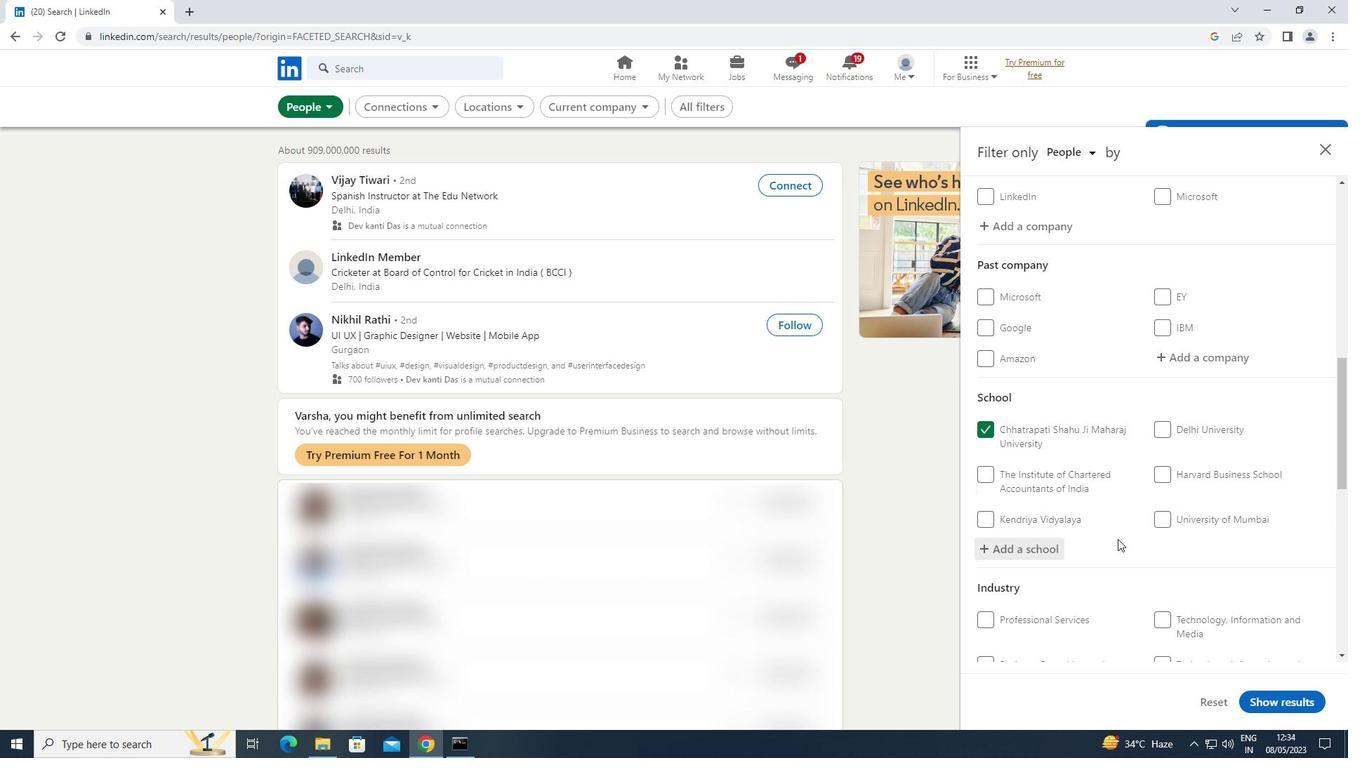 
Action: Mouse scrolled (1118, 538) with delta (0, 0)
Screenshot: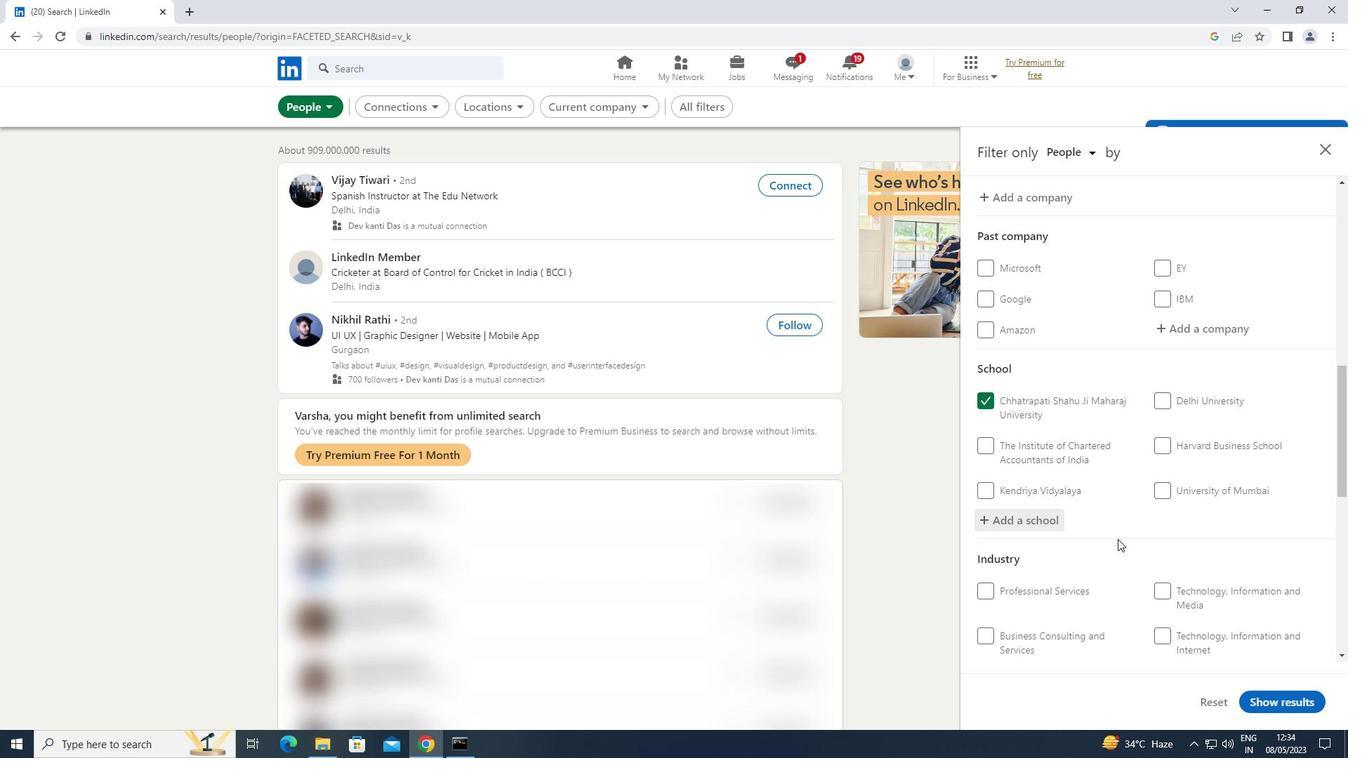 
Action: Mouse moved to (1192, 500)
Screenshot: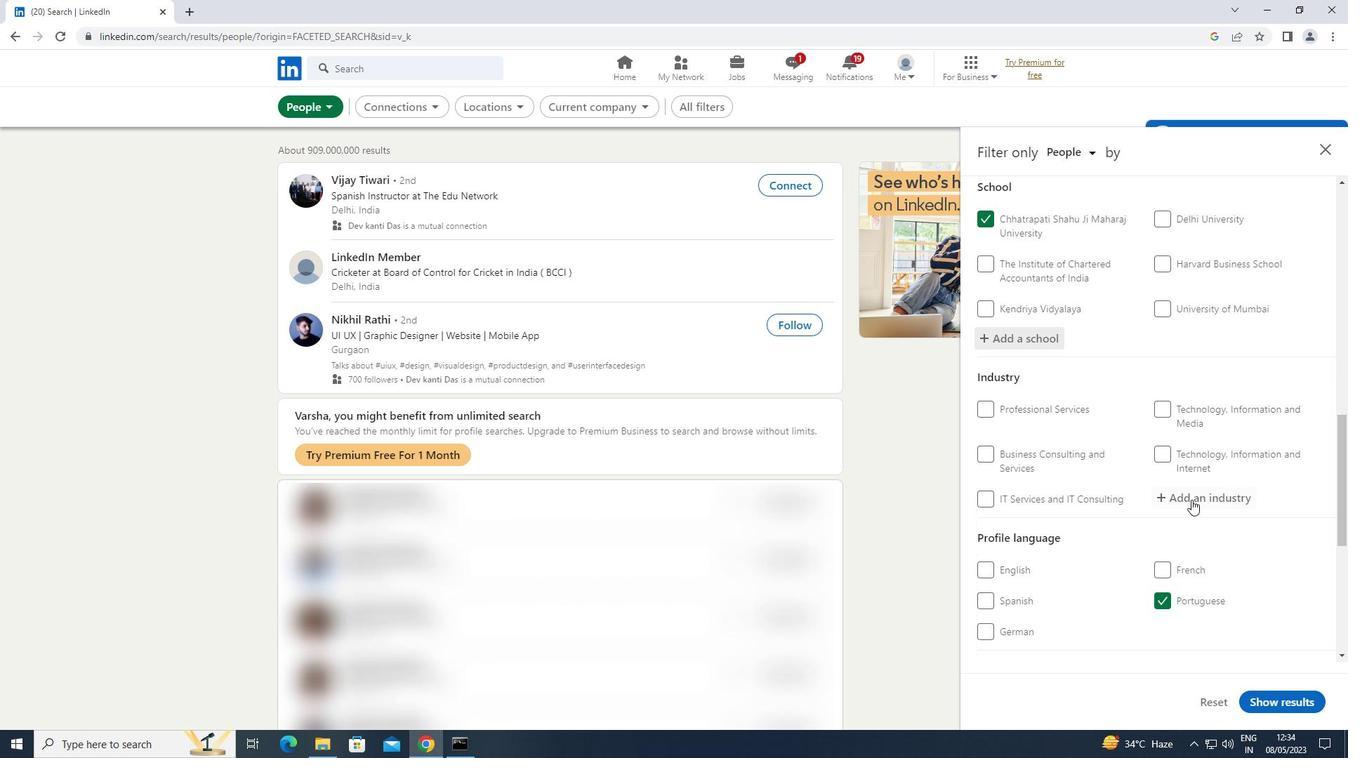 
Action: Mouse pressed left at (1192, 500)
Screenshot: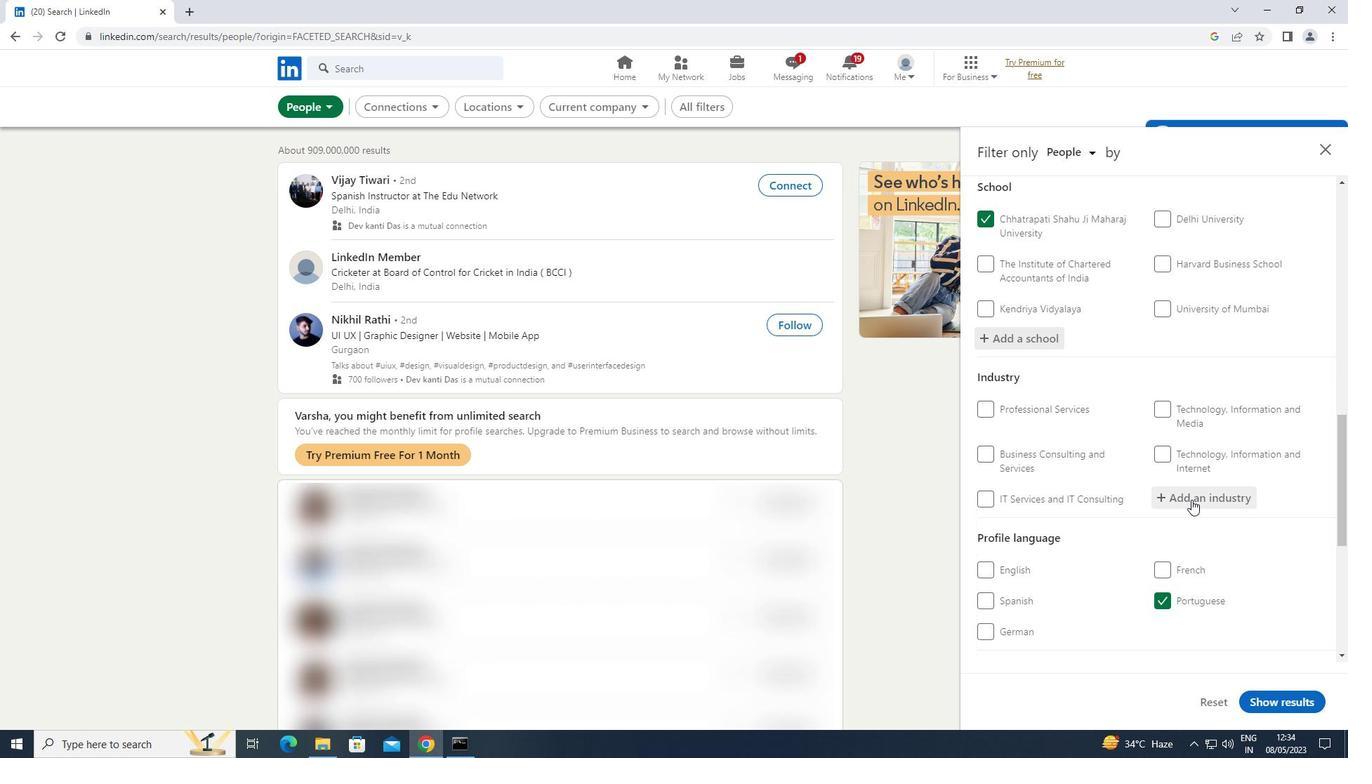
Action: Mouse moved to (1192, 500)
Screenshot: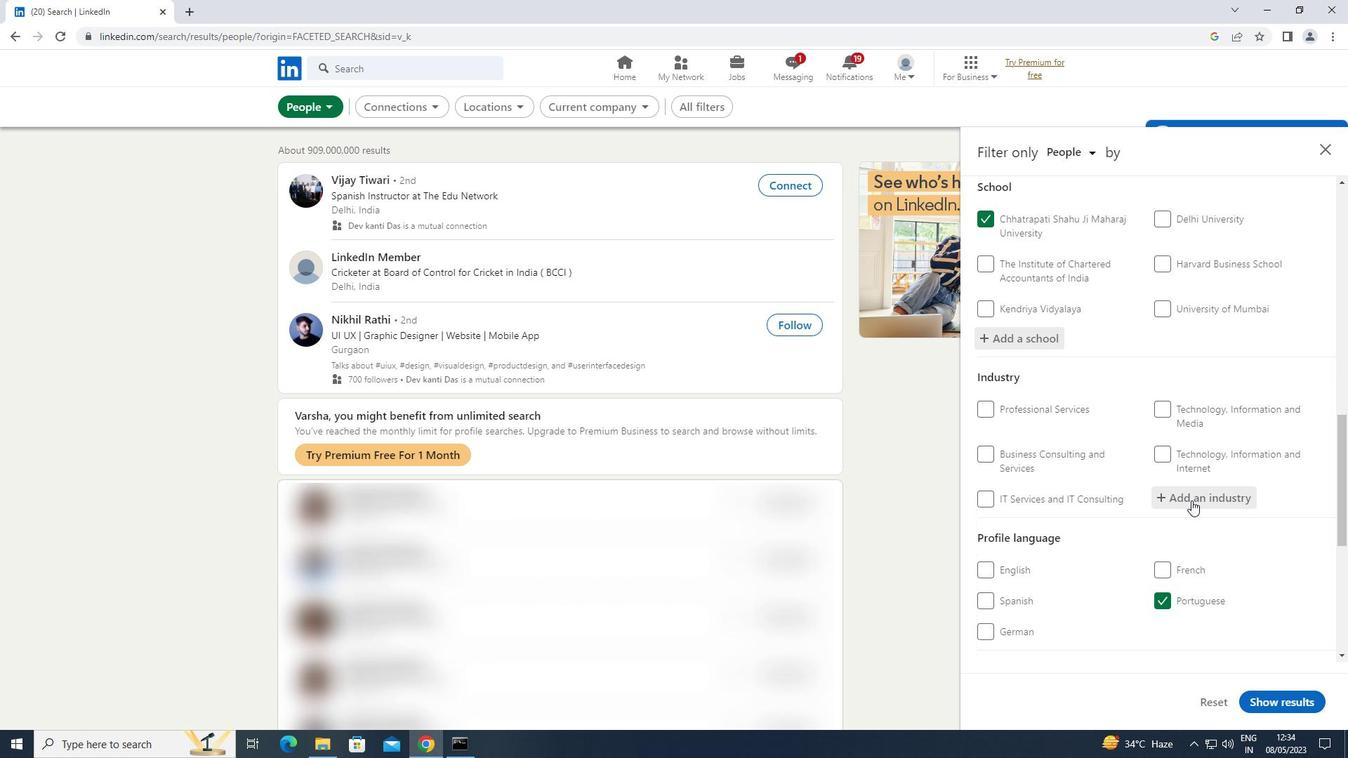 
Action: Key pressed <Key.shift>SERVICES<Key.space>FOR<Key.space>
Screenshot: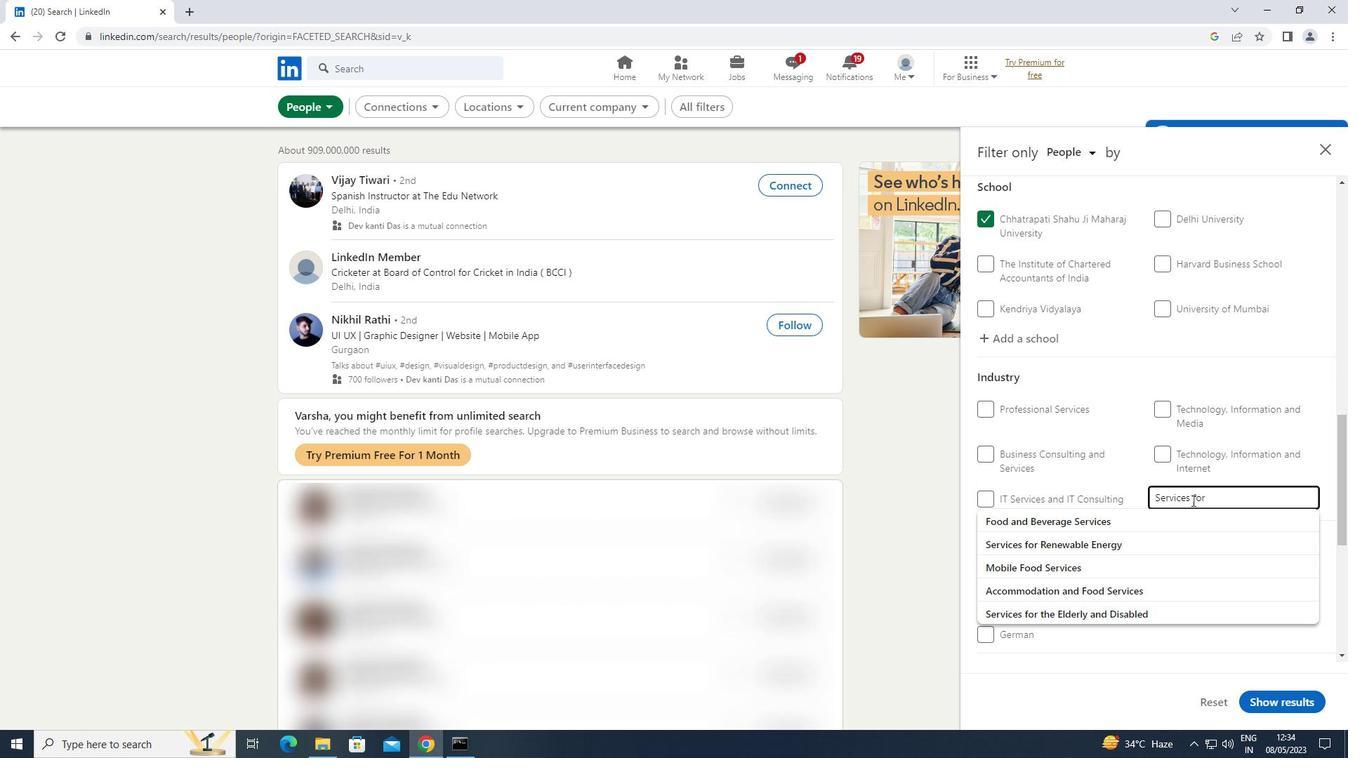 
Action: Mouse moved to (1127, 514)
Screenshot: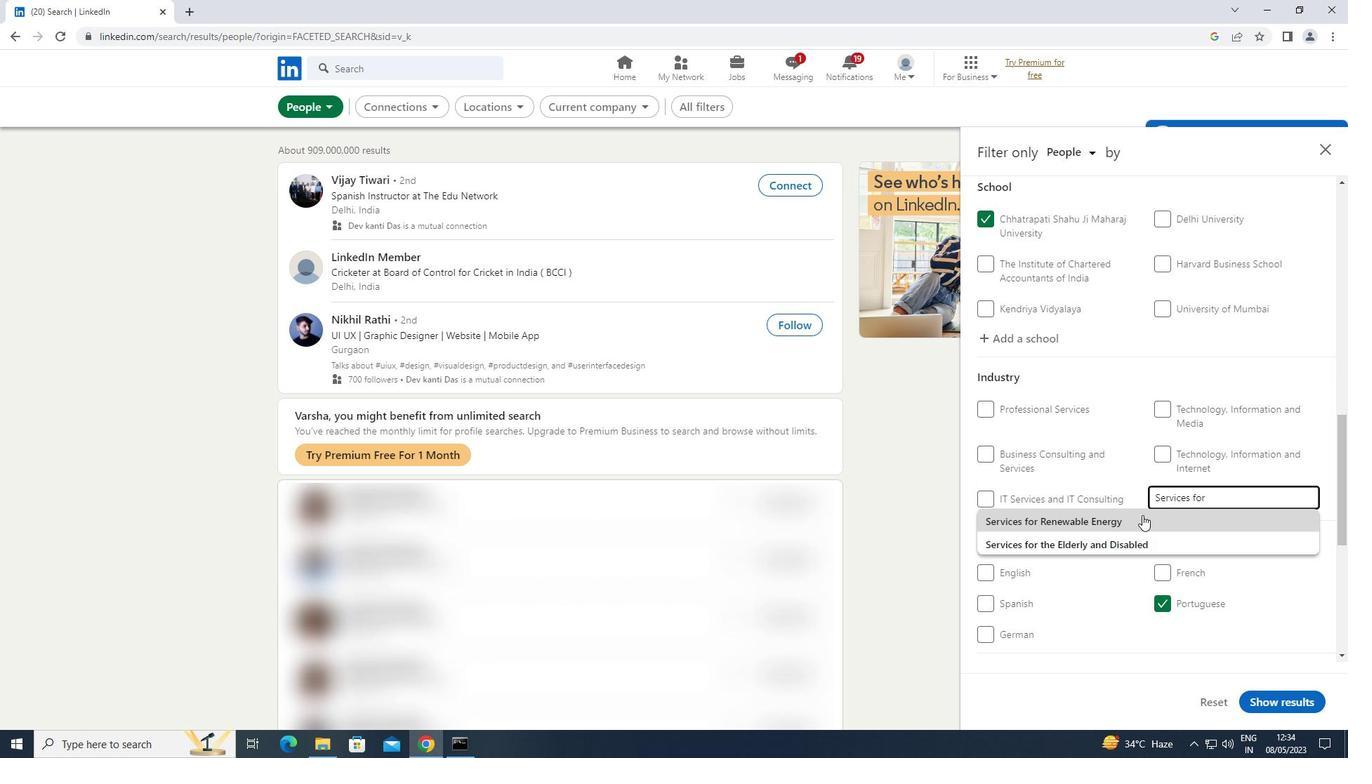
Action: Mouse pressed left at (1127, 514)
Screenshot: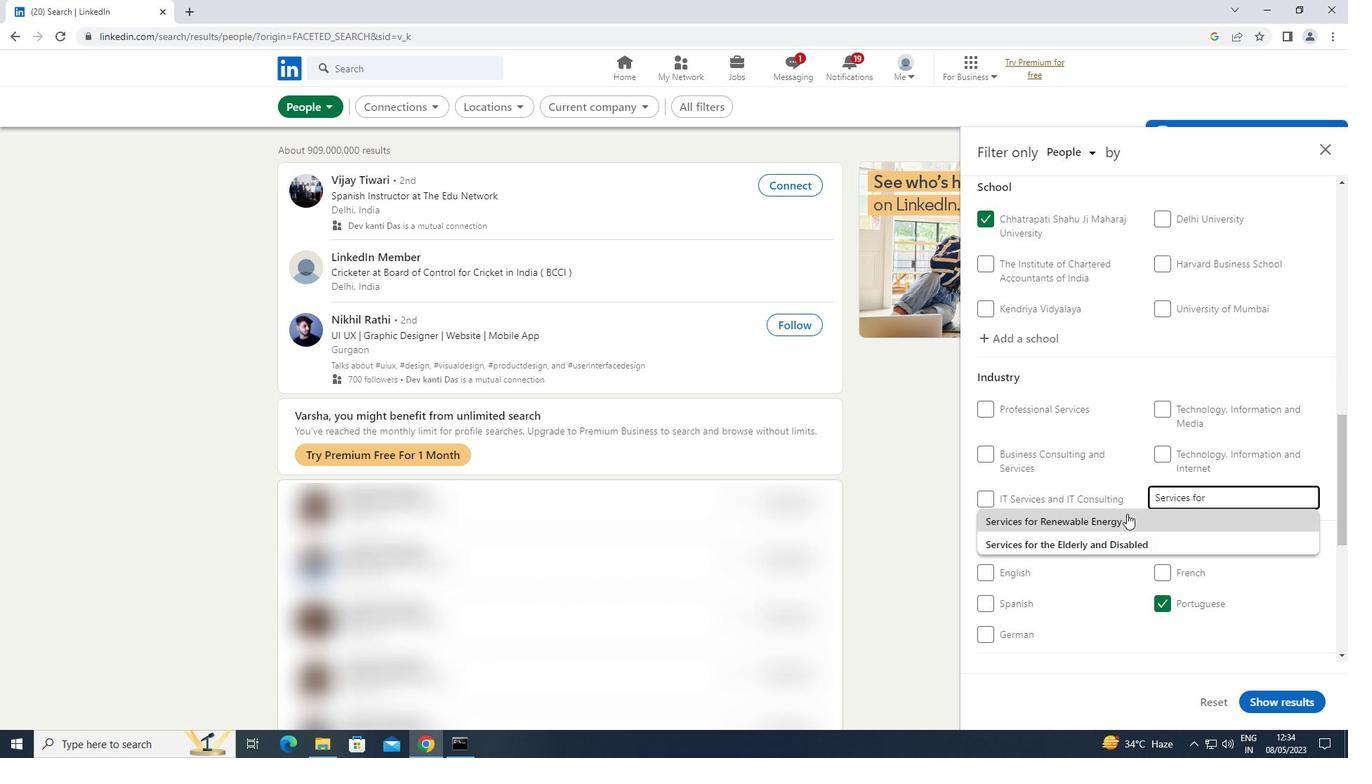 
Action: Mouse scrolled (1127, 513) with delta (0, 0)
Screenshot: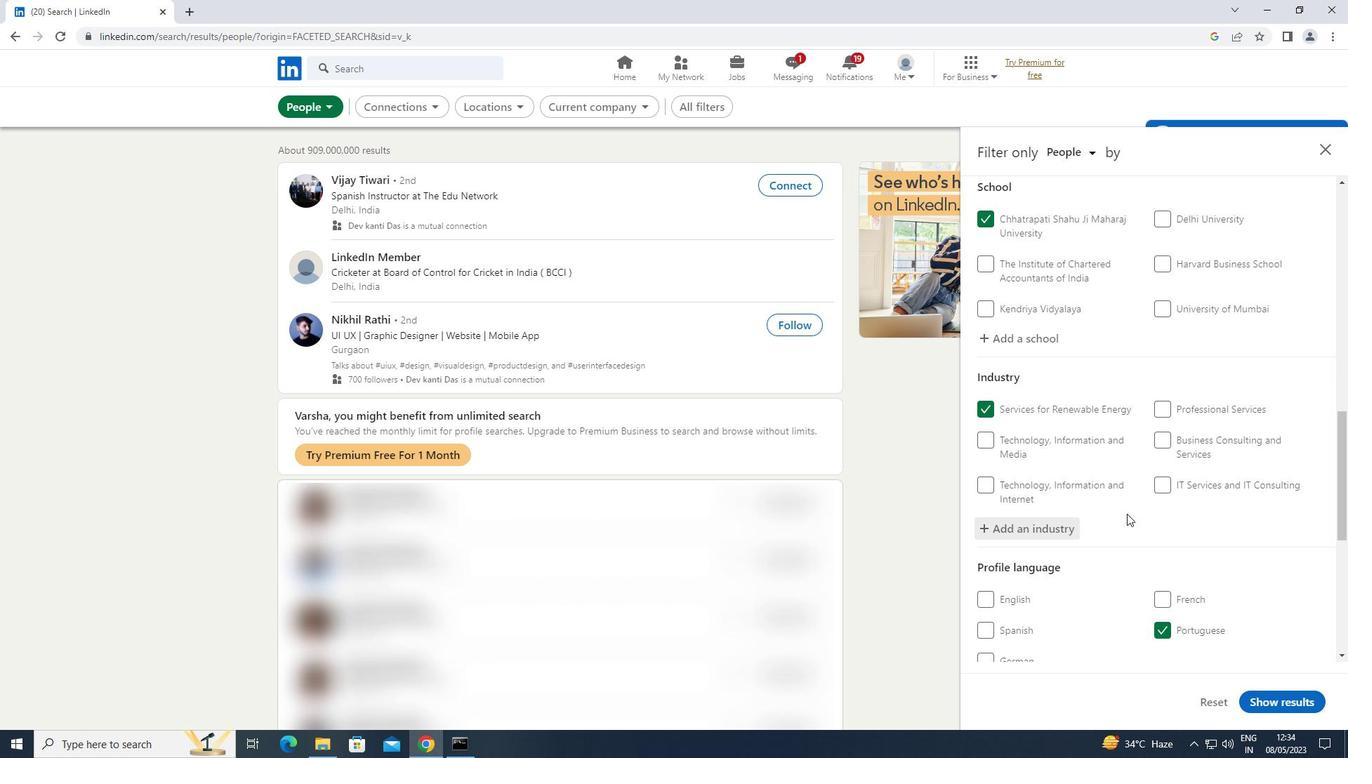 
Action: Mouse scrolled (1127, 513) with delta (0, 0)
Screenshot: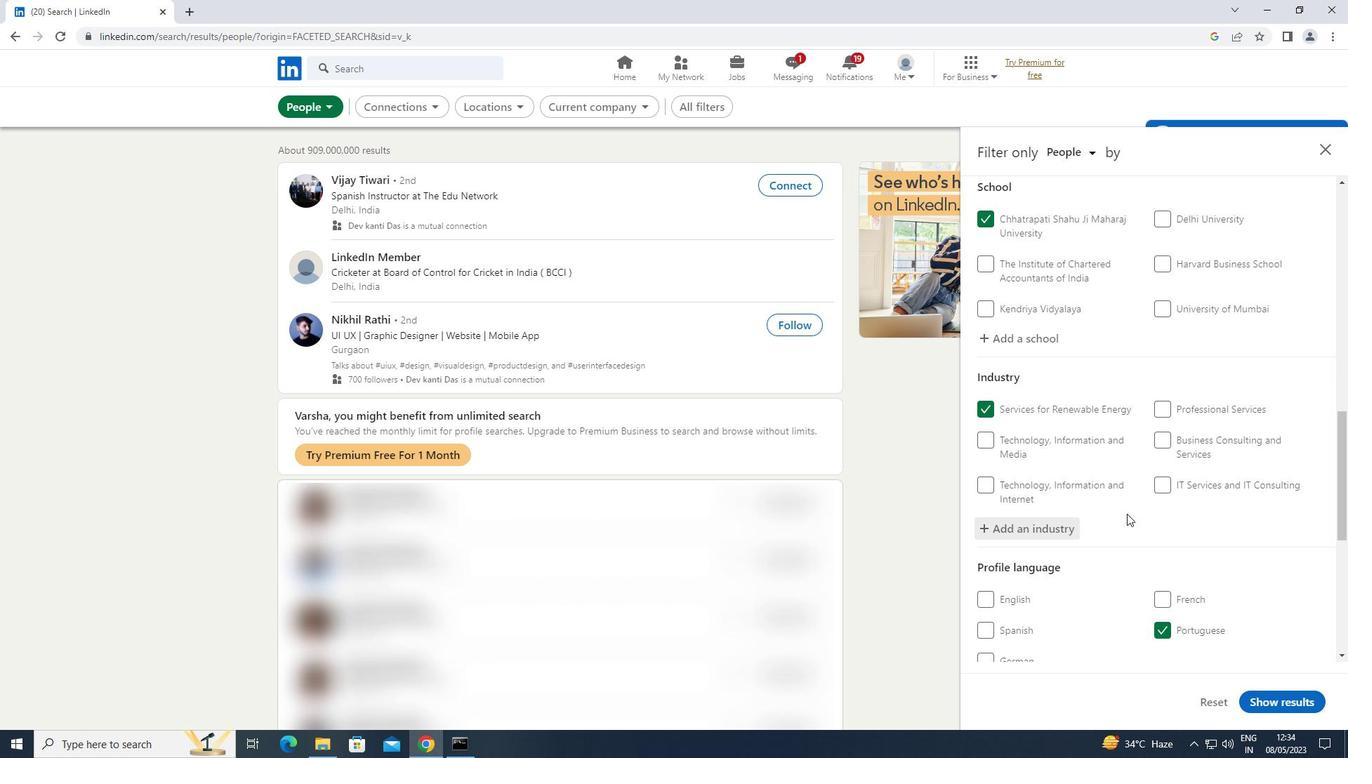
Action: Mouse scrolled (1127, 513) with delta (0, 0)
Screenshot: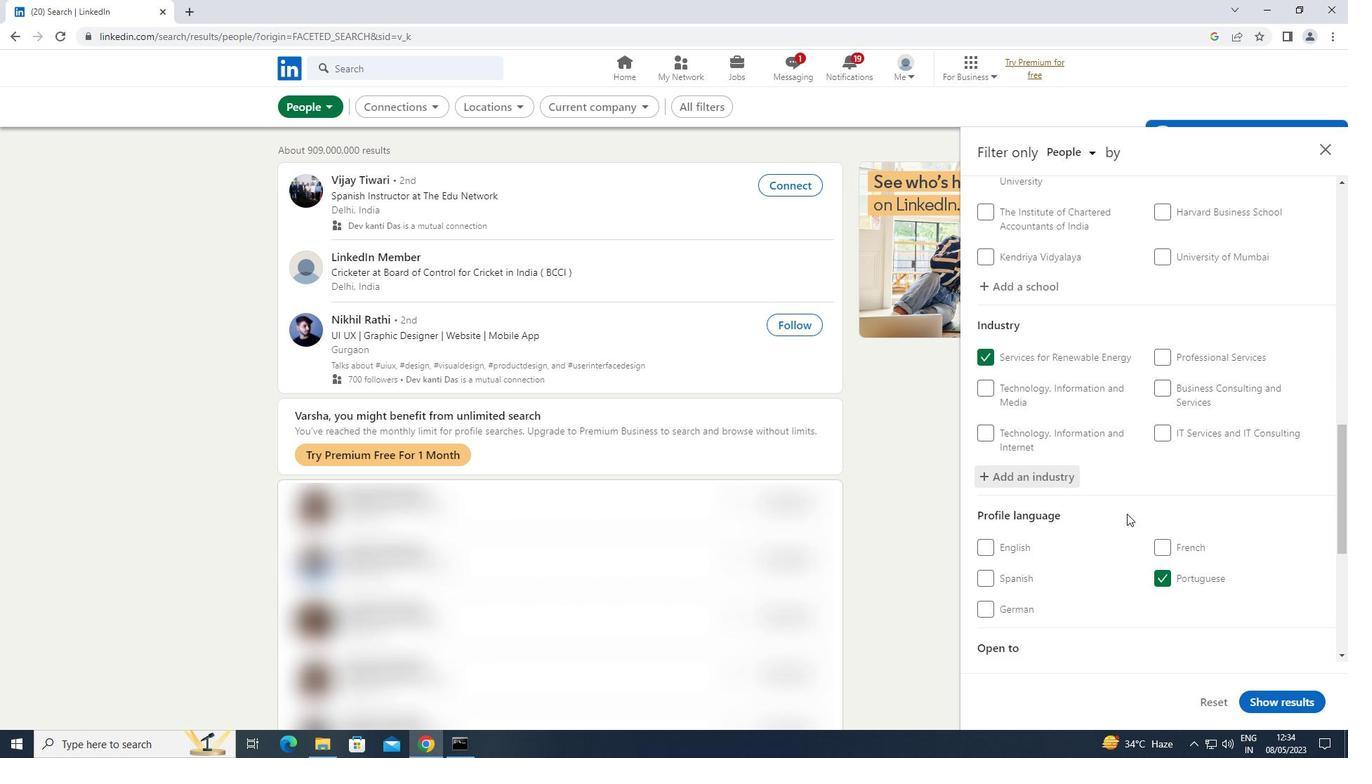 
Action: Mouse moved to (1151, 547)
Screenshot: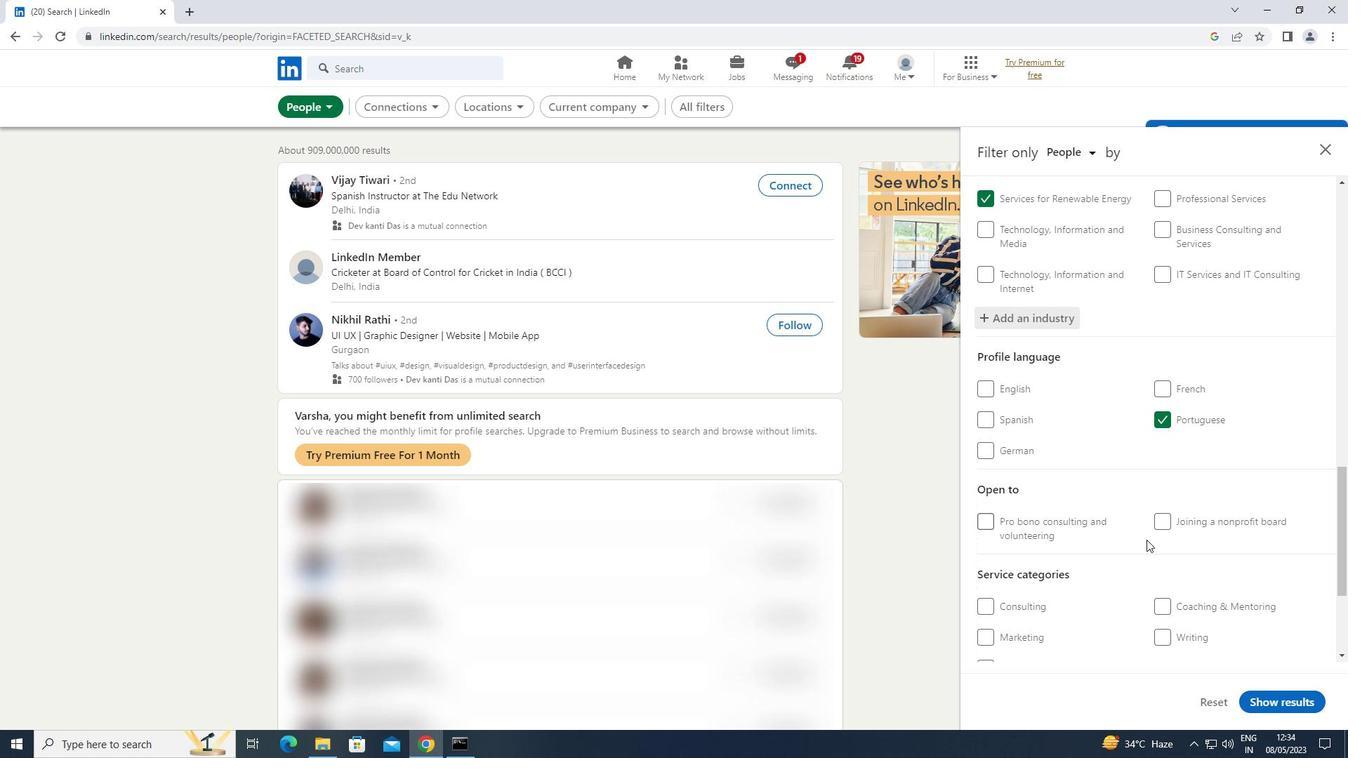 
Action: Mouse scrolled (1151, 547) with delta (0, 0)
Screenshot: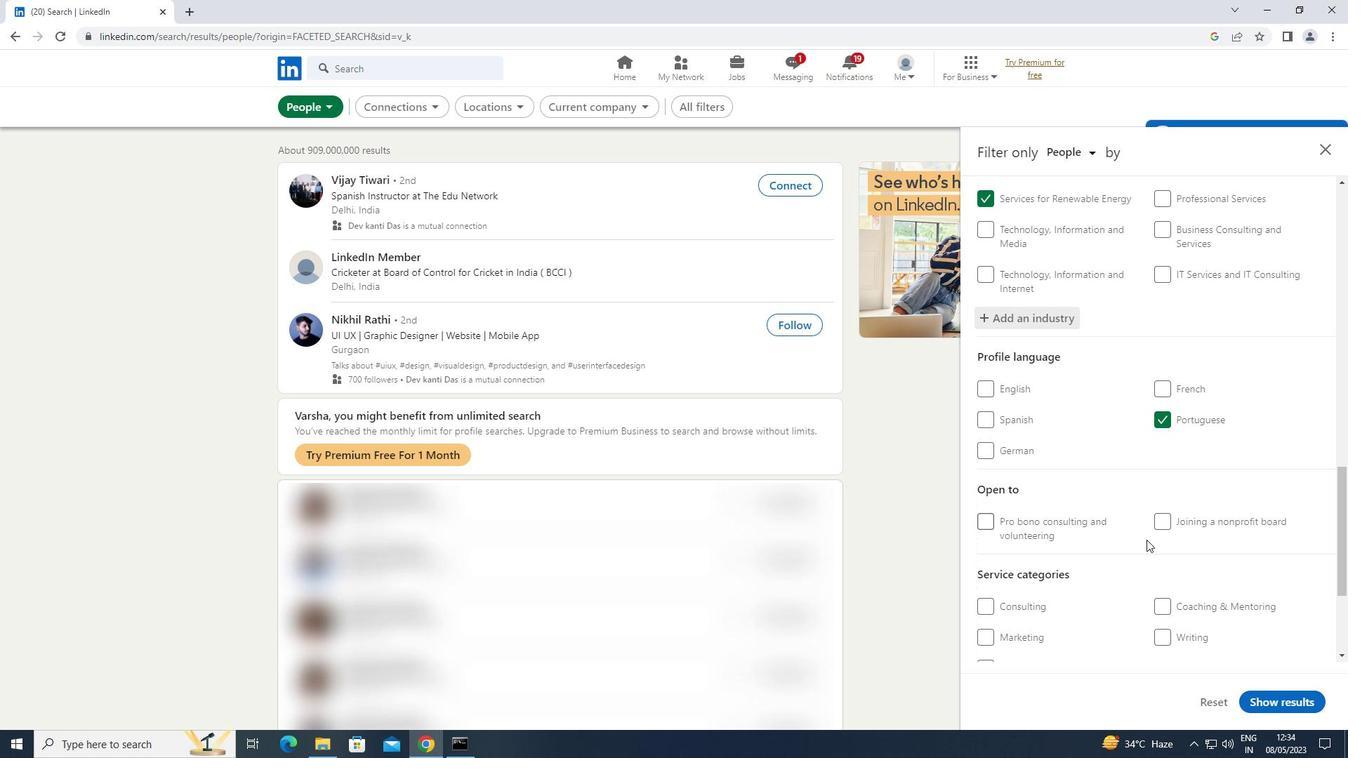 
Action: Mouse moved to (1152, 549)
Screenshot: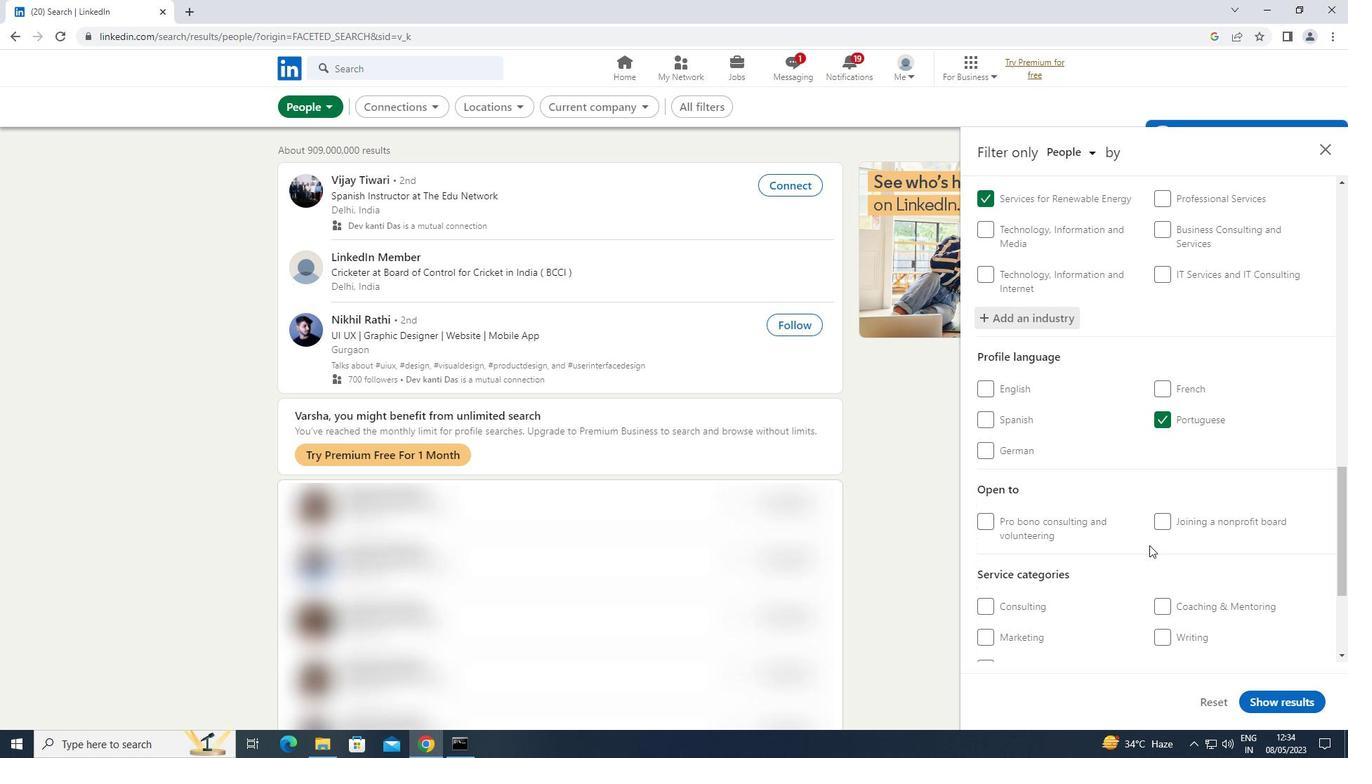 
Action: Mouse scrolled (1152, 548) with delta (0, 0)
Screenshot: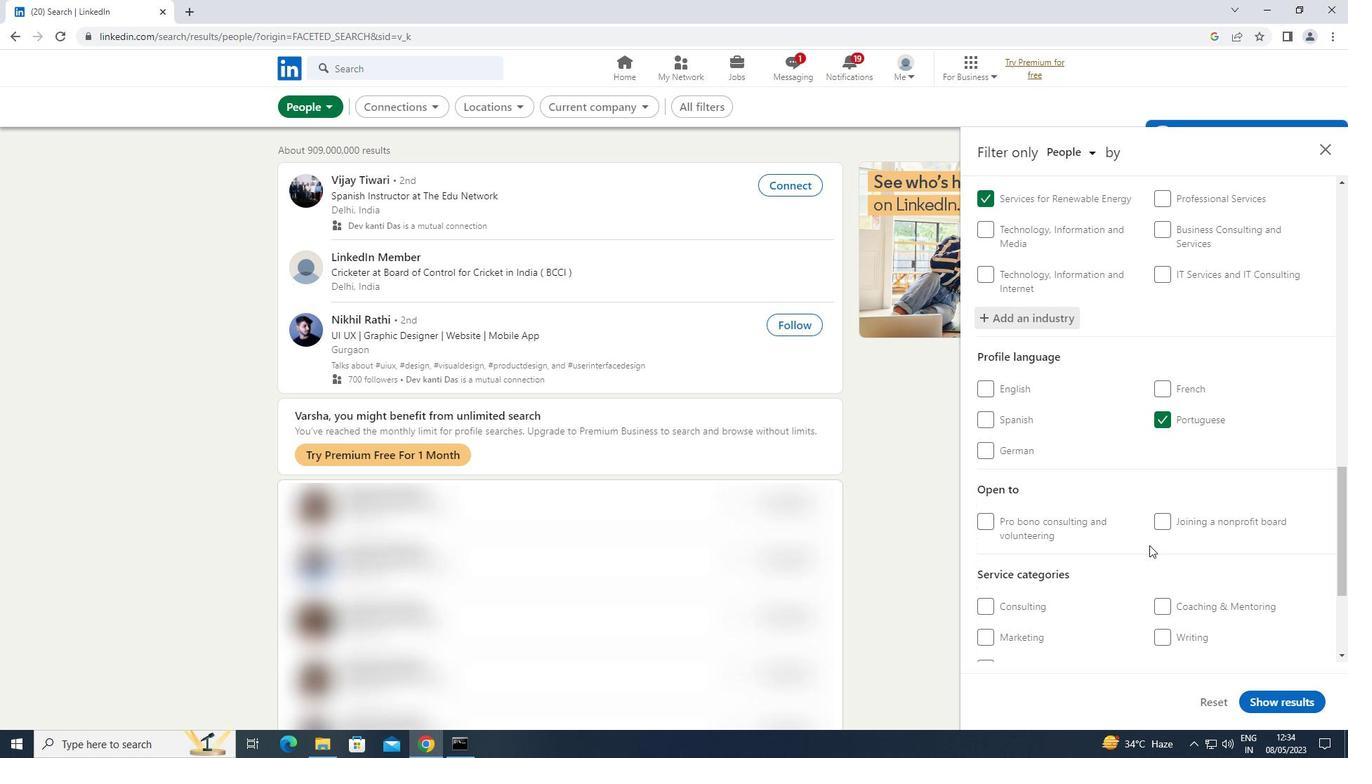
Action: Mouse moved to (1201, 518)
Screenshot: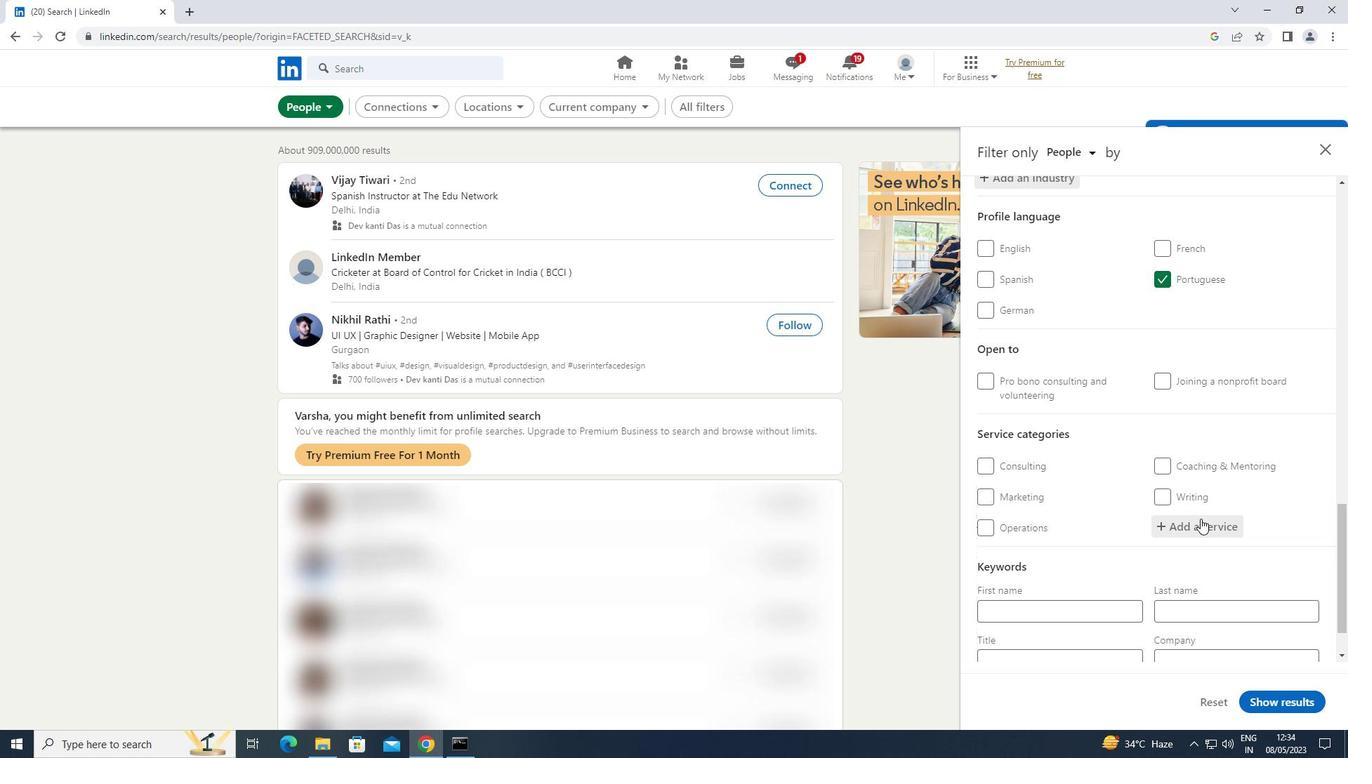 
Action: Mouse pressed left at (1201, 518)
Screenshot: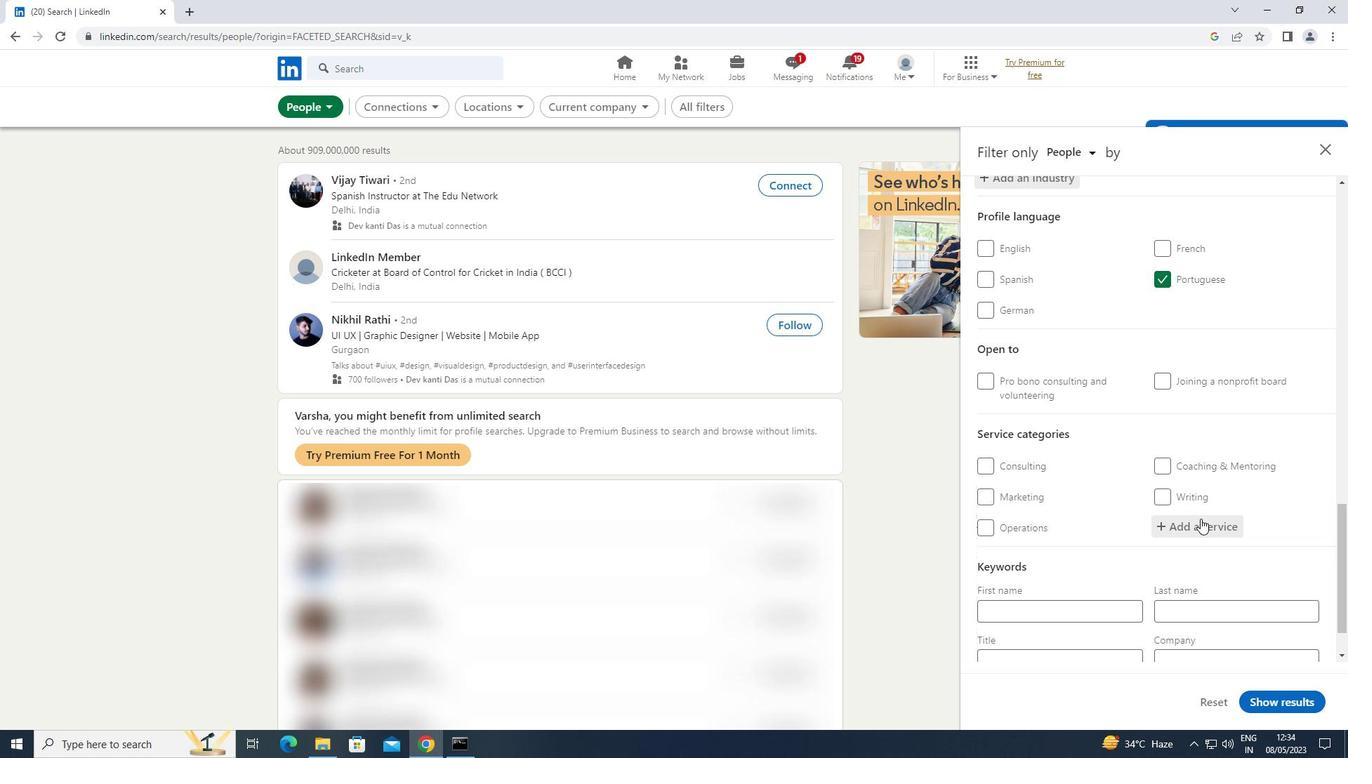 
Action: Key pressed <Key.shift>COPYWR
Screenshot: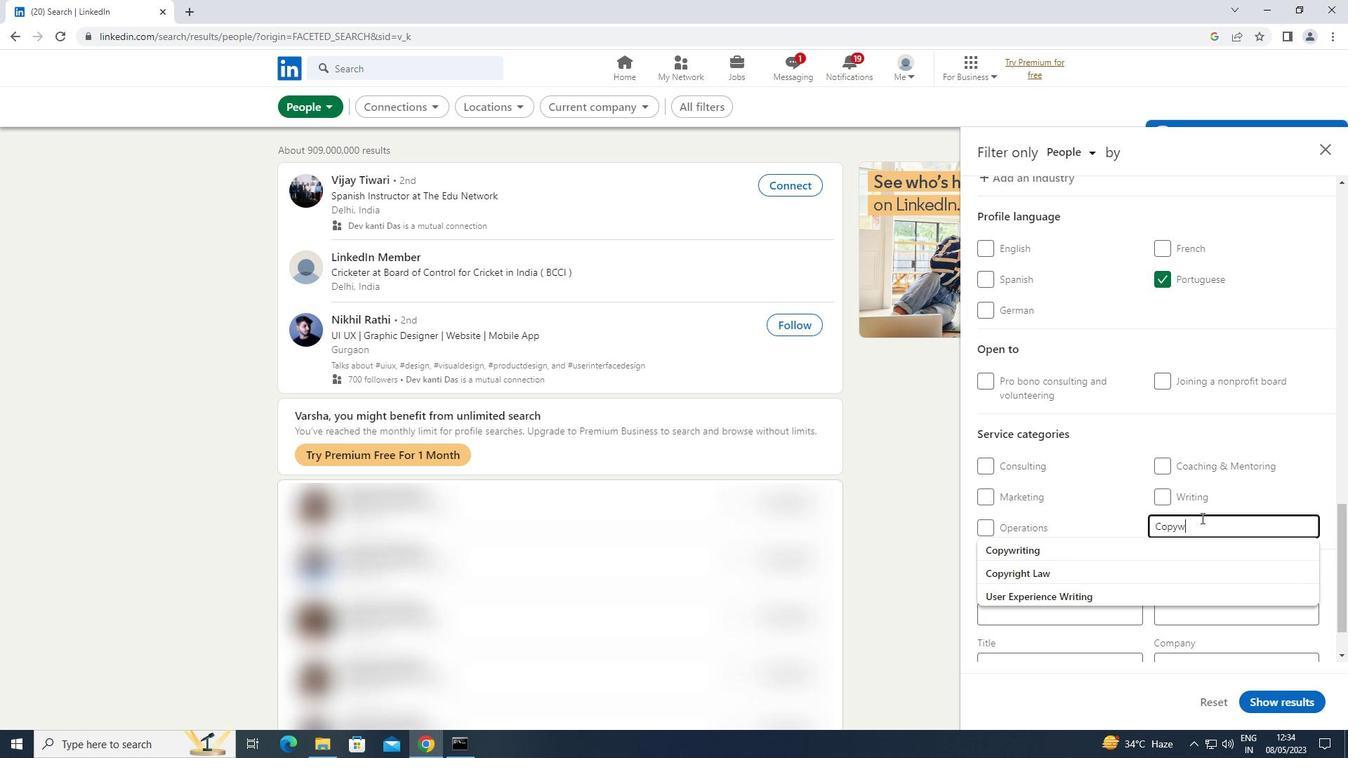 
Action: Mouse moved to (1045, 542)
Screenshot: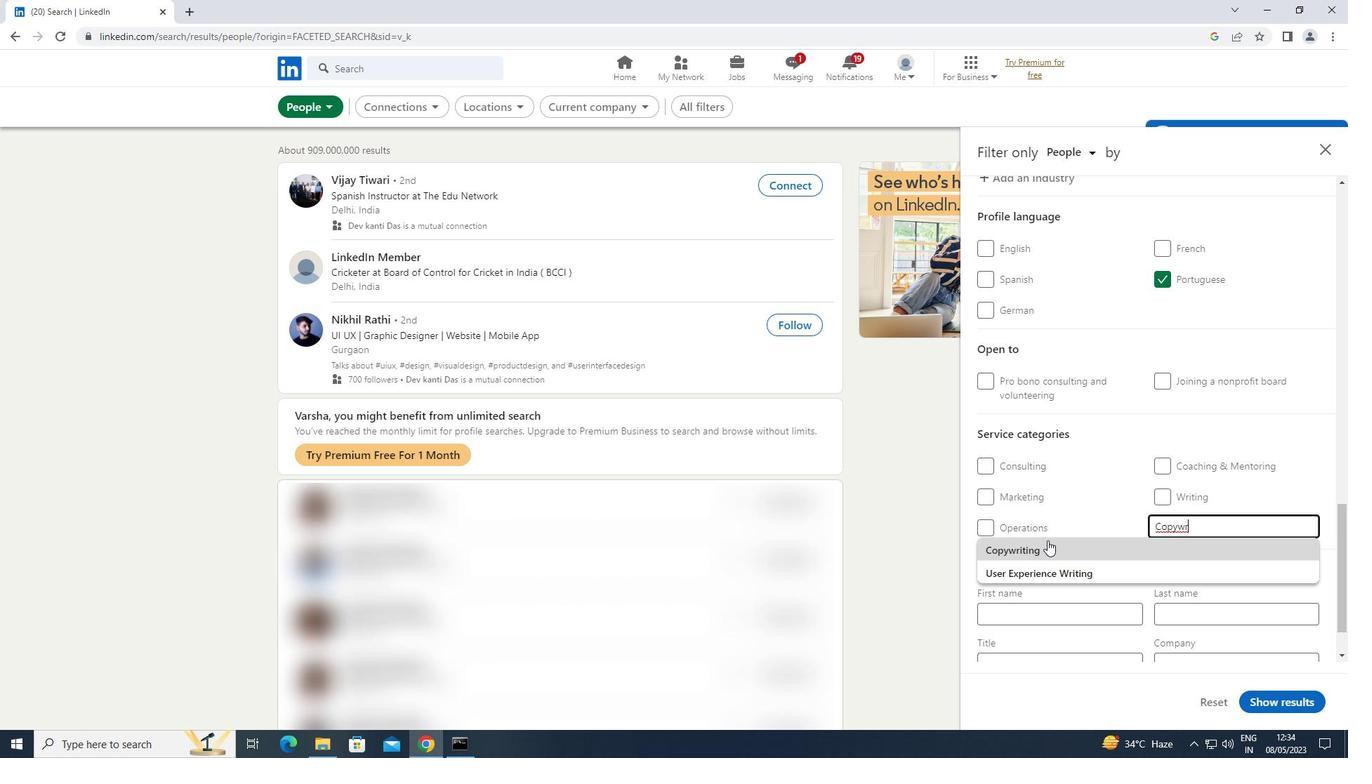 
Action: Mouse pressed left at (1045, 542)
Screenshot: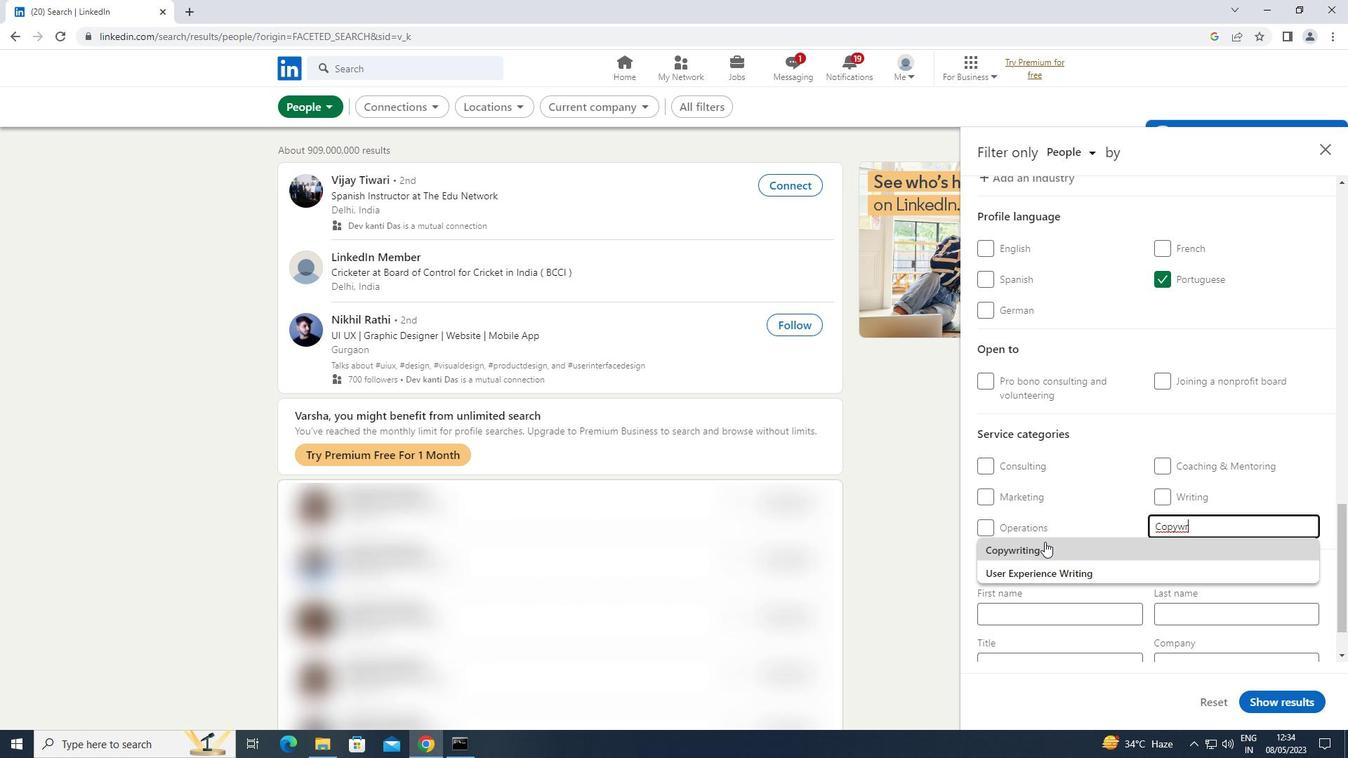 
Action: Mouse moved to (1045, 542)
Screenshot: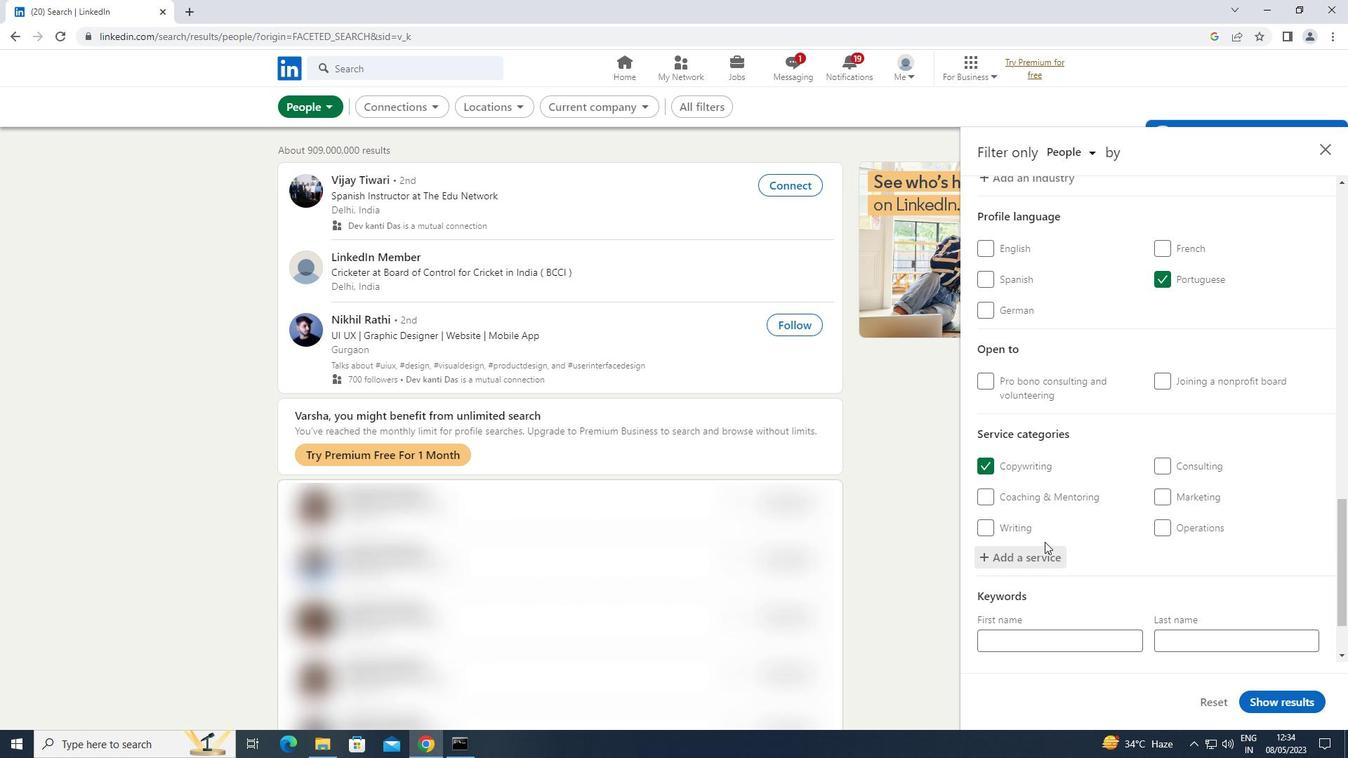 
Action: Mouse scrolled (1045, 541) with delta (0, 0)
Screenshot: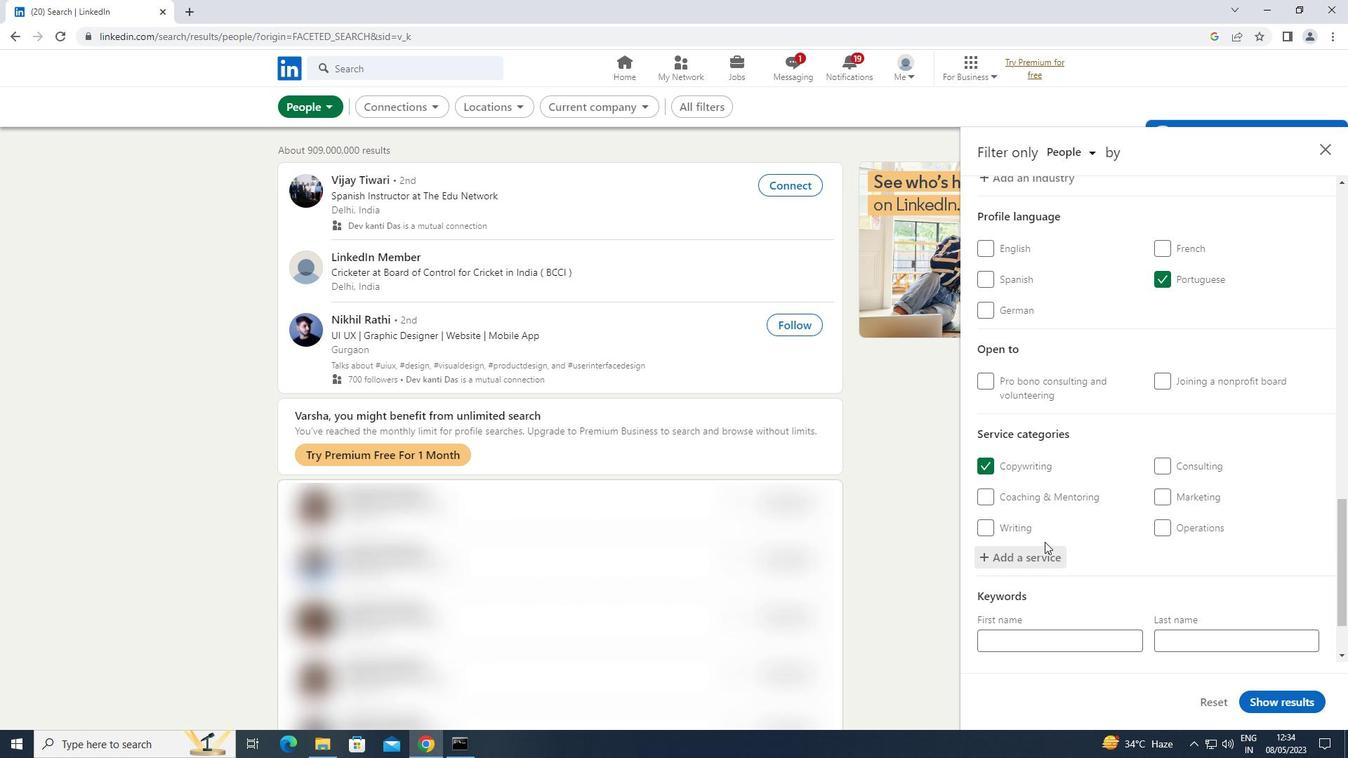 
Action: Mouse scrolled (1045, 541) with delta (0, 0)
Screenshot: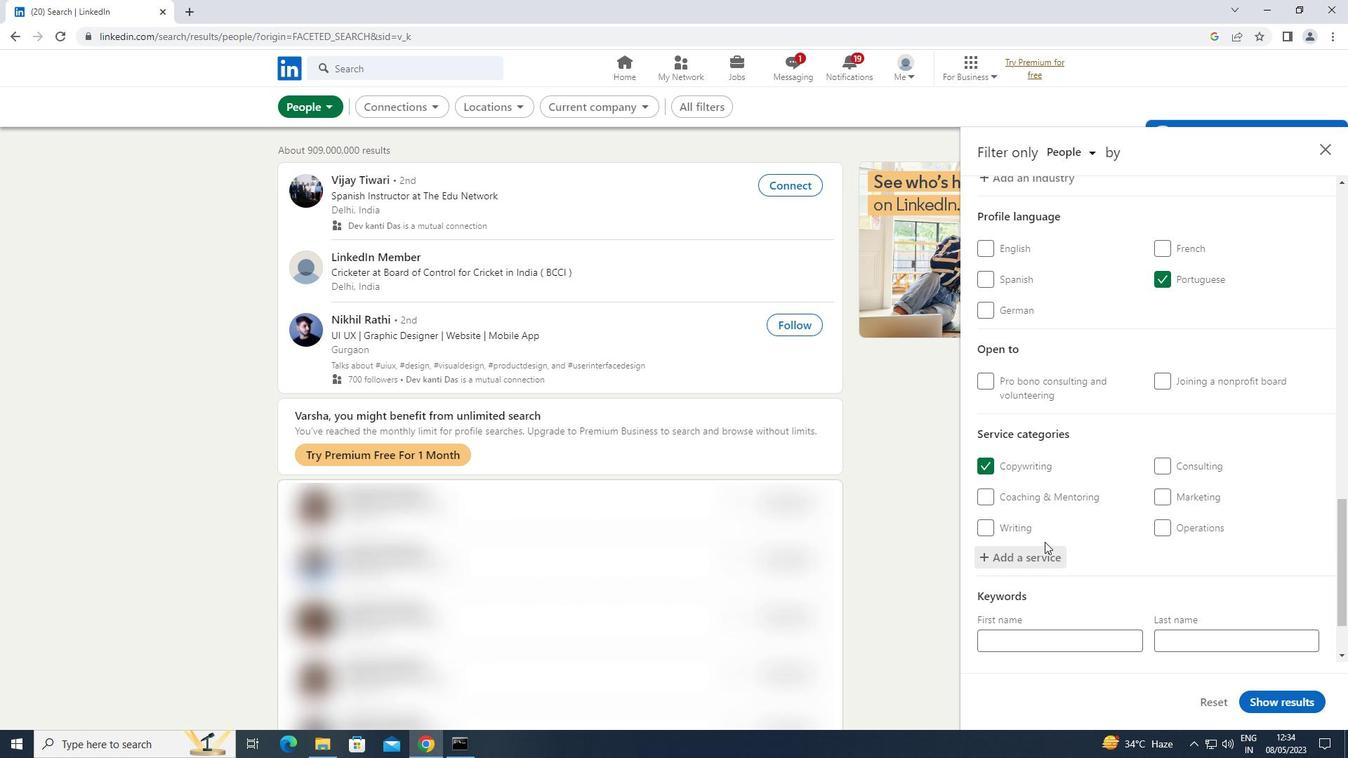 
Action: Mouse scrolled (1045, 541) with delta (0, 0)
Screenshot: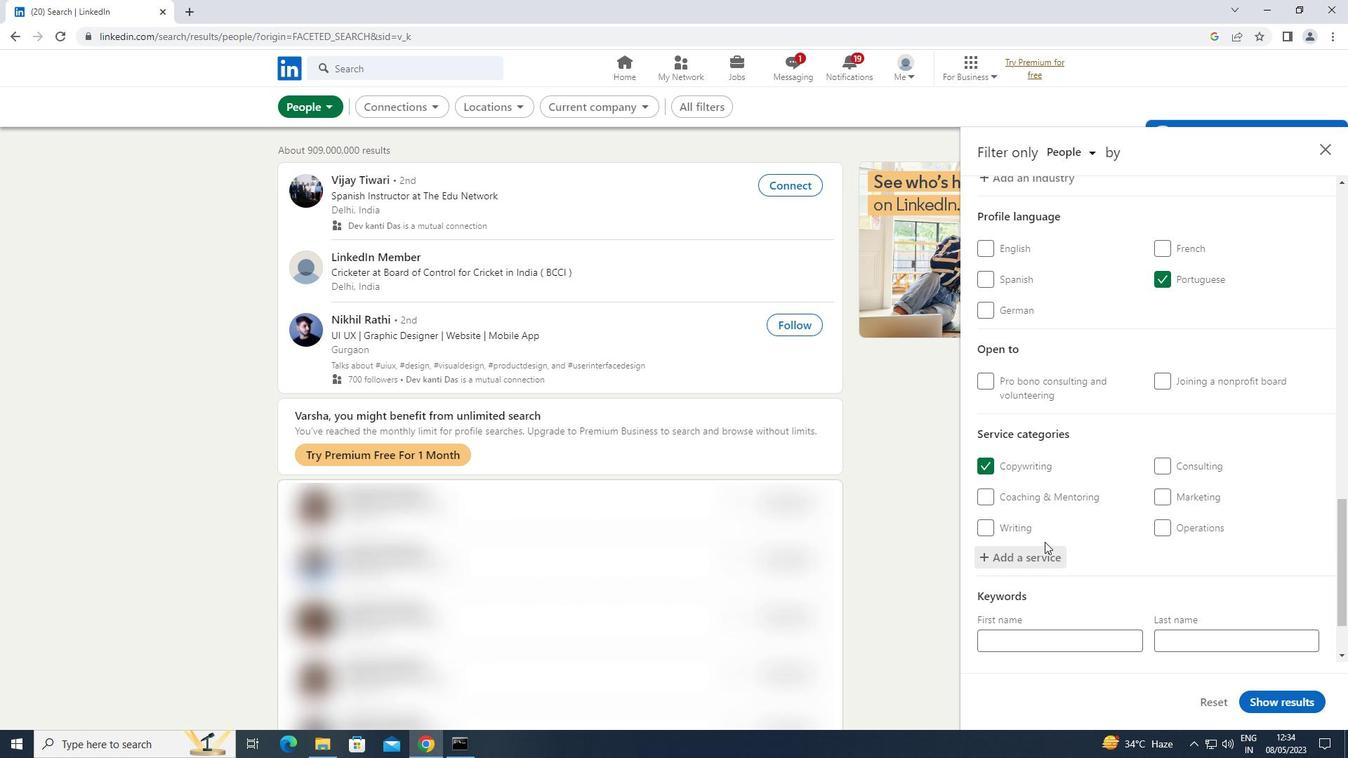 
Action: Mouse moved to (1045, 542)
Screenshot: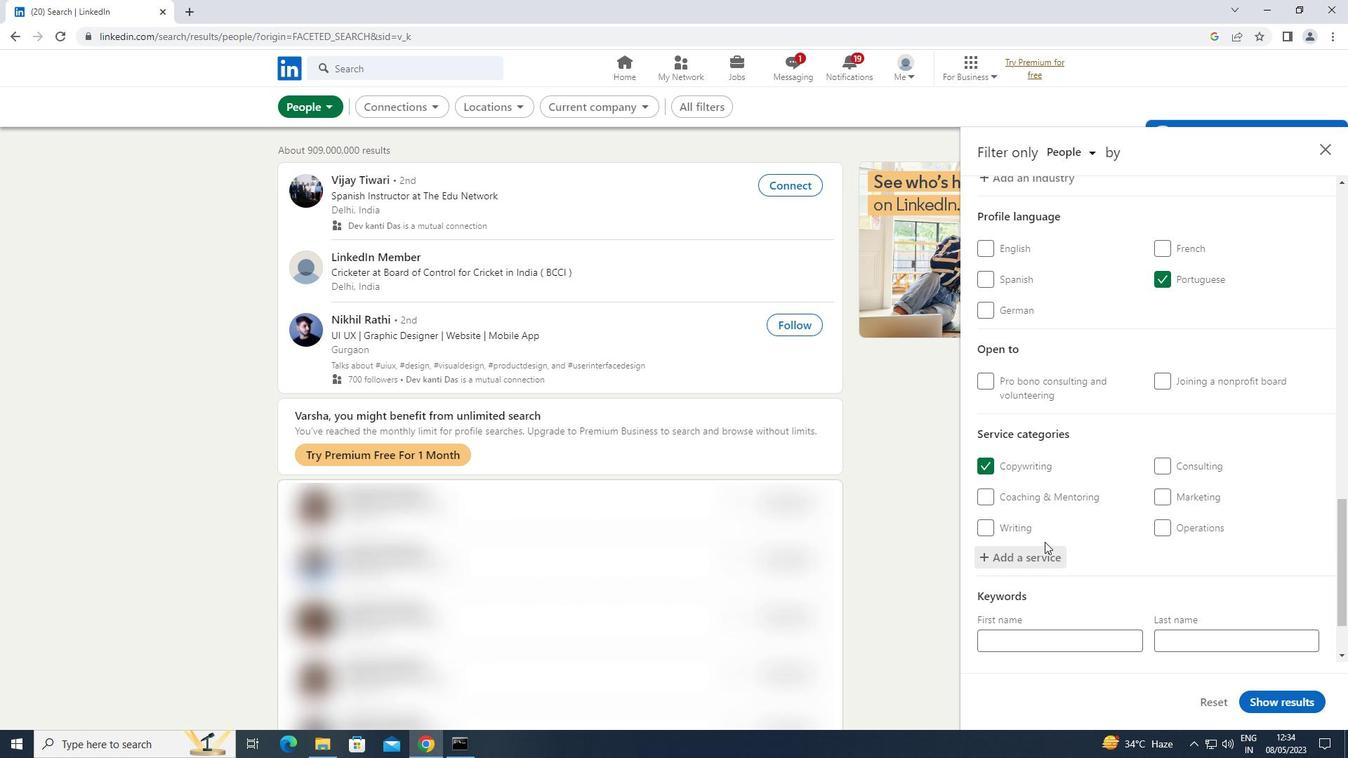 
Action: Mouse scrolled (1045, 541) with delta (0, 0)
Screenshot: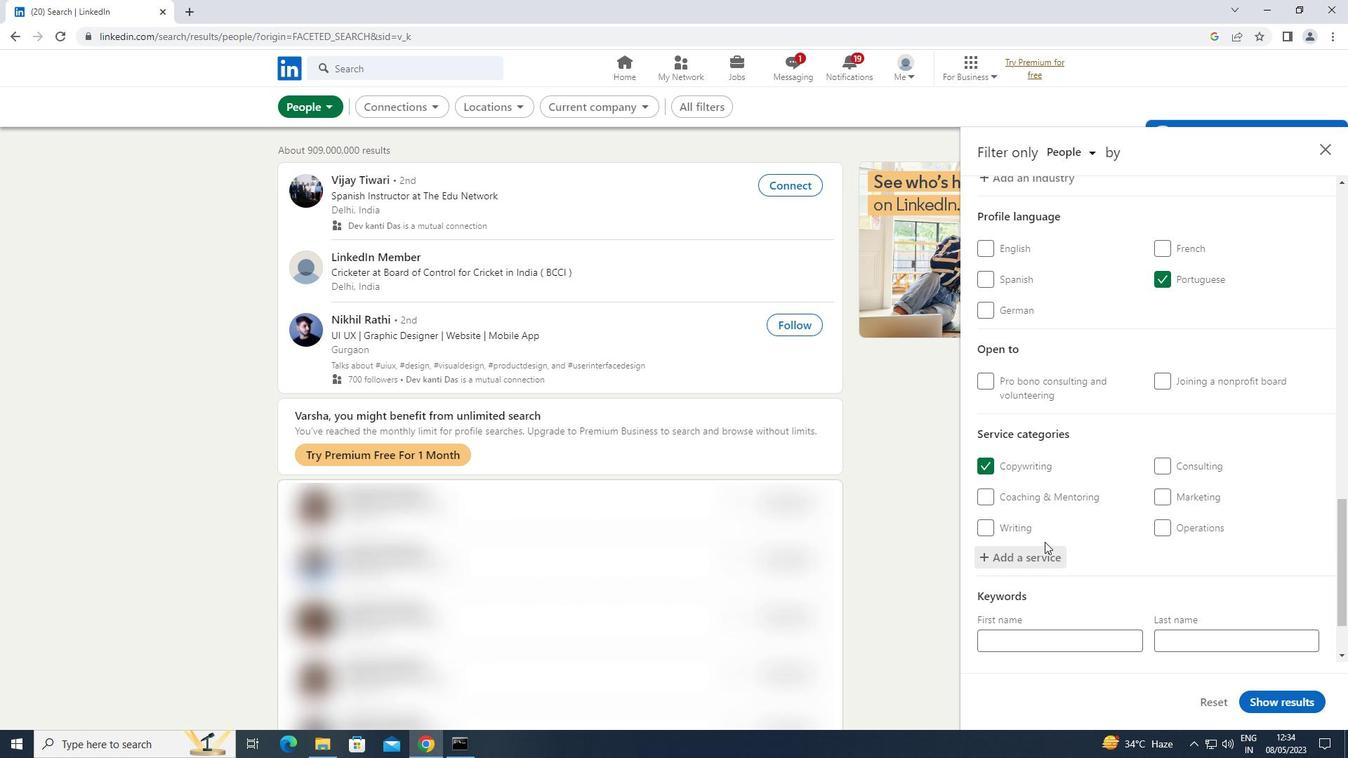 
Action: Mouse scrolled (1045, 541) with delta (0, 0)
Screenshot: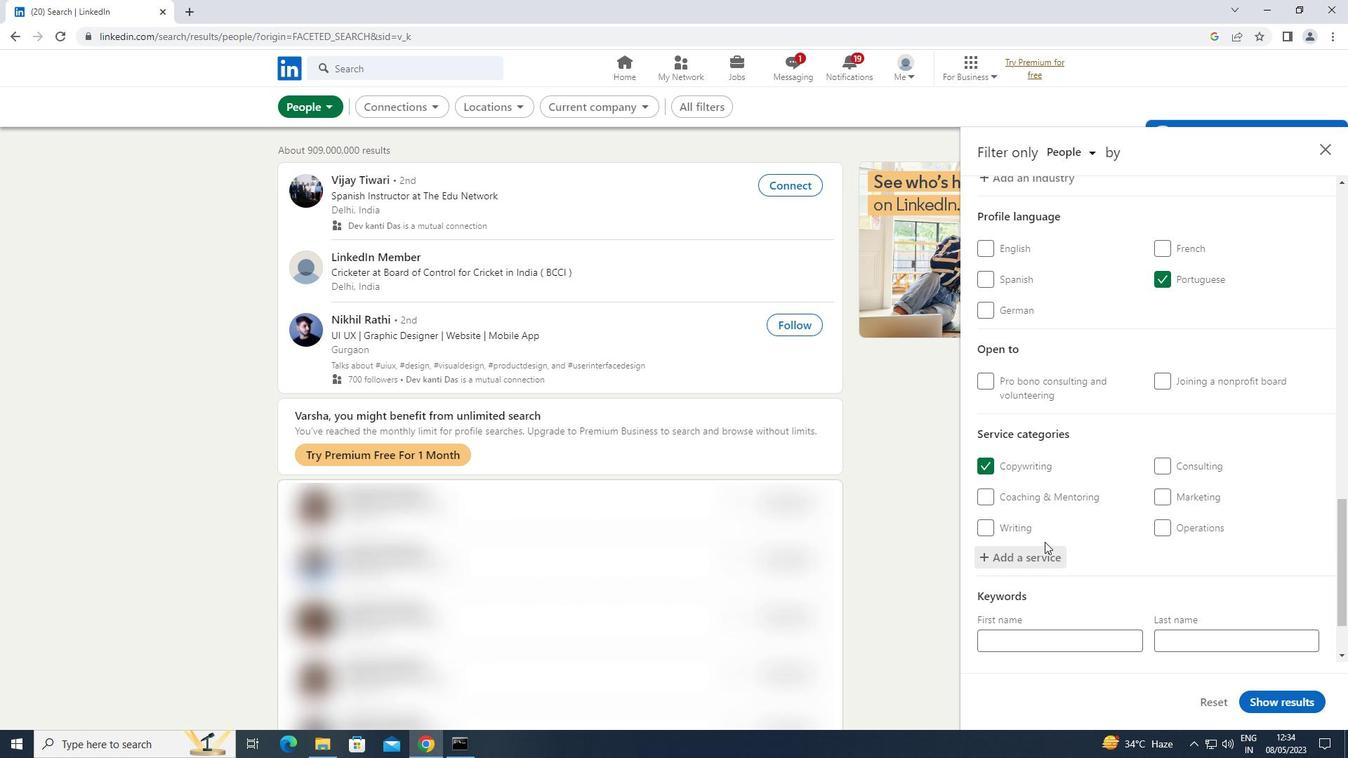 
Action: Mouse moved to (1037, 594)
Screenshot: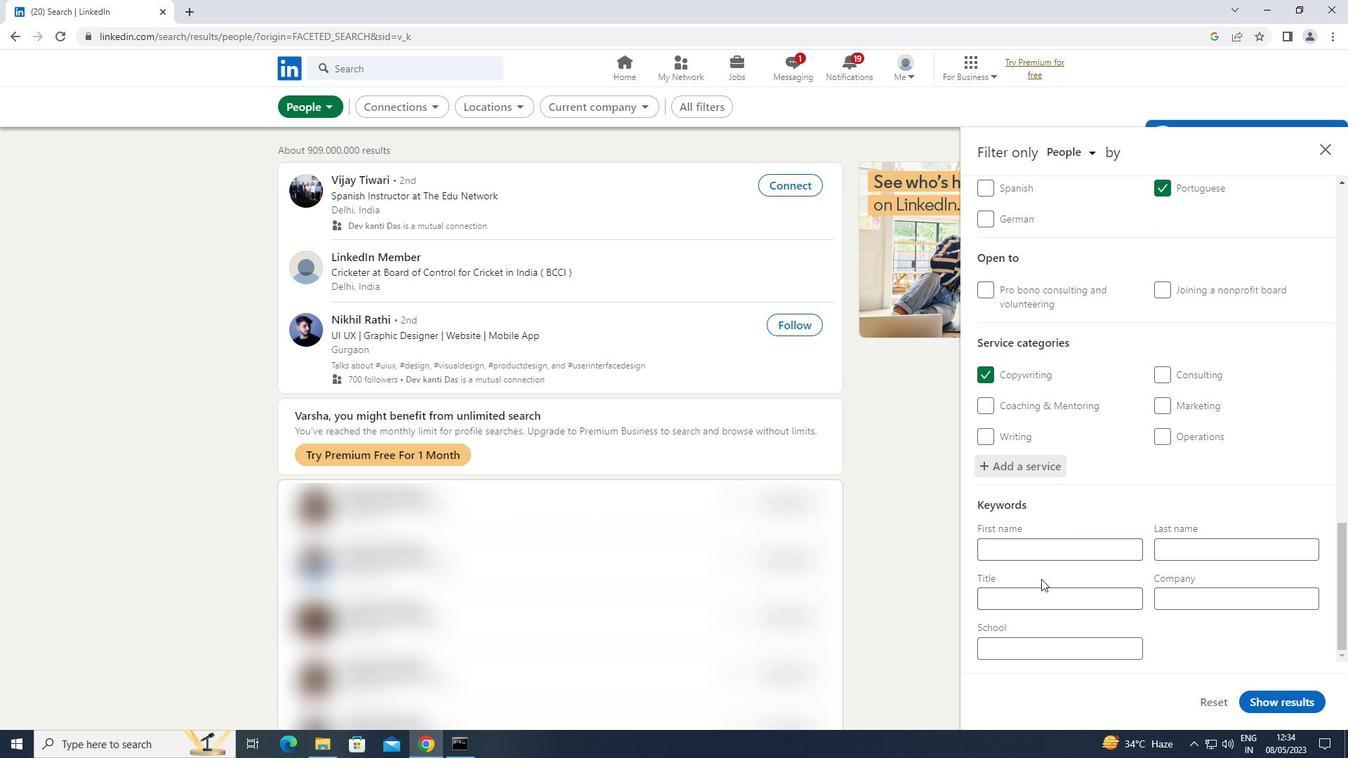 
Action: Mouse pressed left at (1037, 594)
Screenshot: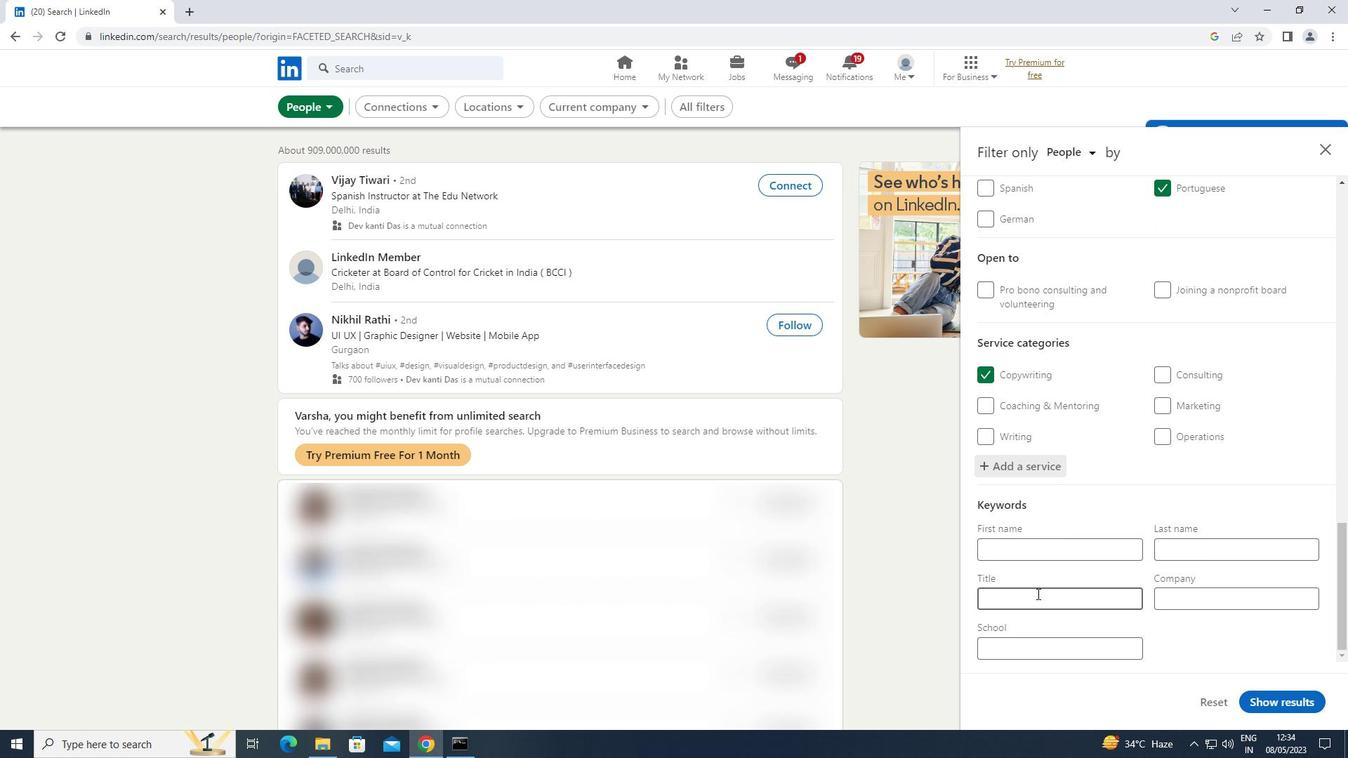 
Action: Key pressed <Key.shift>BUS<Key.space><Key.shift>PERSON
Screenshot: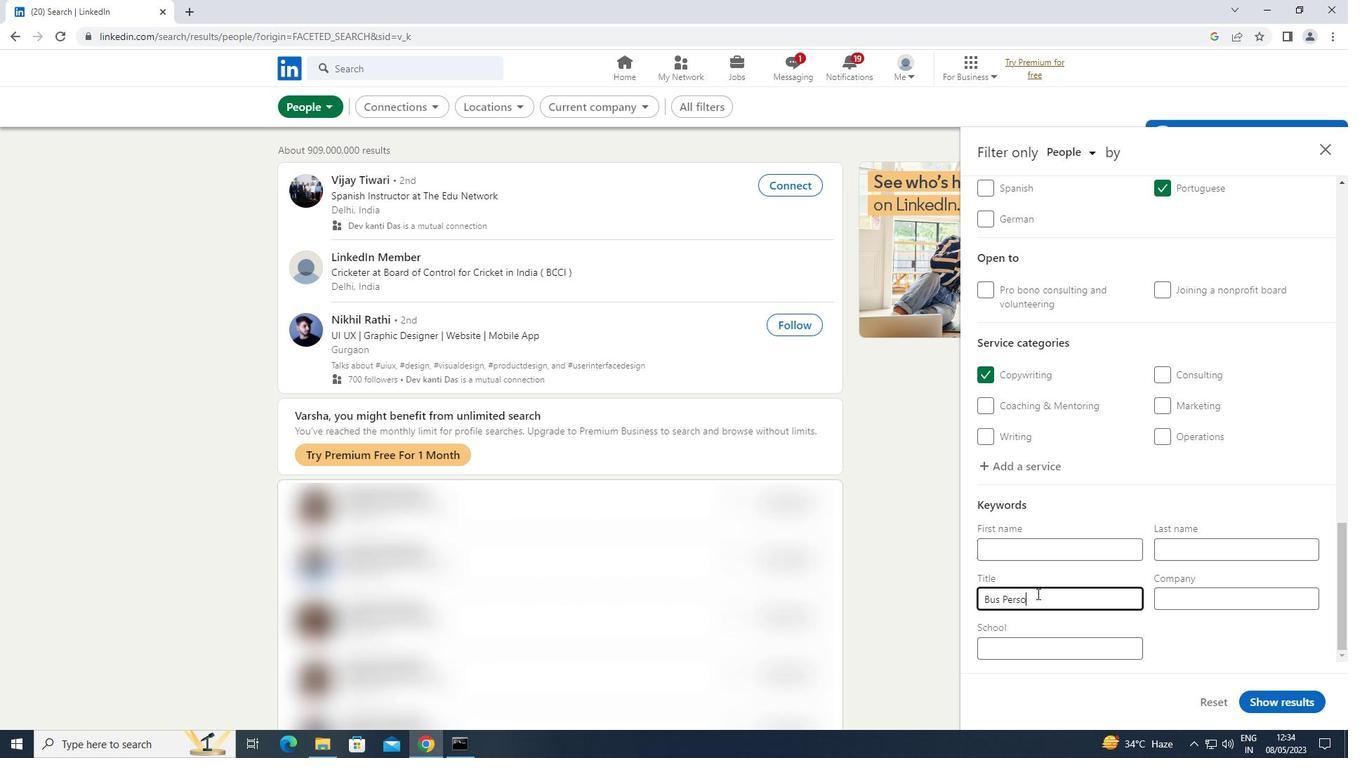 
Action: Mouse moved to (1300, 705)
Screenshot: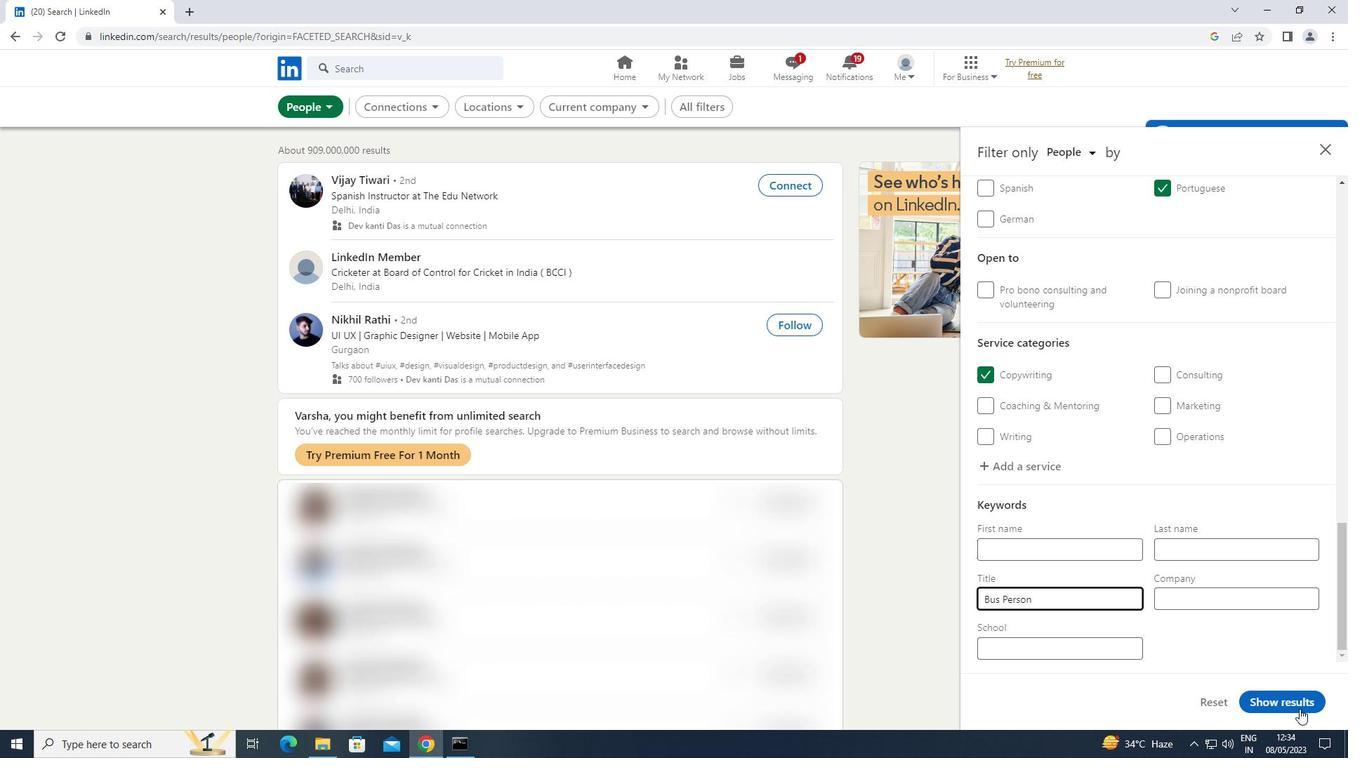 
Action: Mouse pressed left at (1300, 705)
Screenshot: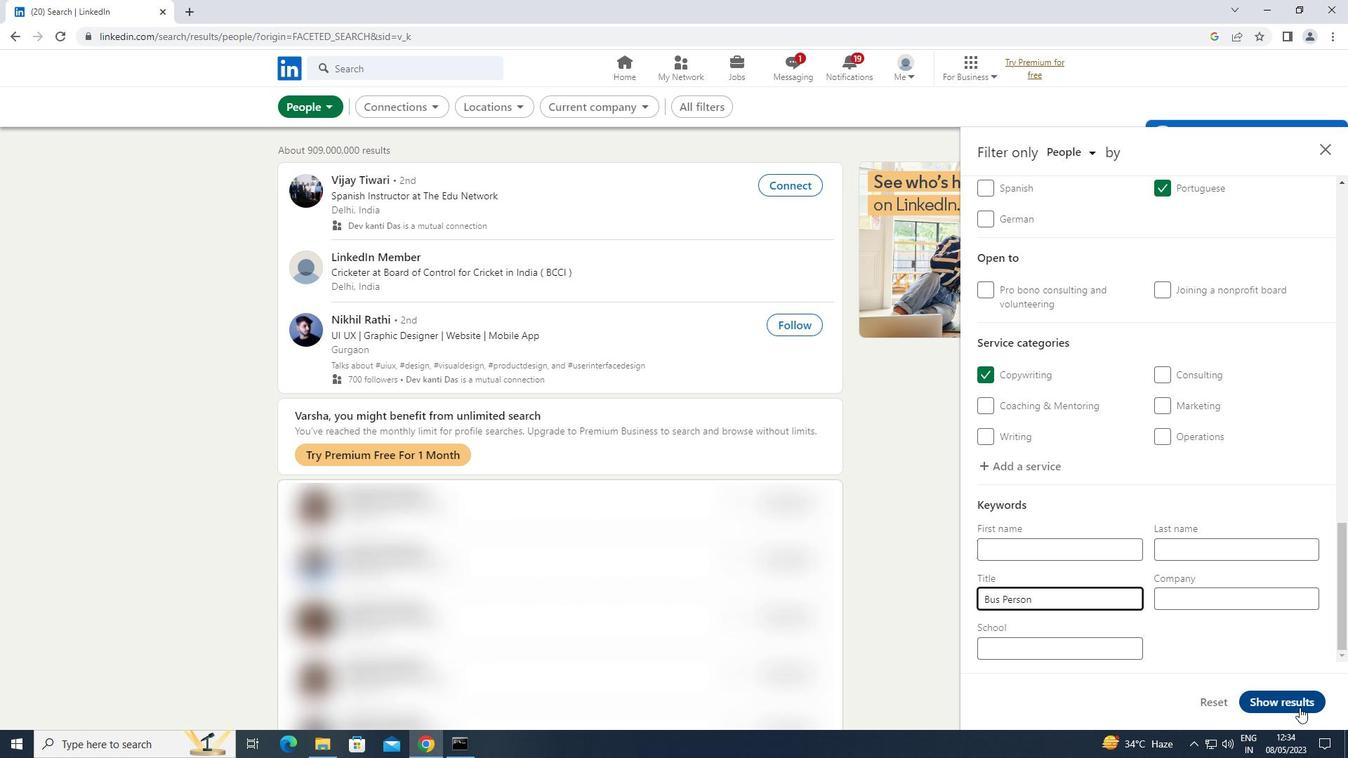 
Action: Mouse moved to (1298, 705)
Screenshot: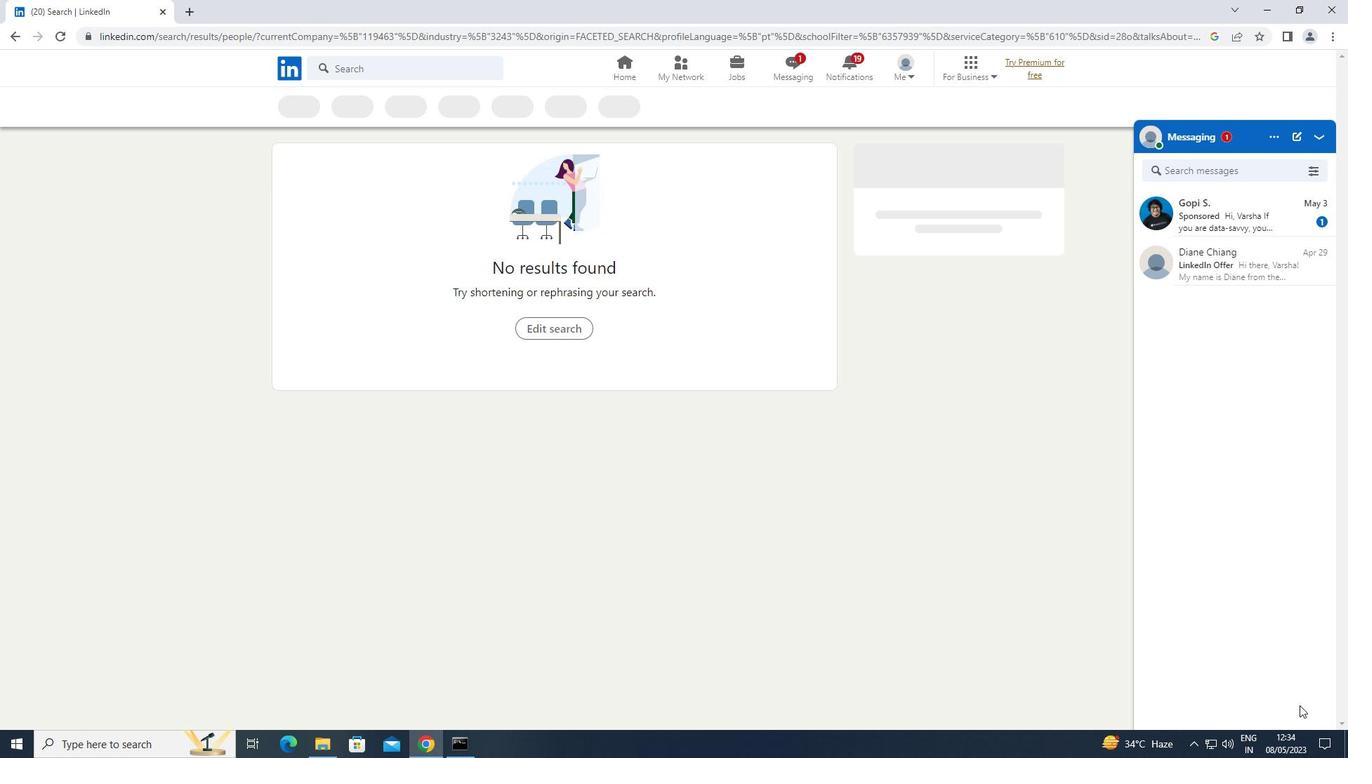 
